 Task: Forward email with the signature Alex Clark with the subject Status update from softage.1@softage.net to softage.5@softage.net with the message Could you please provide feedback on the latest version of the project report?, select last word, change the font of the message to Verdana and change the font typography to bold and italics Send the email
Action: Mouse moved to (1038, 91)
Screenshot: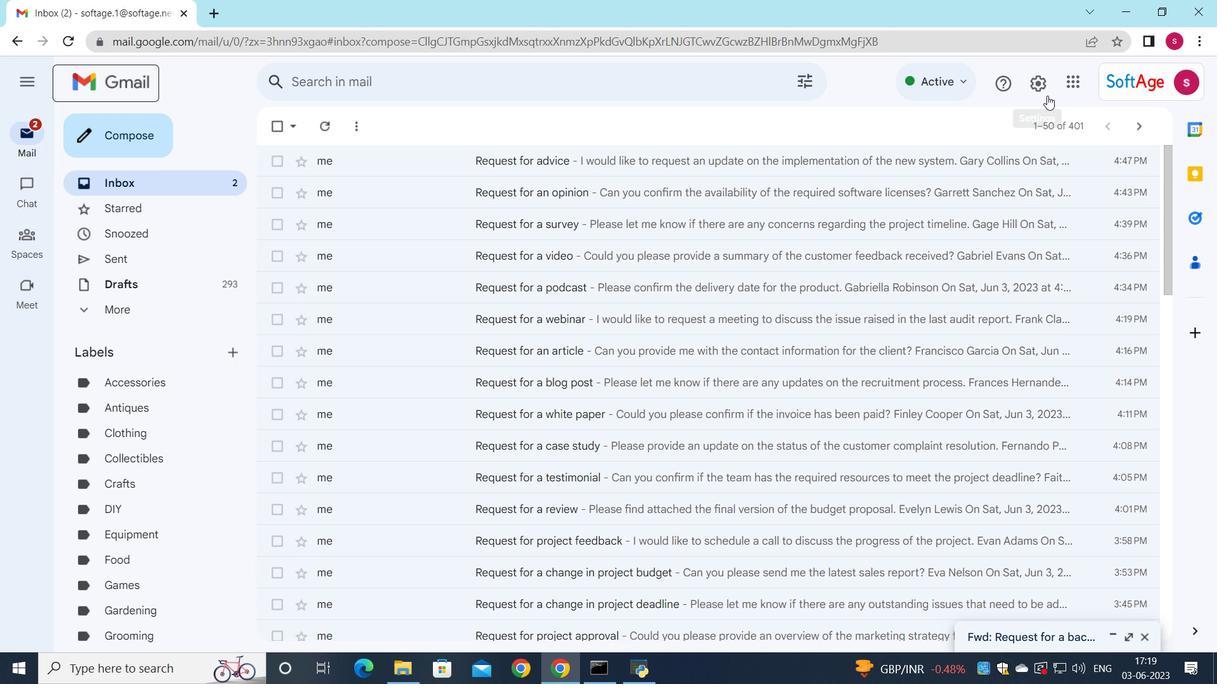 
Action: Mouse pressed left at (1038, 91)
Screenshot: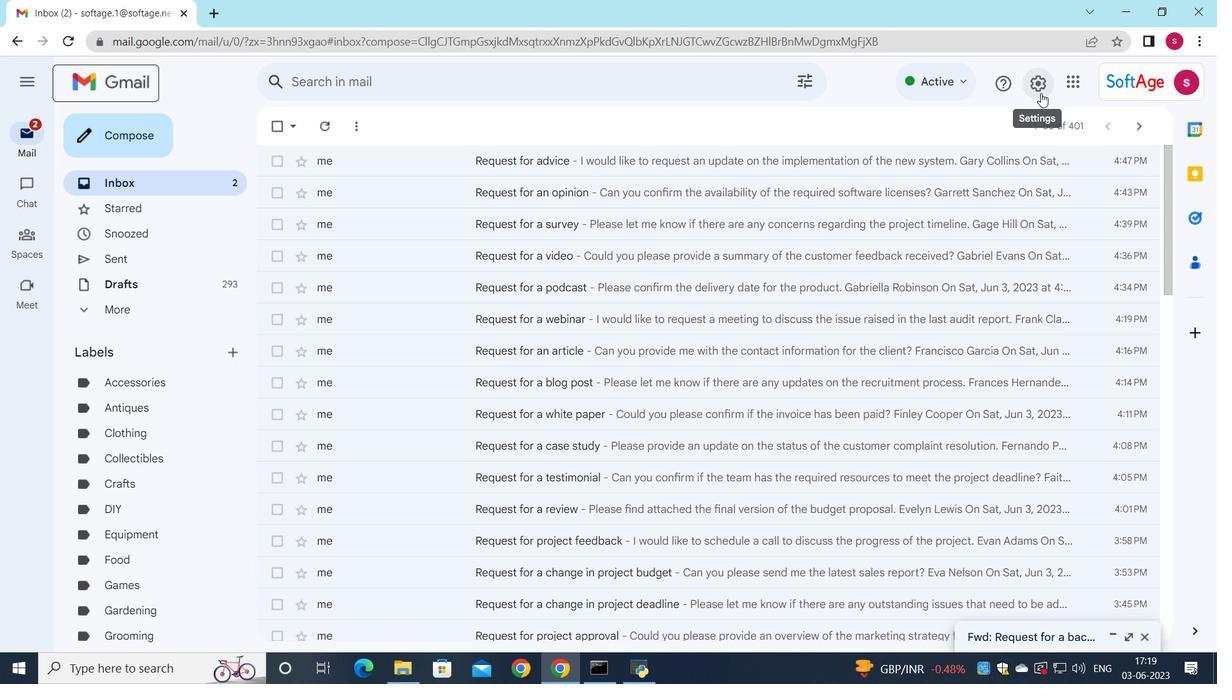 
Action: Mouse moved to (1046, 157)
Screenshot: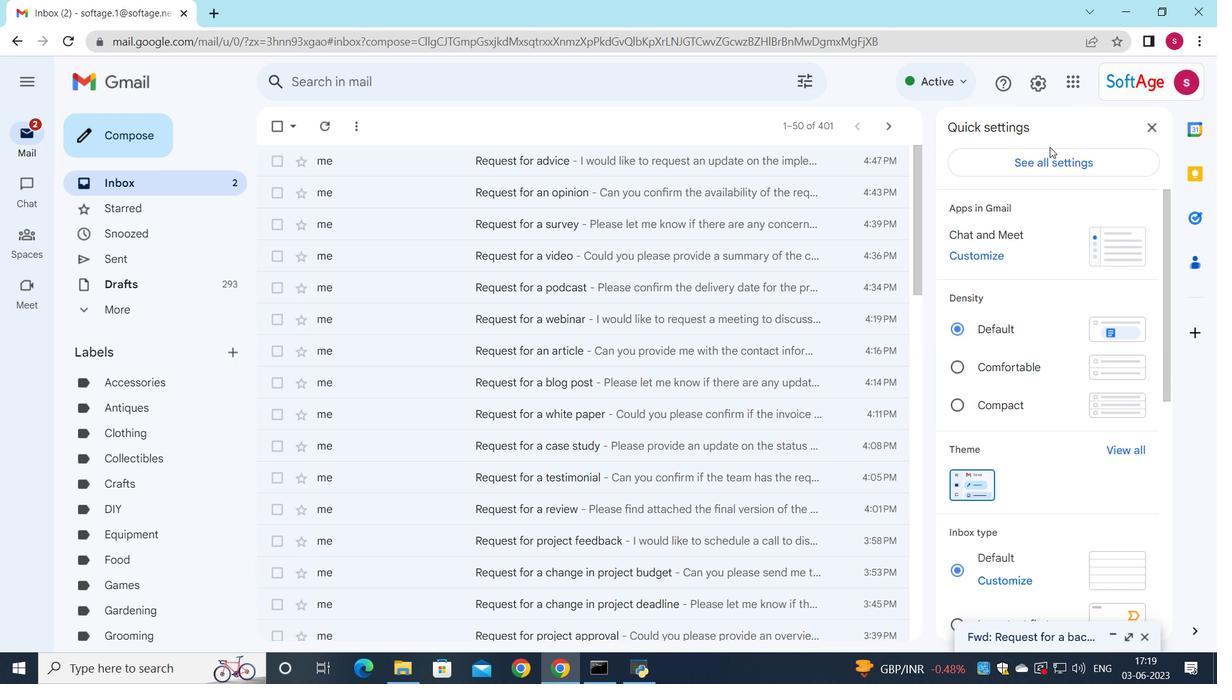 
Action: Mouse pressed left at (1046, 157)
Screenshot: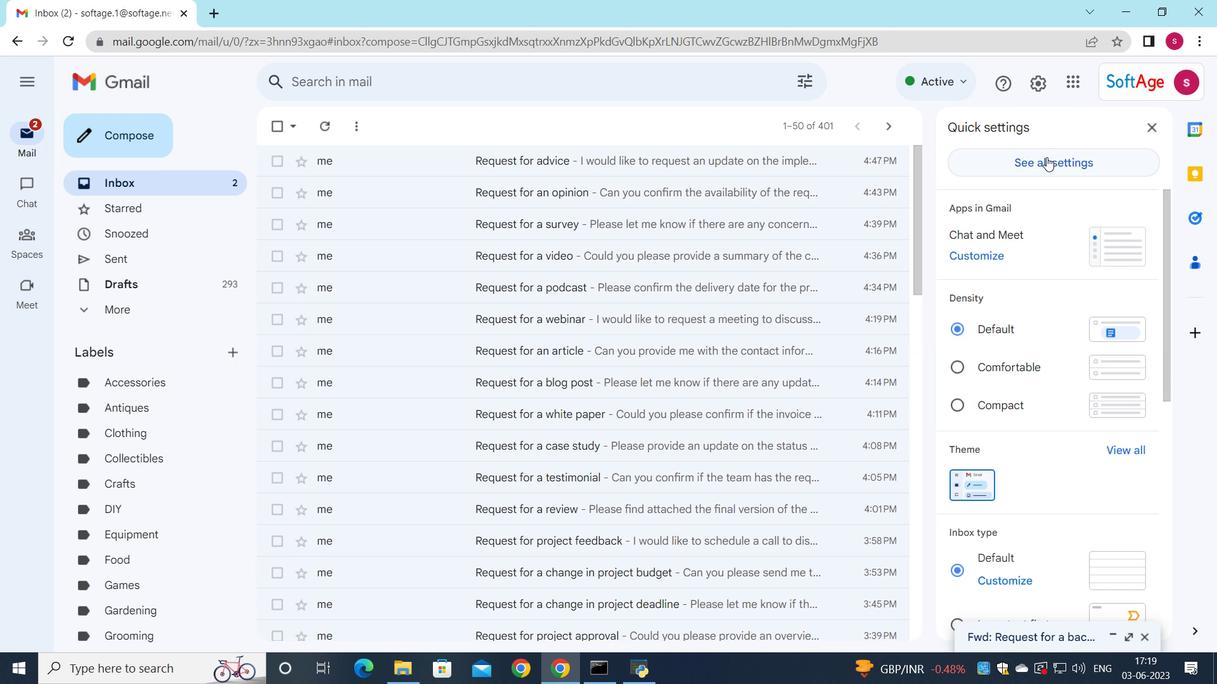 
Action: Mouse moved to (700, 329)
Screenshot: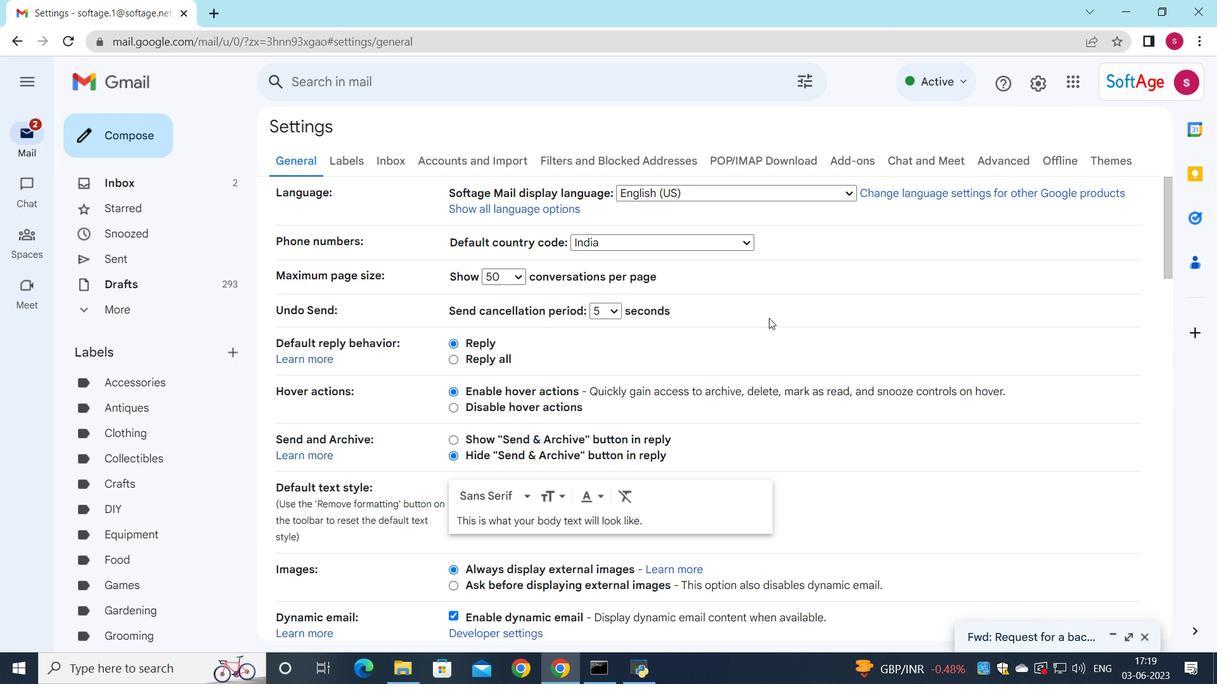 
Action: Mouse scrolled (700, 329) with delta (0, 0)
Screenshot: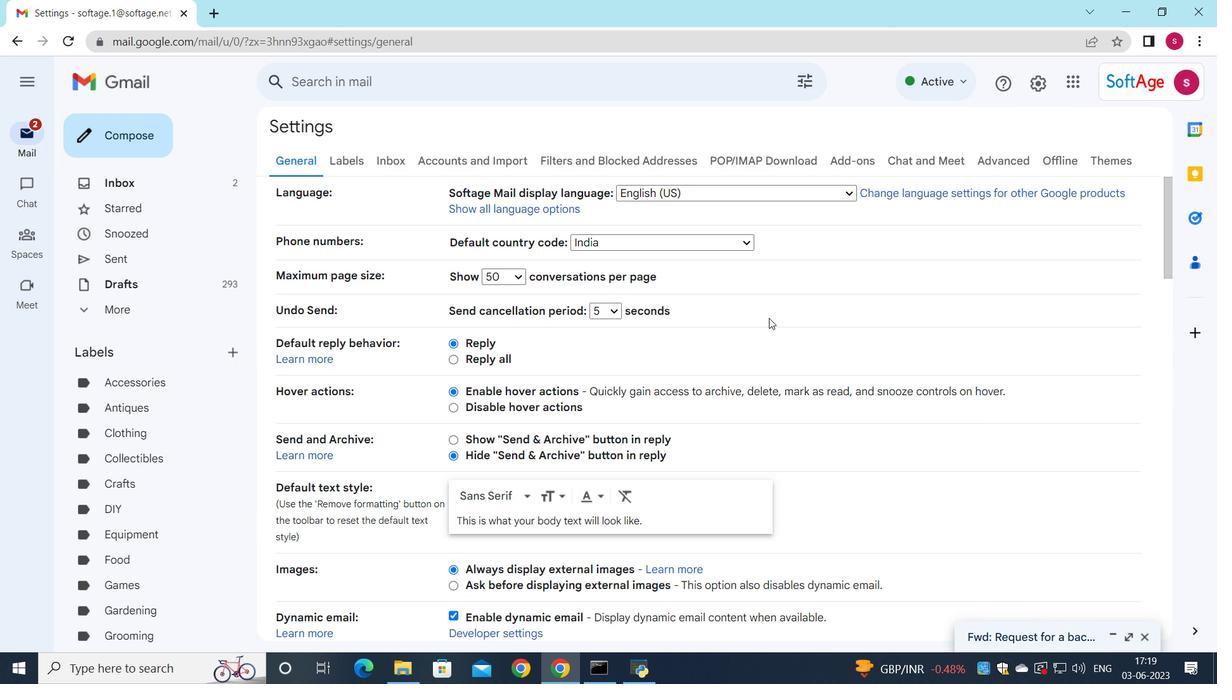 
Action: Mouse moved to (700, 329)
Screenshot: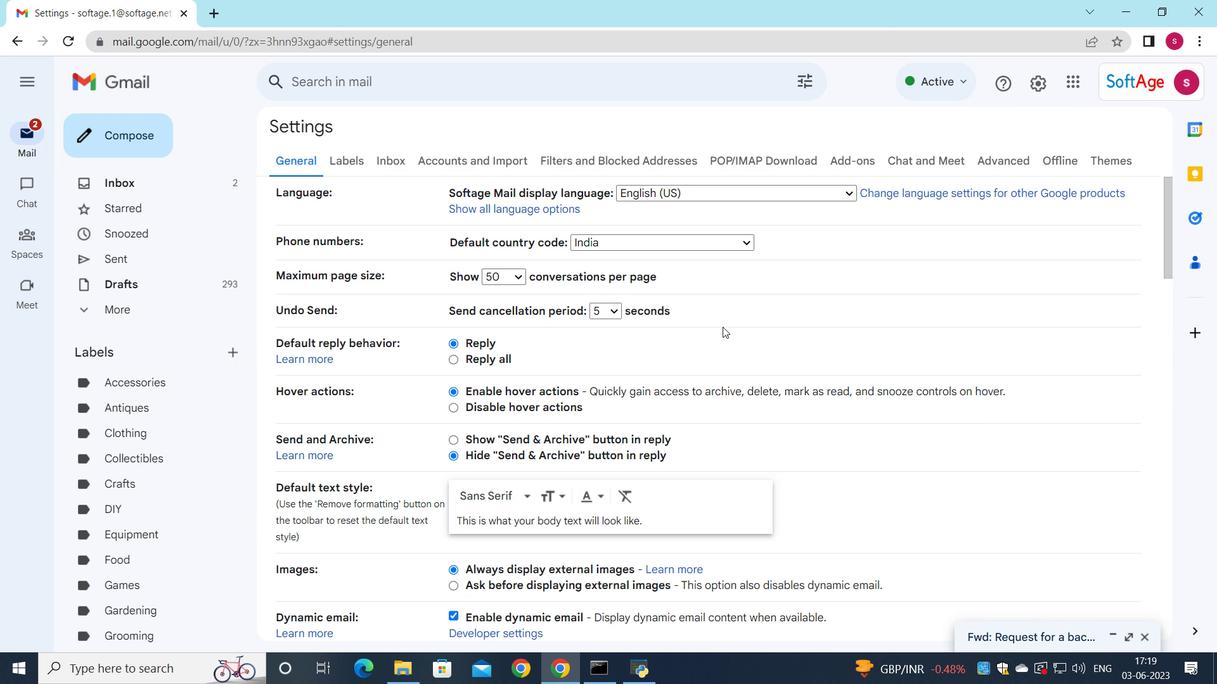 
Action: Mouse scrolled (700, 329) with delta (0, 0)
Screenshot: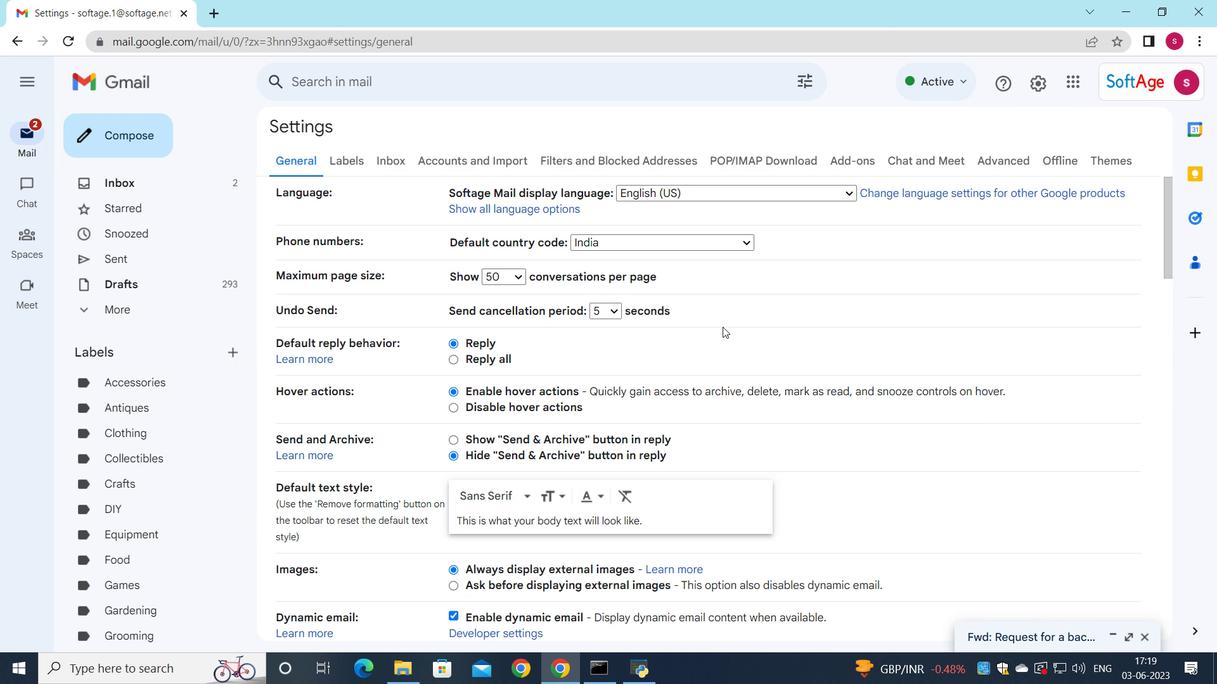 
Action: Mouse scrolled (700, 329) with delta (0, 0)
Screenshot: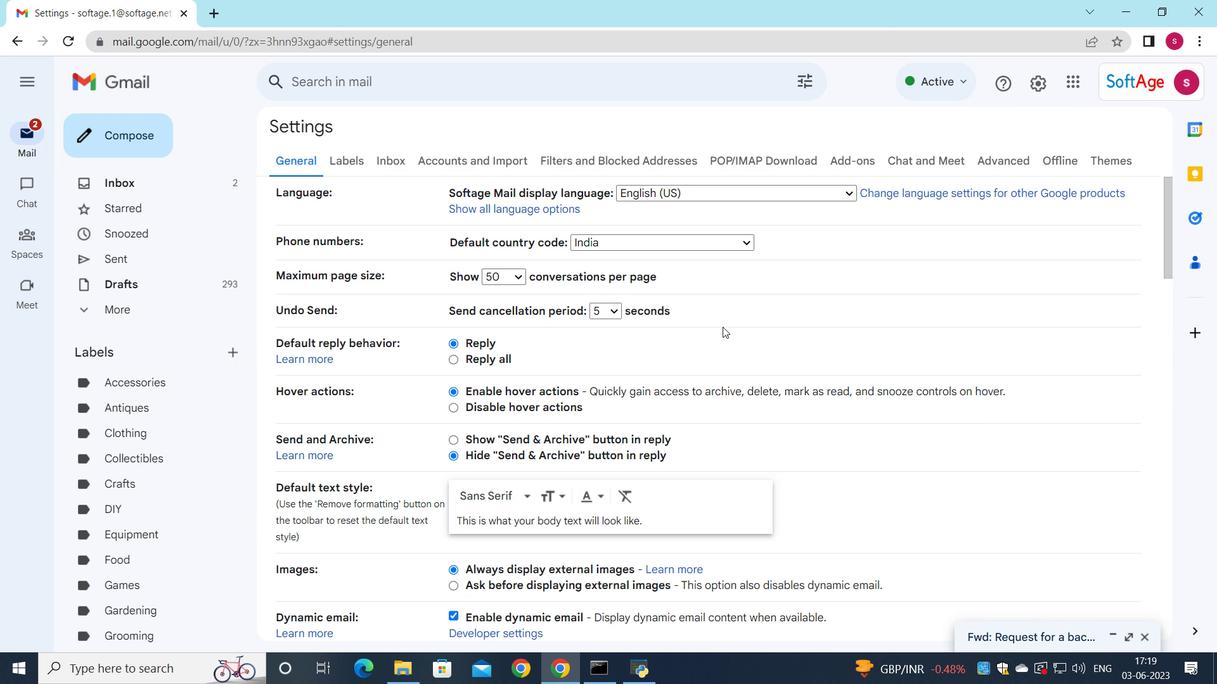 
Action: Mouse moved to (695, 330)
Screenshot: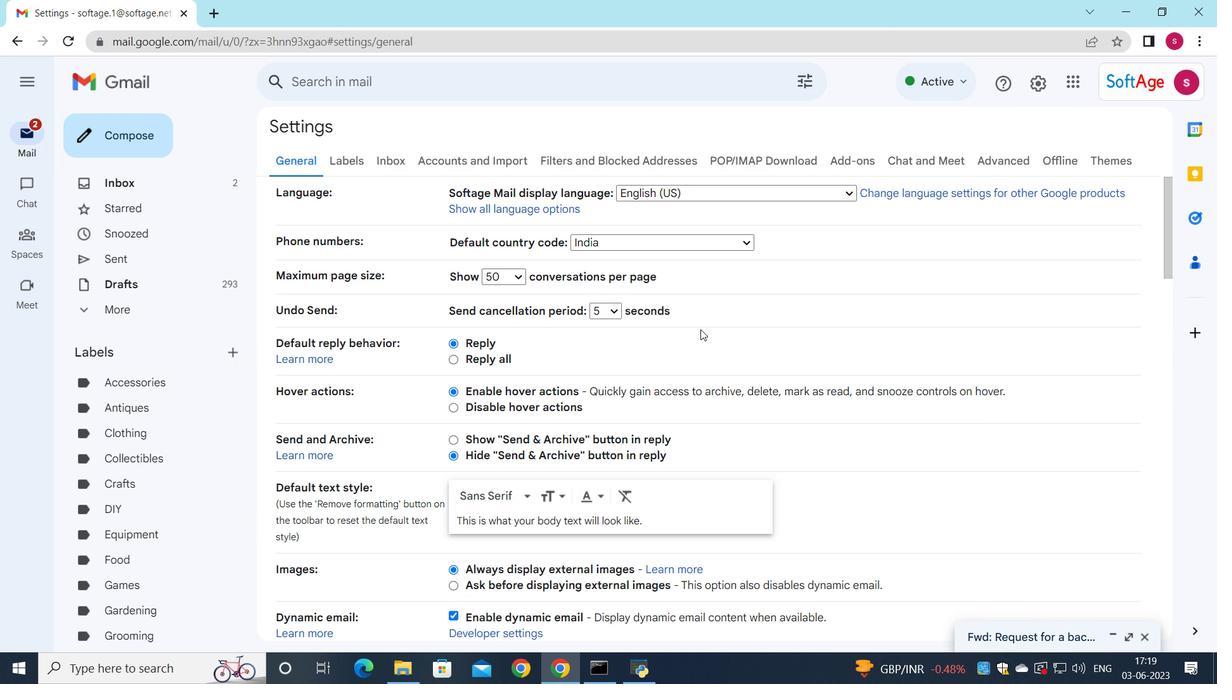 
Action: Mouse scrolled (695, 329) with delta (0, 0)
Screenshot: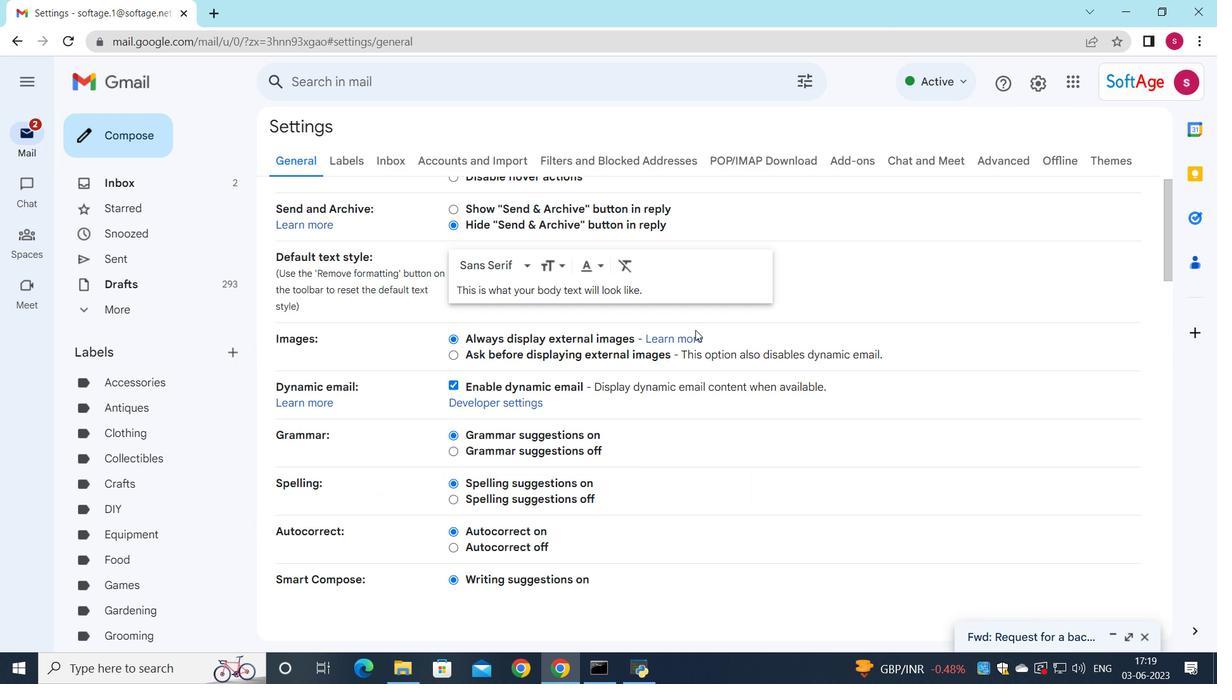 
Action: Mouse moved to (694, 330)
Screenshot: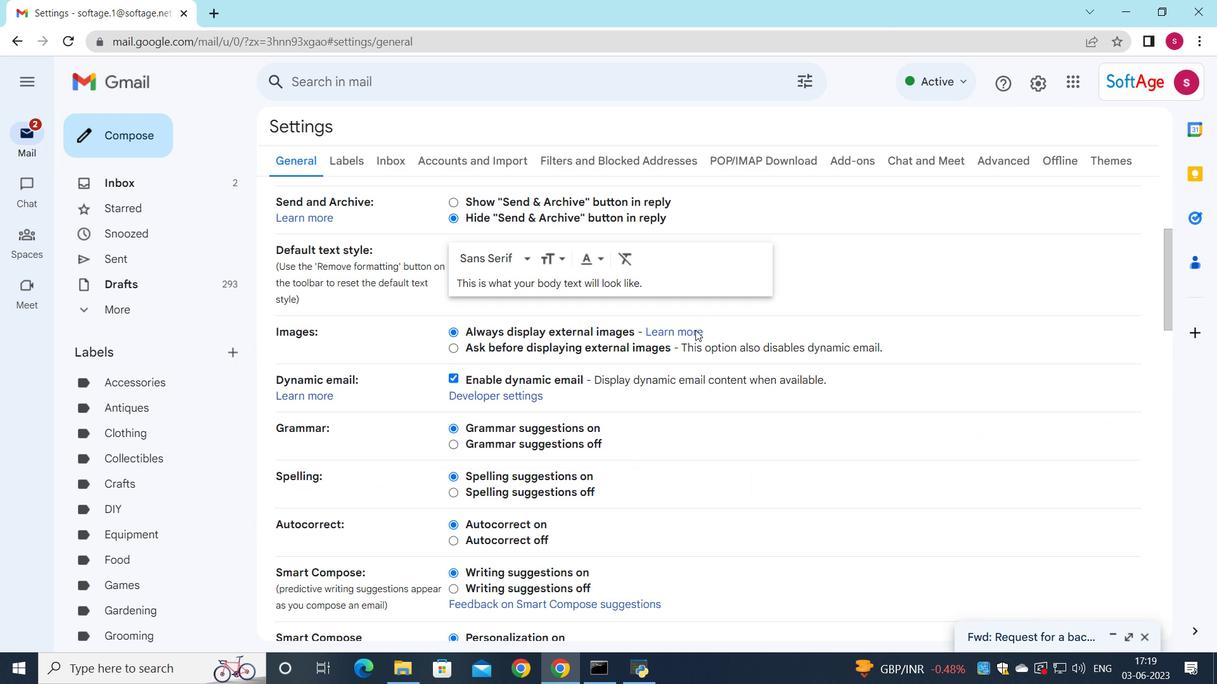 
Action: Mouse scrolled (694, 329) with delta (0, 0)
Screenshot: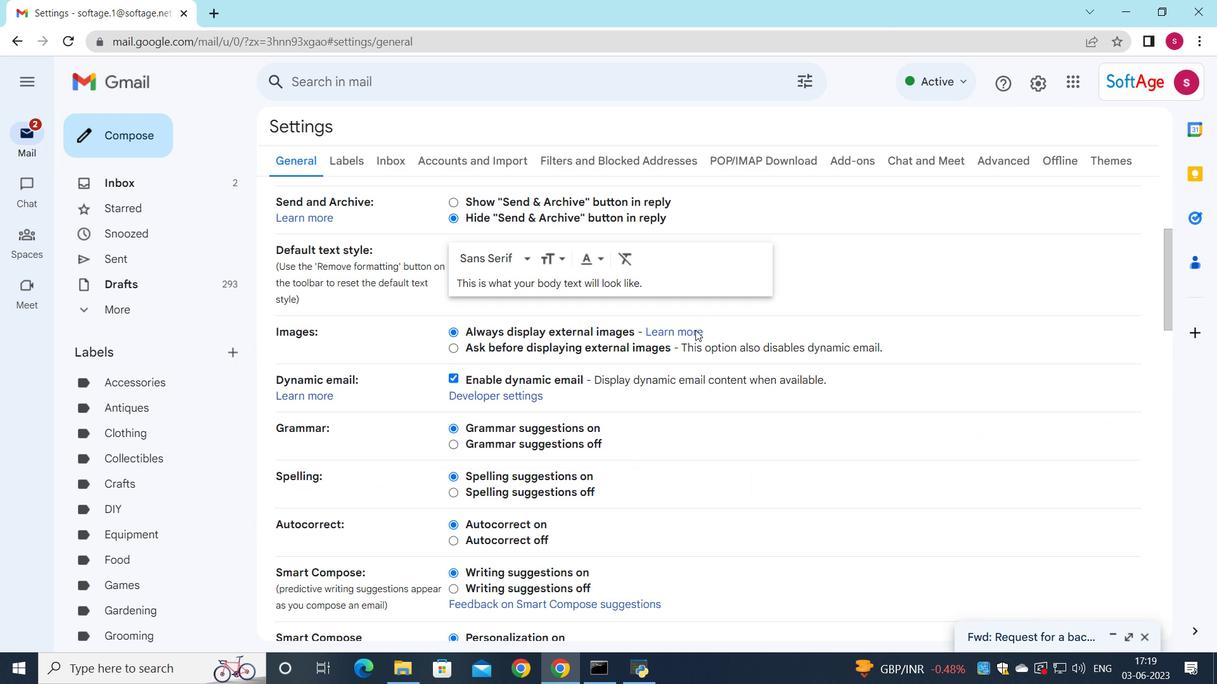 
Action: Mouse scrolled (694, 329) with delta (0, 0)
Screenshot: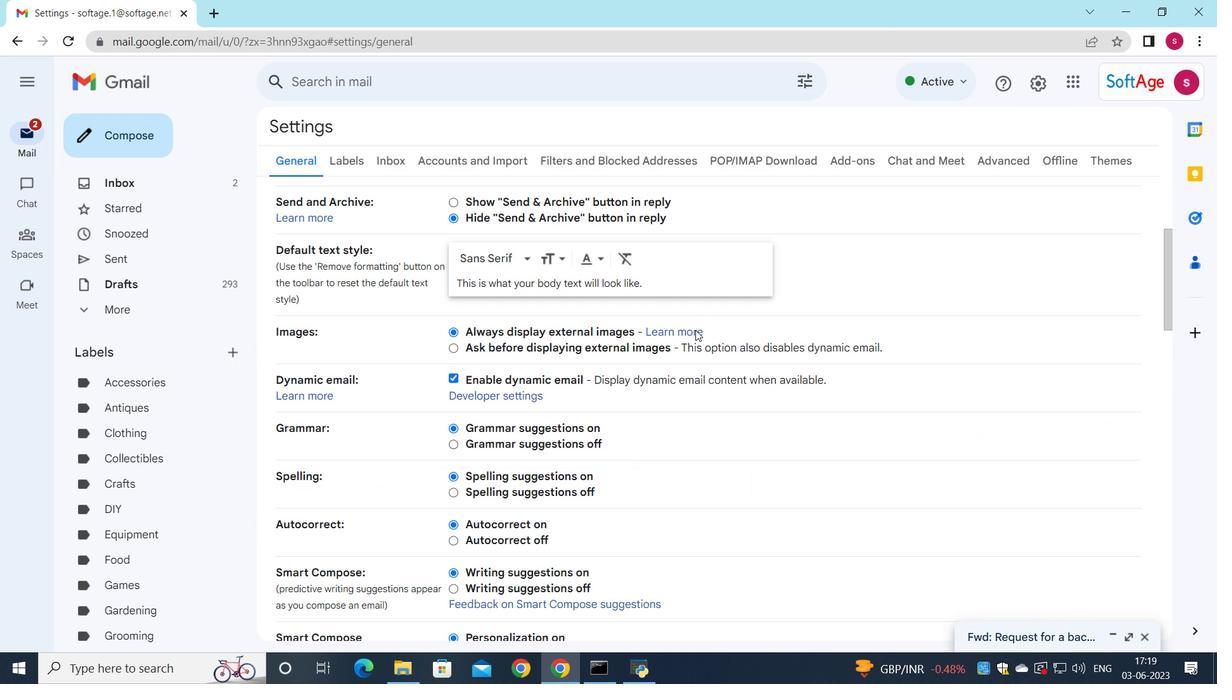 
Action: Mouse scrolled (694, 329) with delta (0, 0)
Screenshot: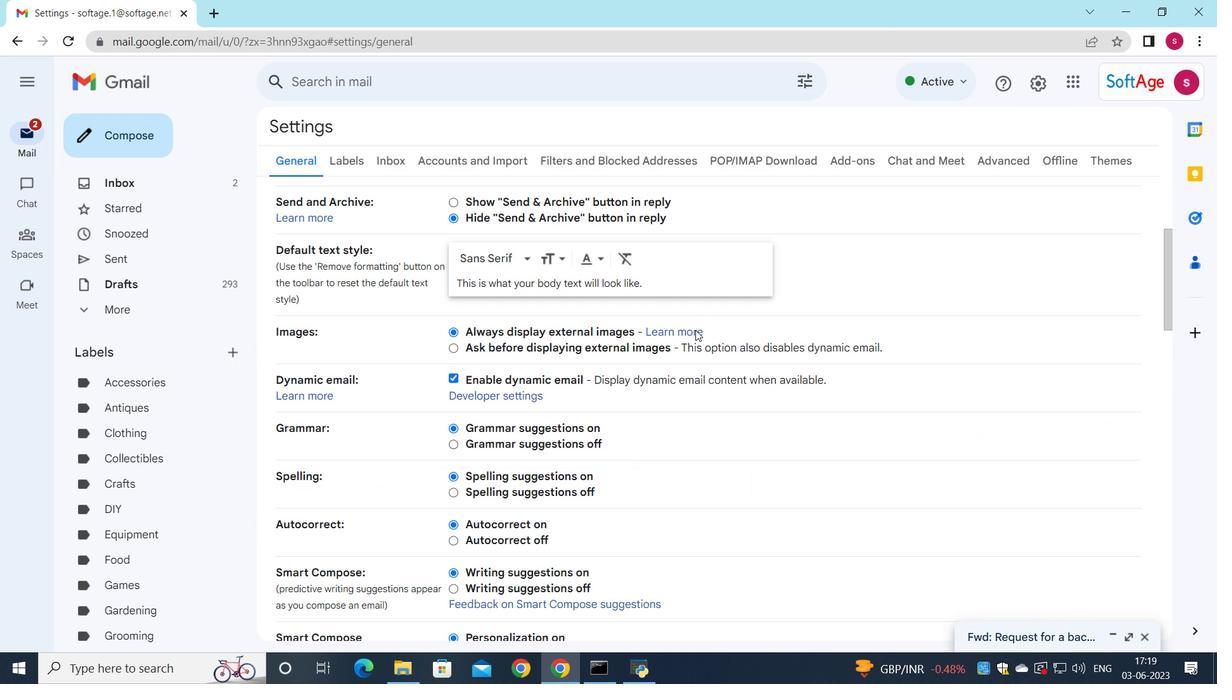 
Action: Mouse moved to (640, 389)
Screenshot: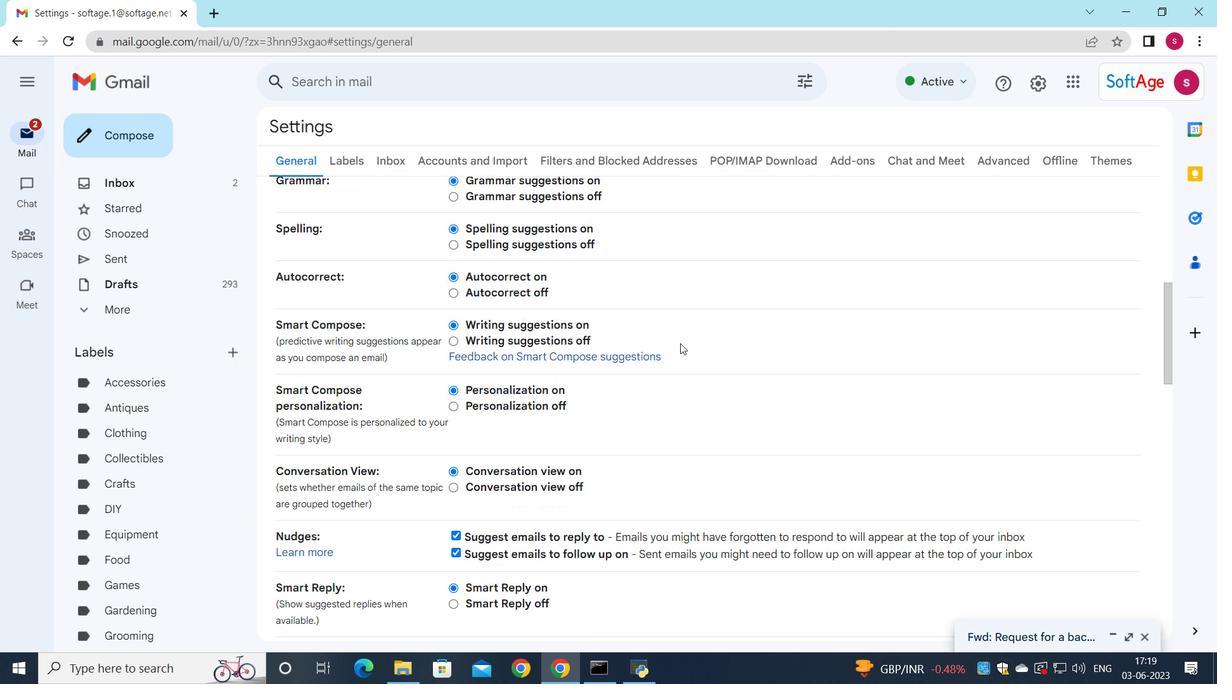 
Action: Mouse scrolled (640, 388) with delta (0, 0)
Screenshot: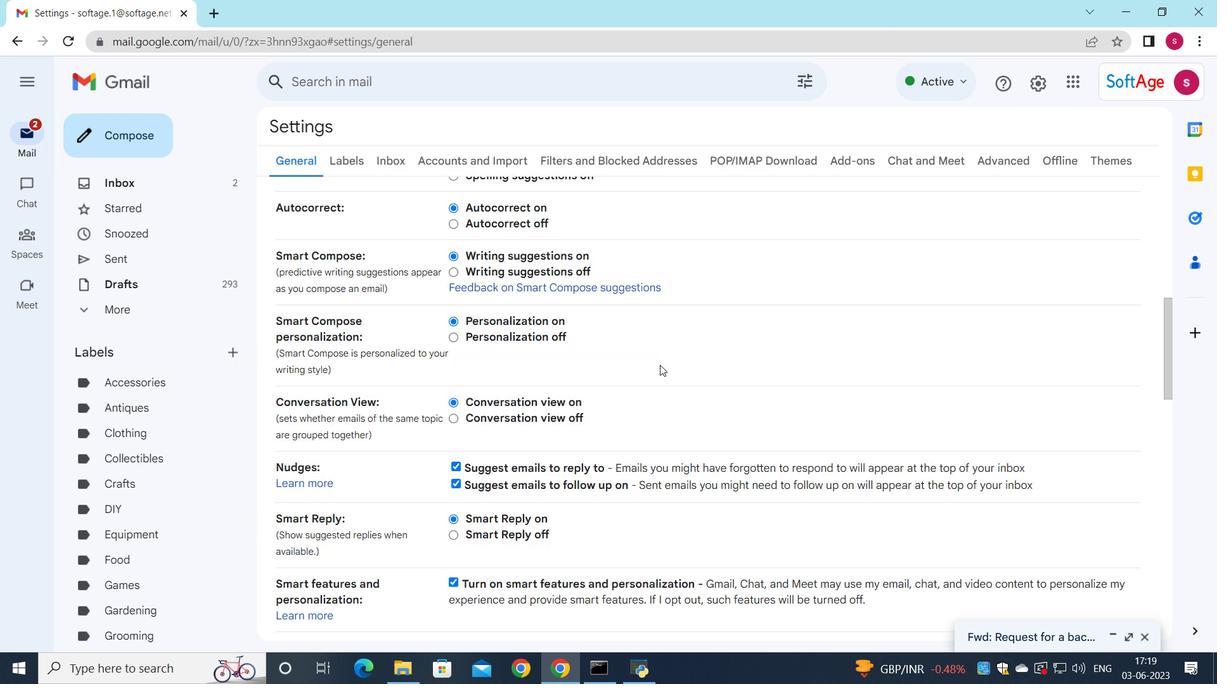 
Action: Mouse moved to (640, 389)
Screenshot: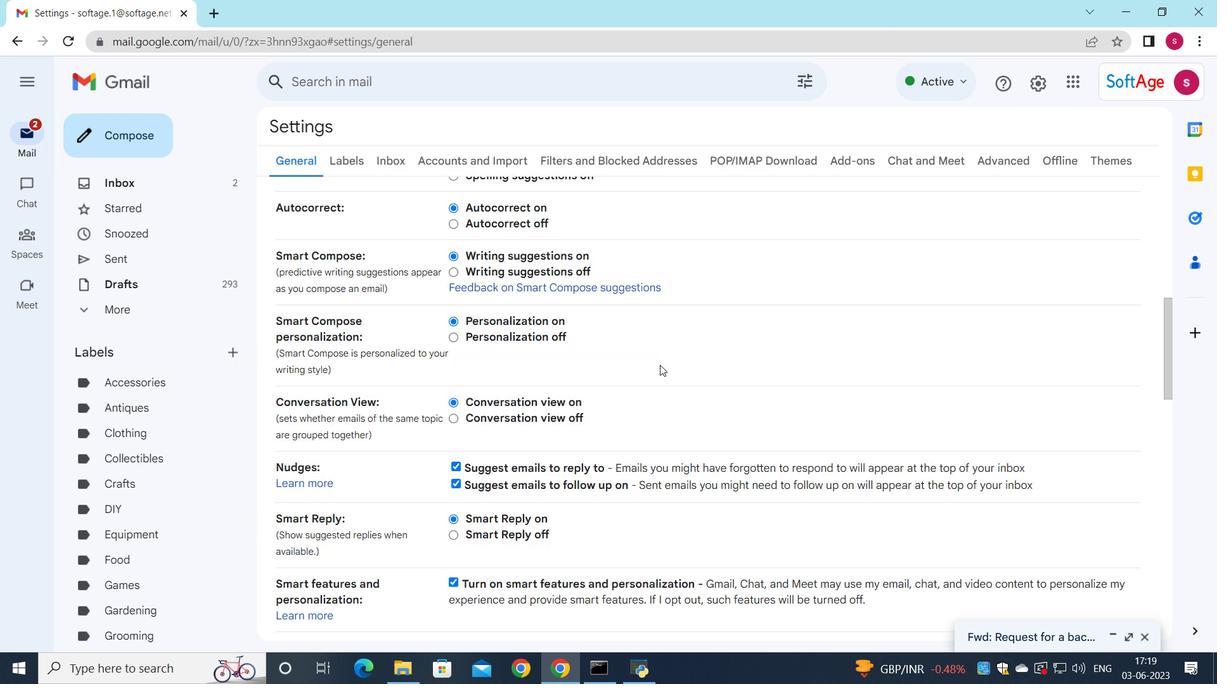 
Action: Mouse scrolled (640, 388) with delta (0, 0)
Screenshot: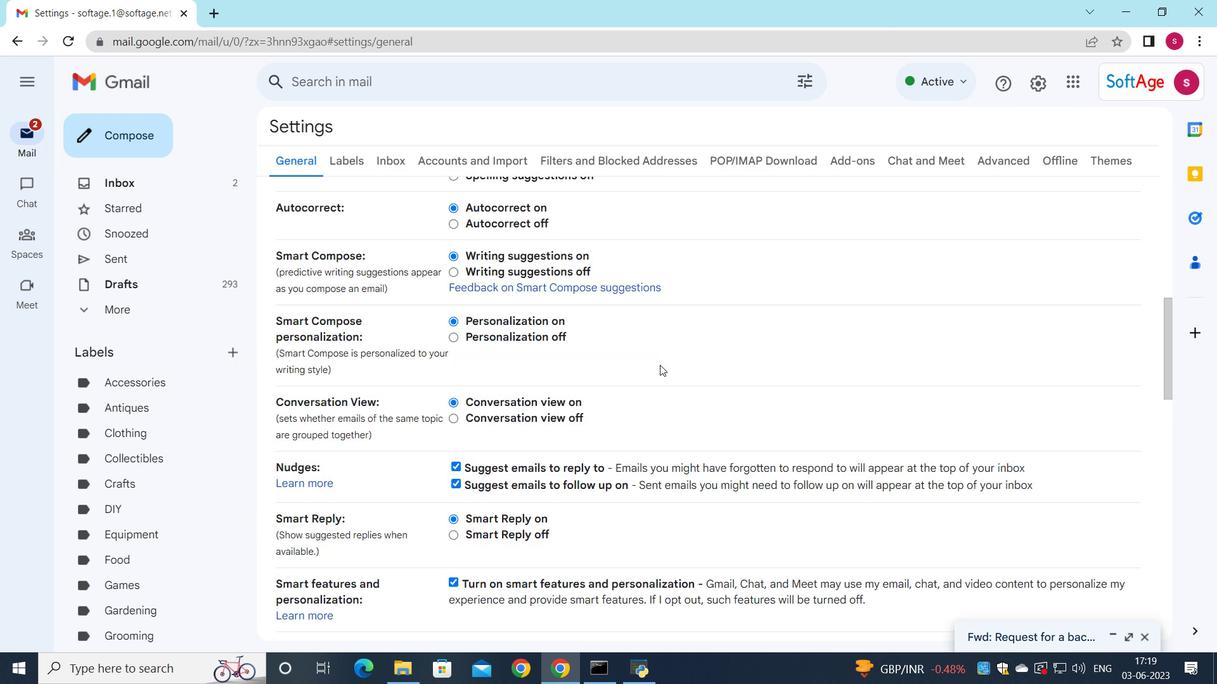 
Action: Mouse scrolled (640, 388) with delta (0, 0)
Screenshot: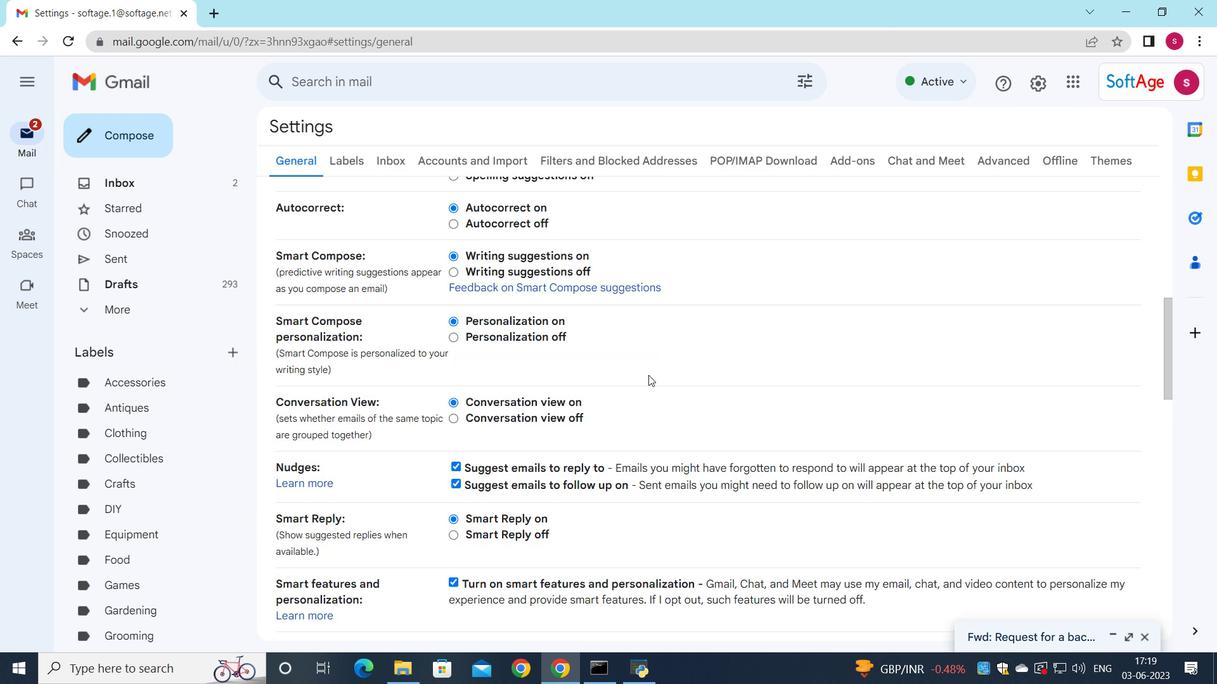 
Action: Mouse scrolled (640, 388) with delta (0, 0)
Screenshot: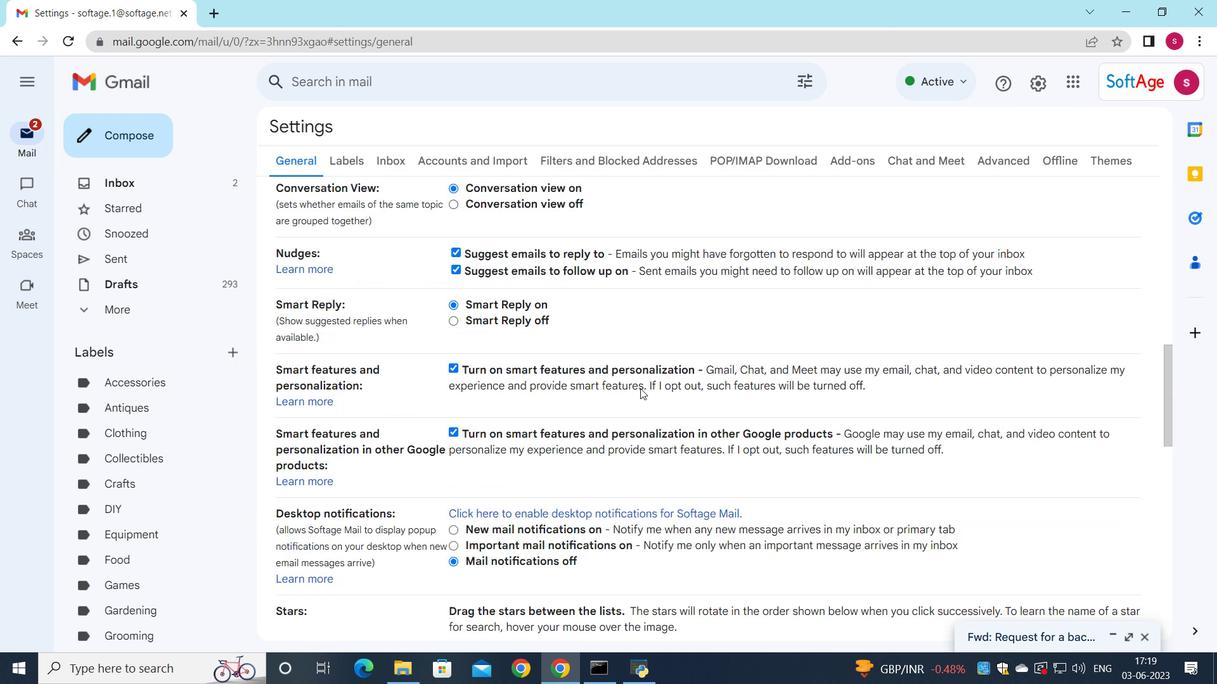 
Action: Mouse scrolled (640, 388) with delta (0, 0)
Screenshot: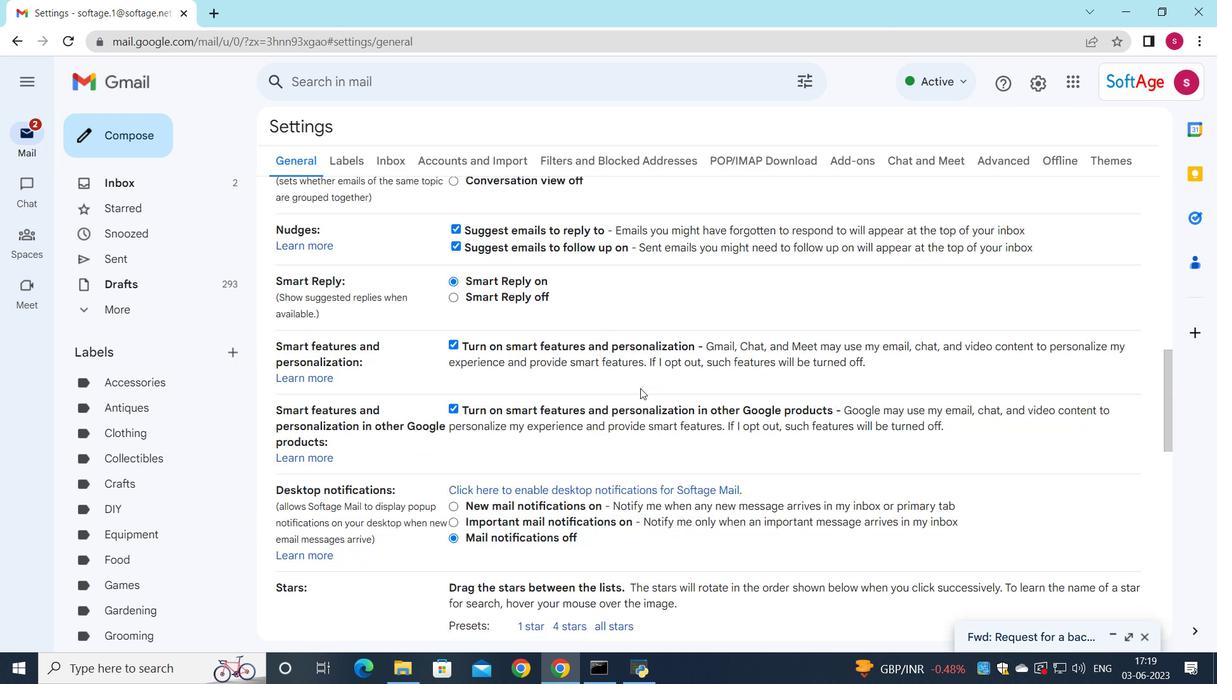 
Action: Mouse scrolled (640, 388) with delta (0, 0)
Screenshot: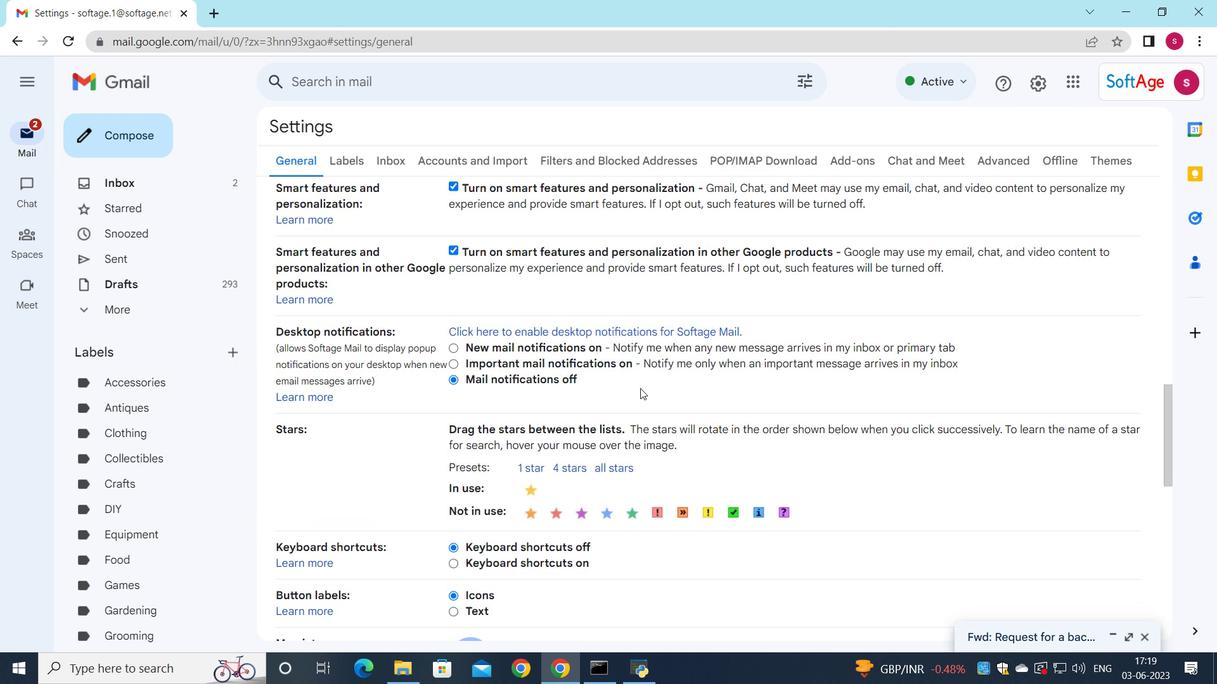 
Action: Mouse scrolled (640, 388) with delta (0, 0)
Screenshot: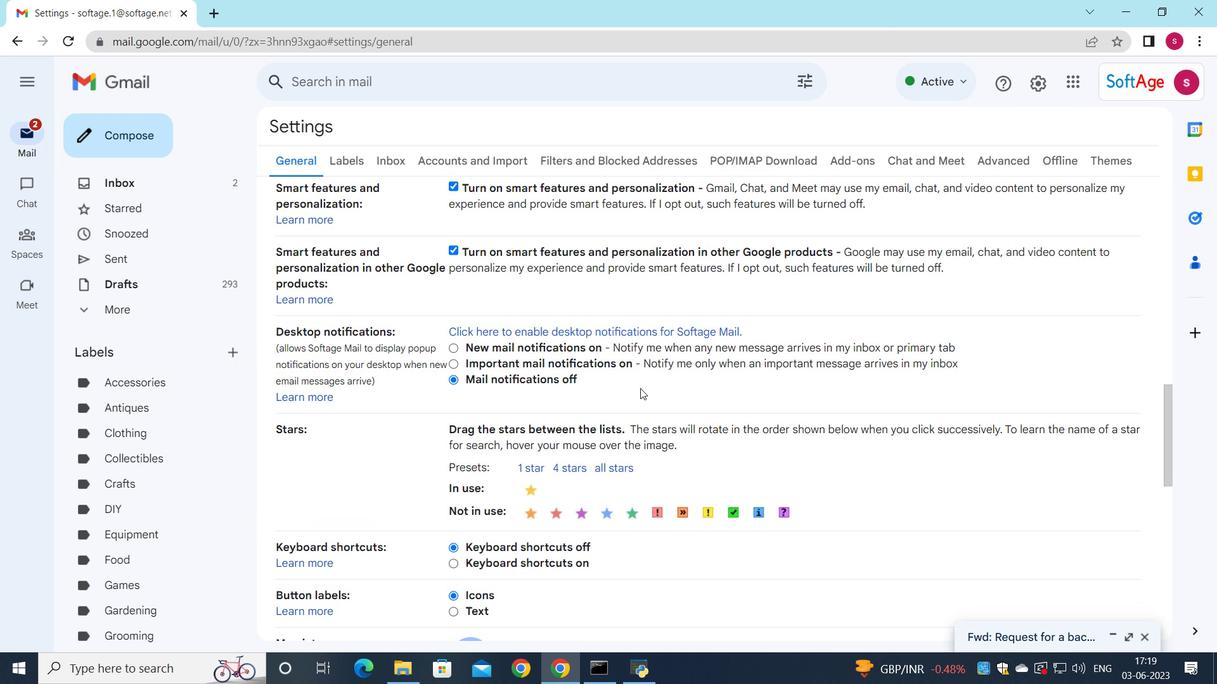 
Action: Mouse scrolled (640, 388) with delta (0, 0)
Screenshot: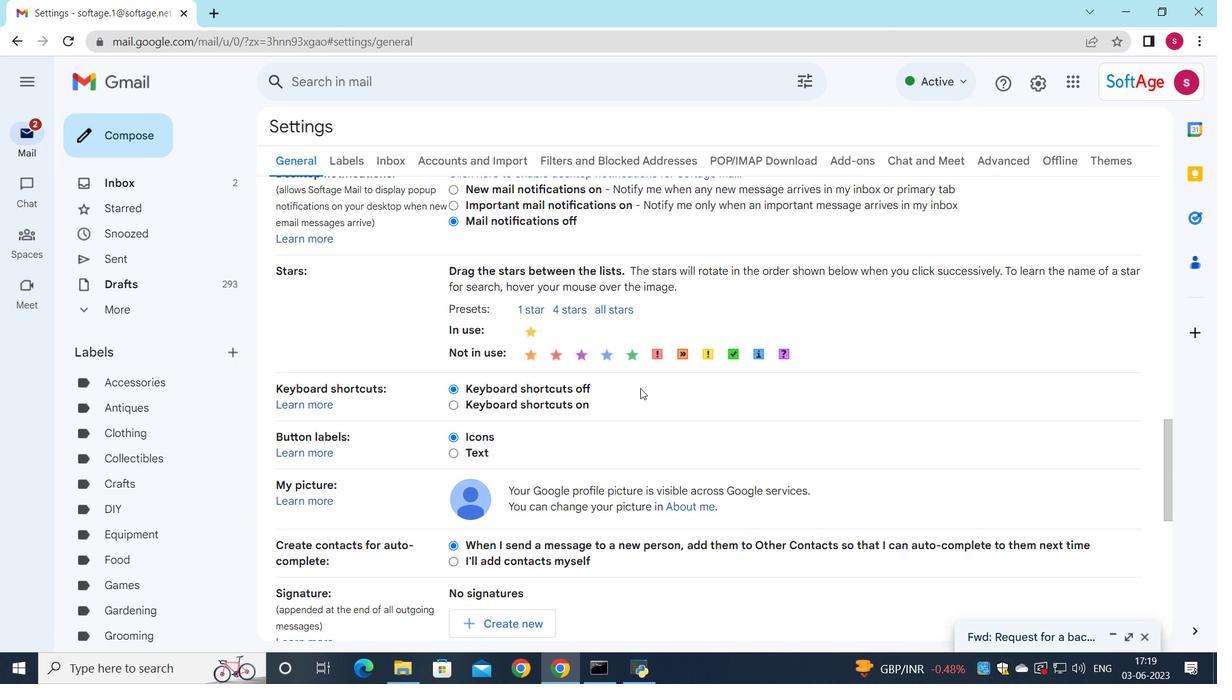 
Action: Mouse scrolled (640, 388) with delta (0, 0)
Screenshot: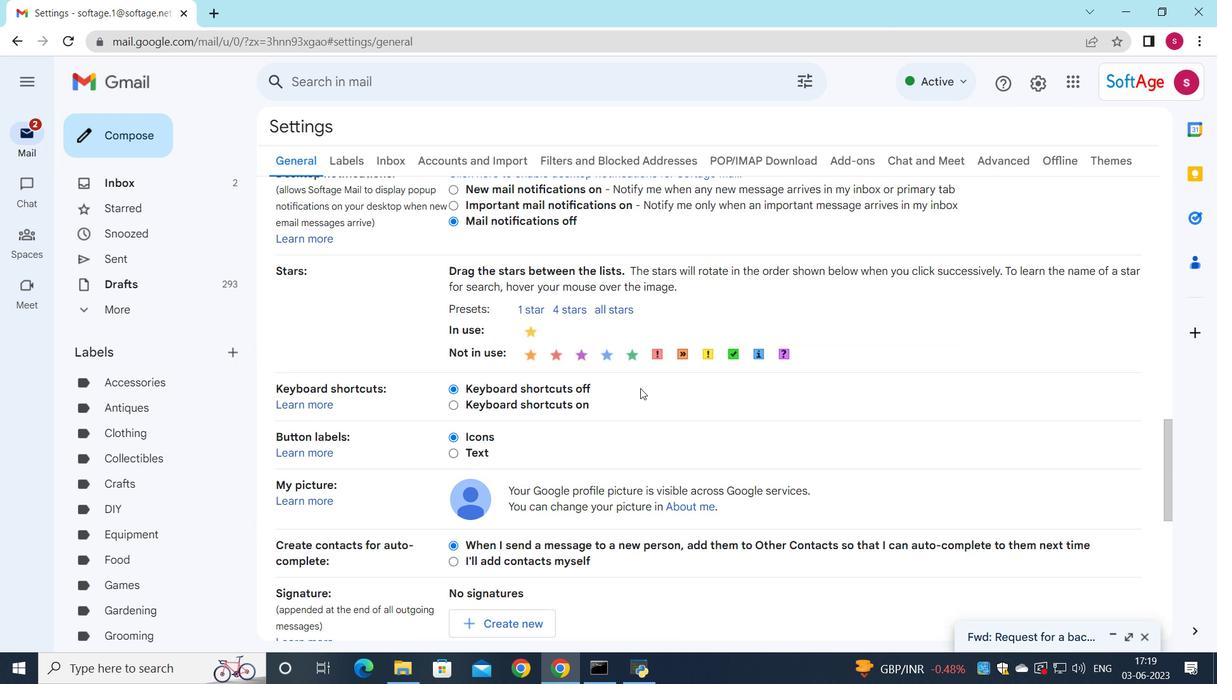 
Action: Mouse scrolled (640, 388) with delta (0, 0)
Screenshot: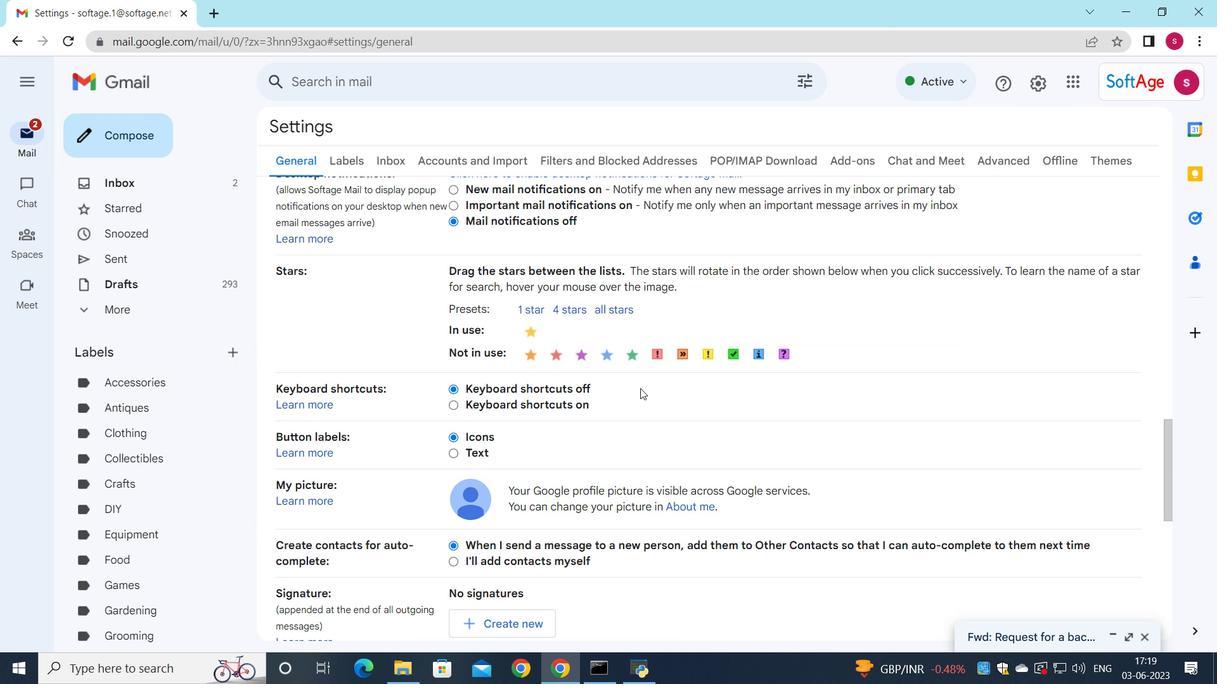 
Action: Mouse scrolled (640, 388) with delta (0, 0)
Screenshot: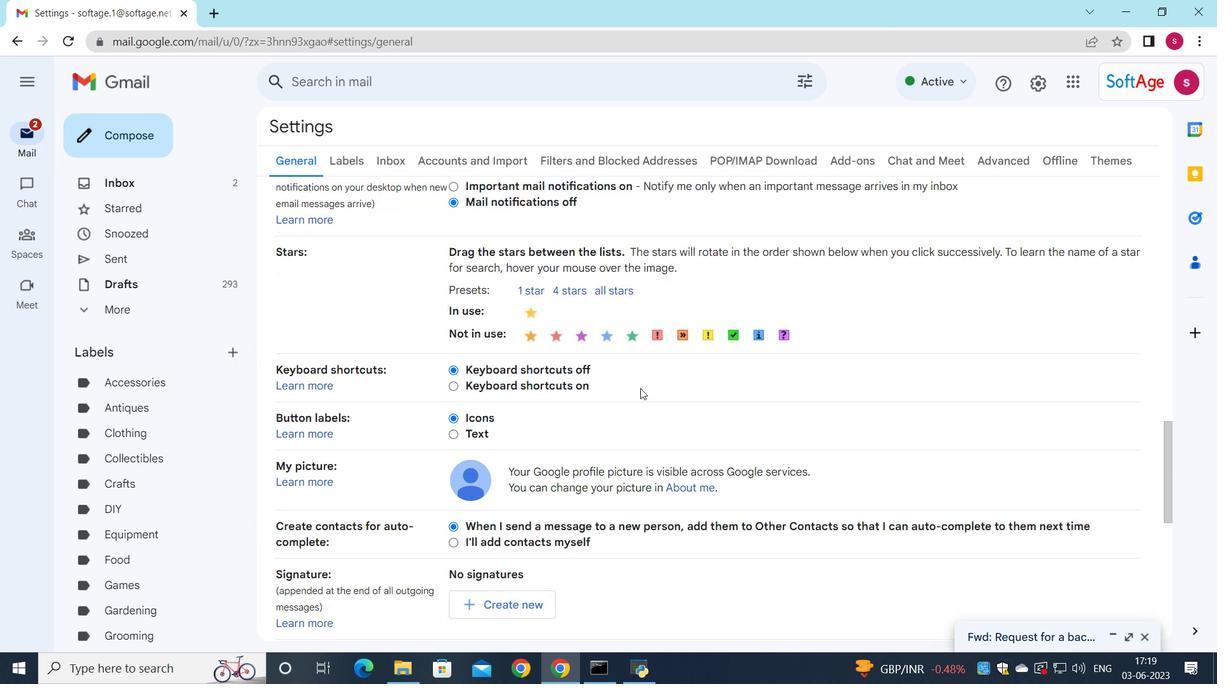 
Action: Mouse moved to (490, 301)
Screenshot: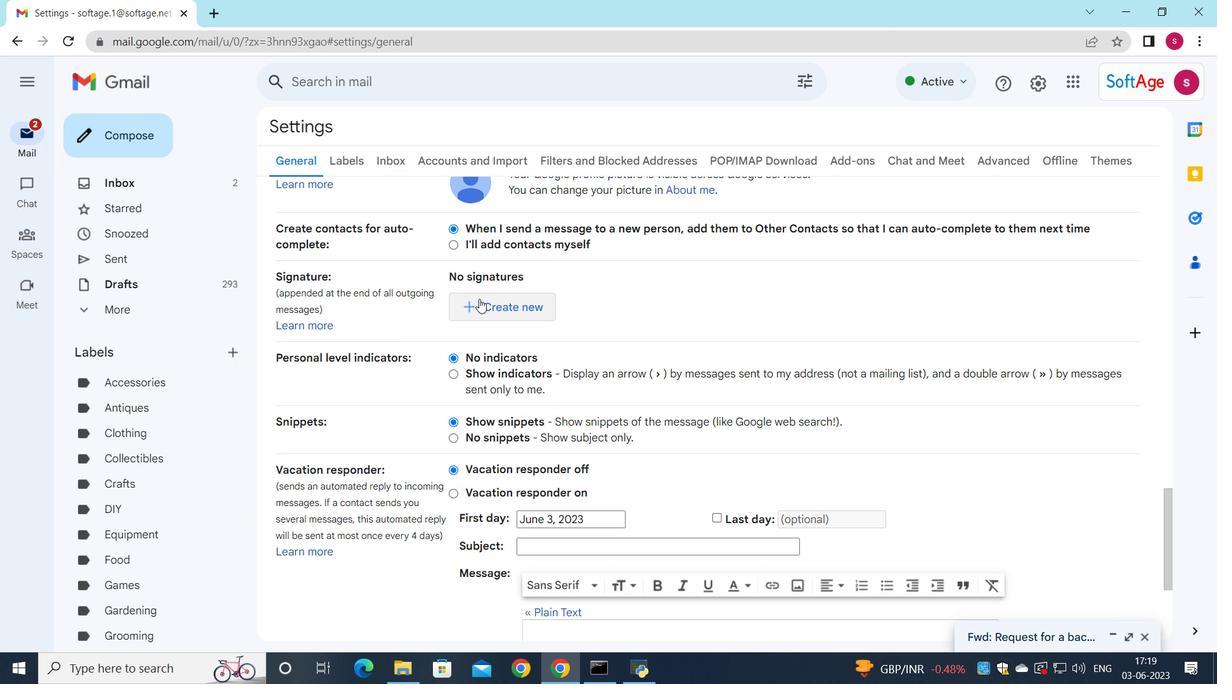 
Action: Mouse pressed left at (490, 301)
Screenshot: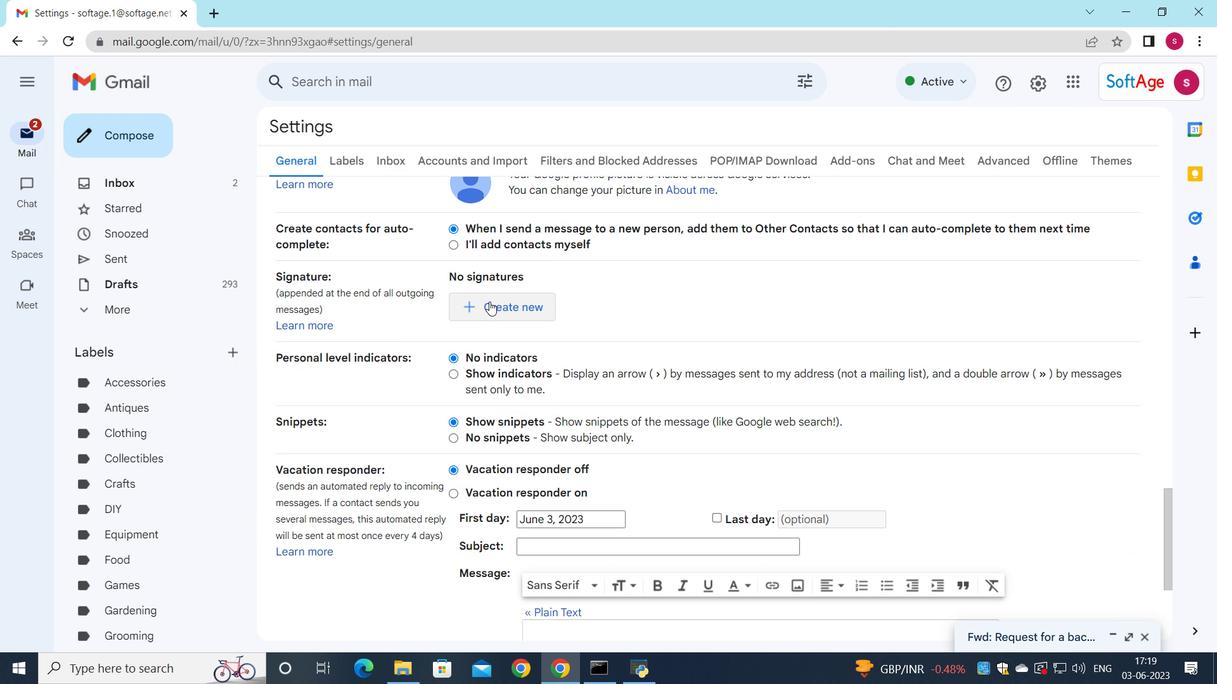 
Action: Mouse moved to (655, 350)
Screenshot: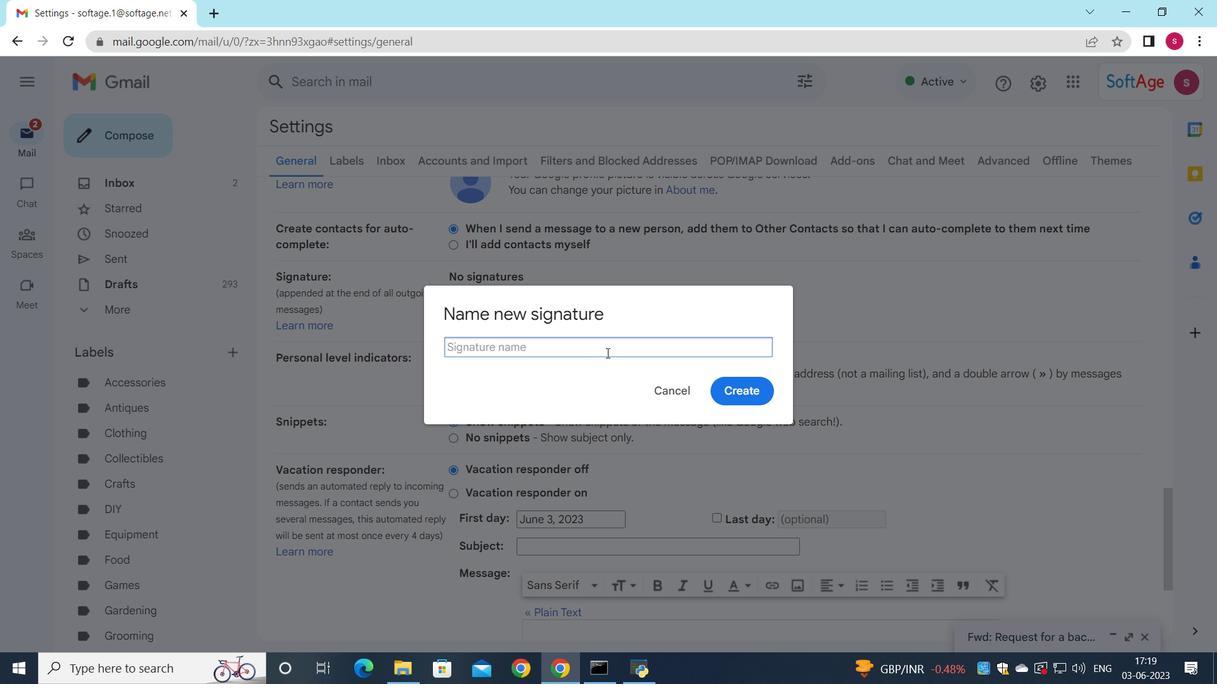 
Action: Key pressed <Key.shift>Alex<Key.space><Key.shift>Clark
Screenshot: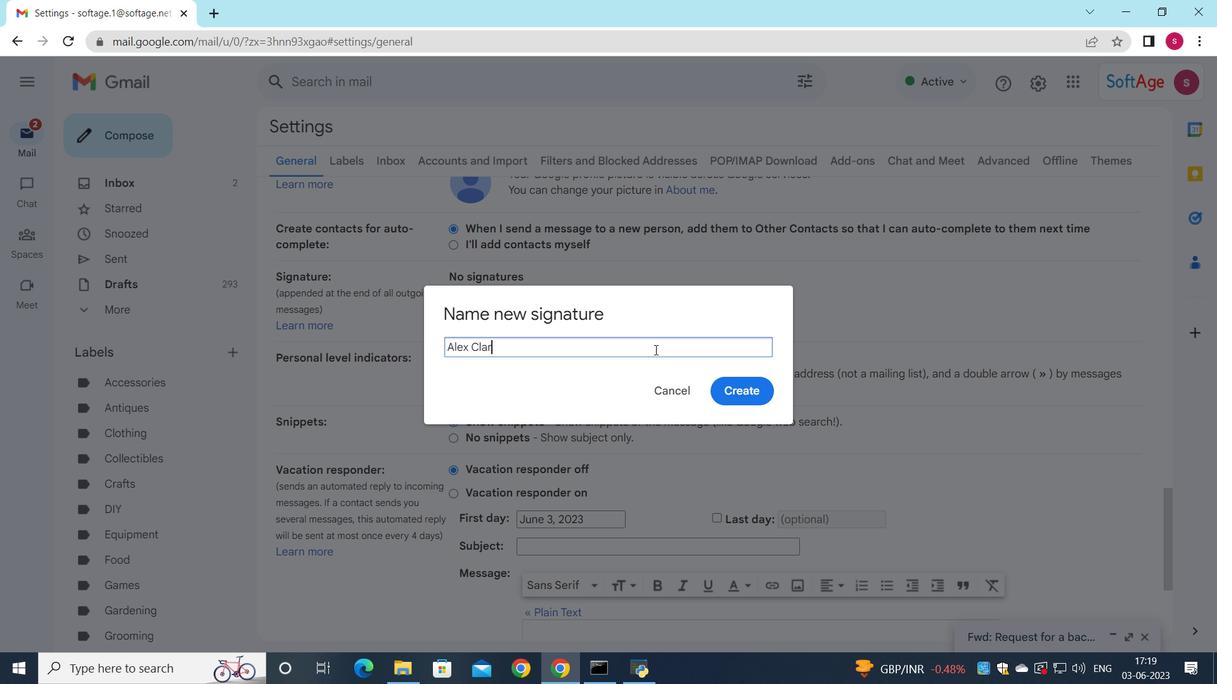
Action: Mouse moved to (731, 383)
Screenshot: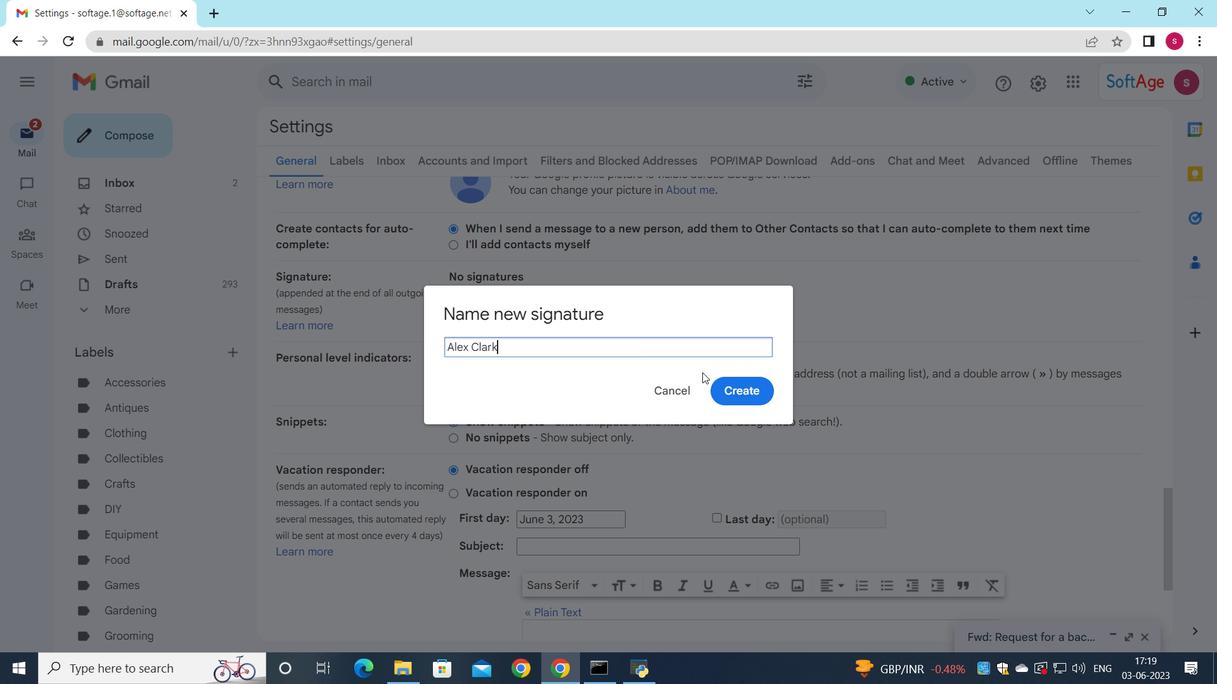
Action: Mouse pressed left at (731, 383)
Screenshot: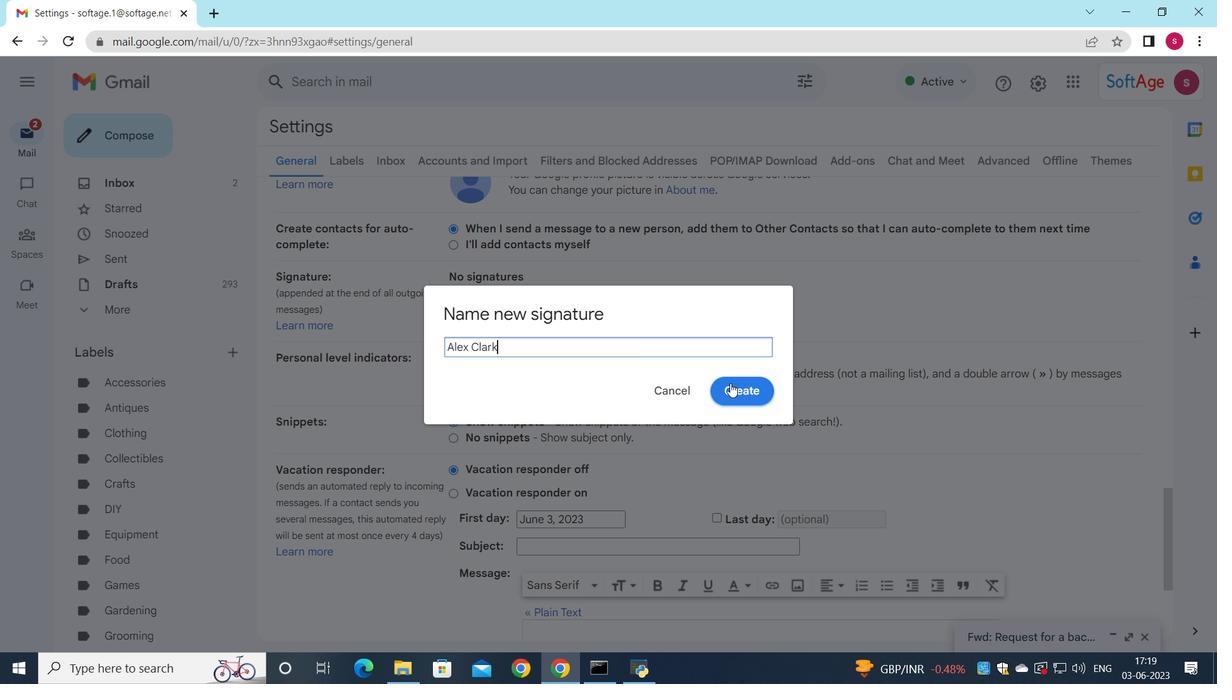 
Action: Mouse moved to (686, 332)
Screenshot: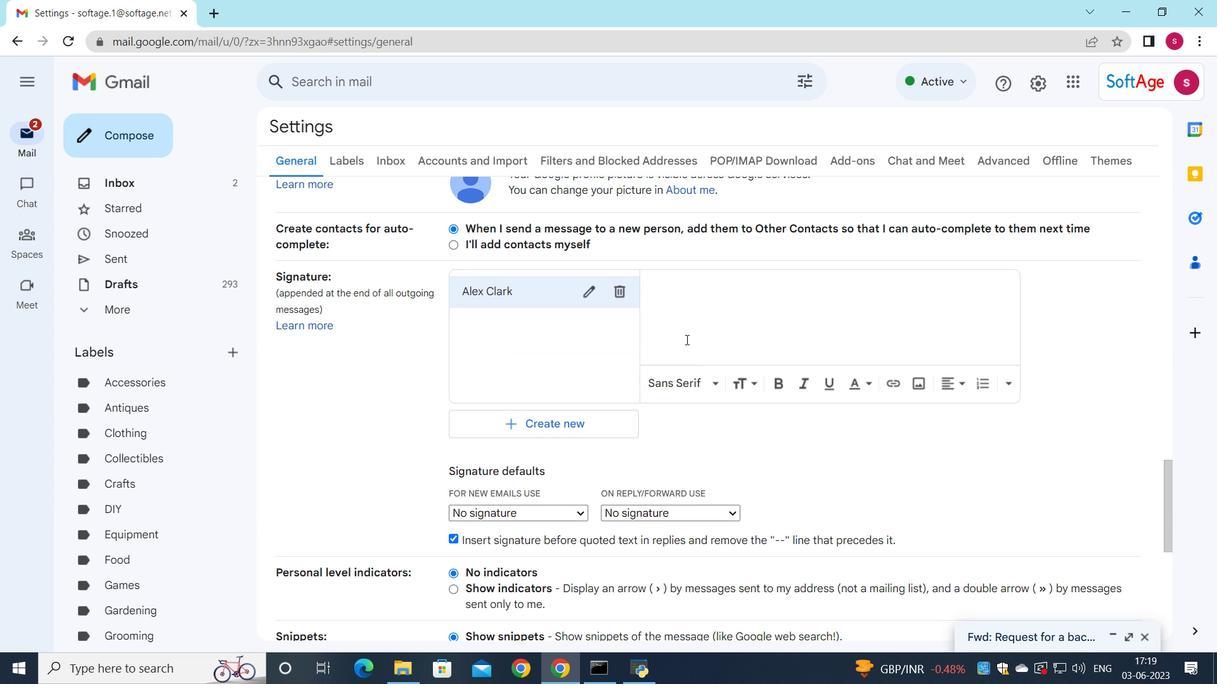 
Action: Mouse pressed left at (686, 332)
Screenshot: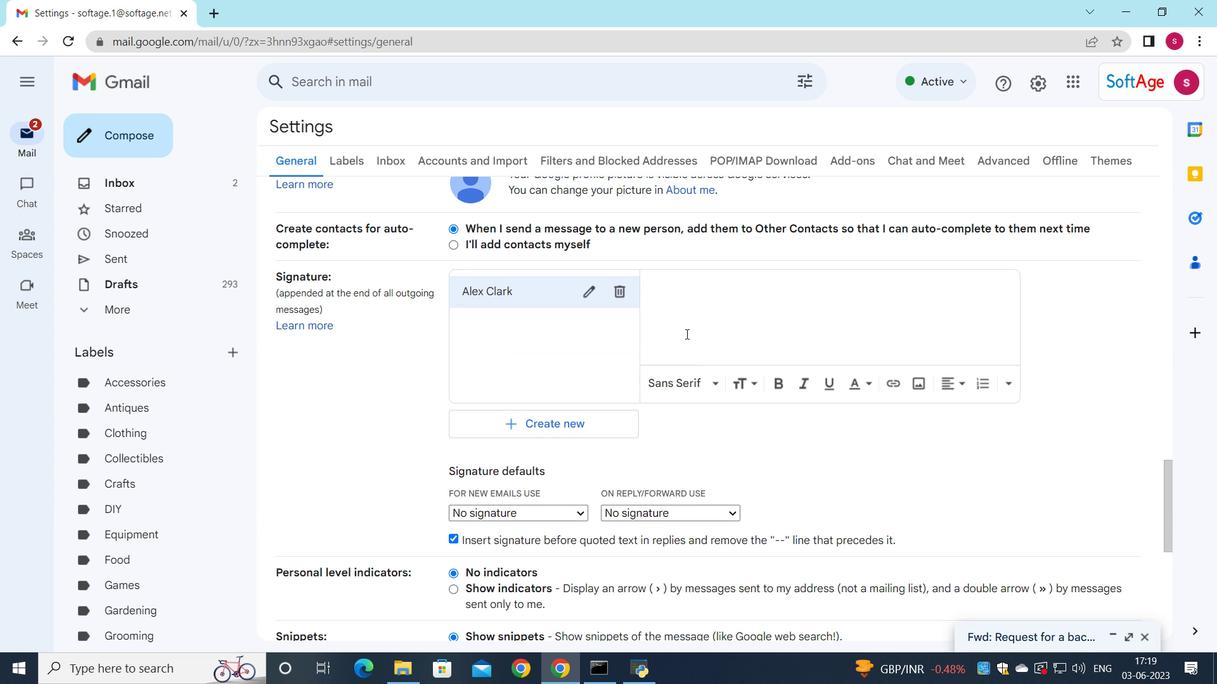
Action: Key pressed <Key.shift>Alex<Key.space><Key.shift>Clark
Screenshot: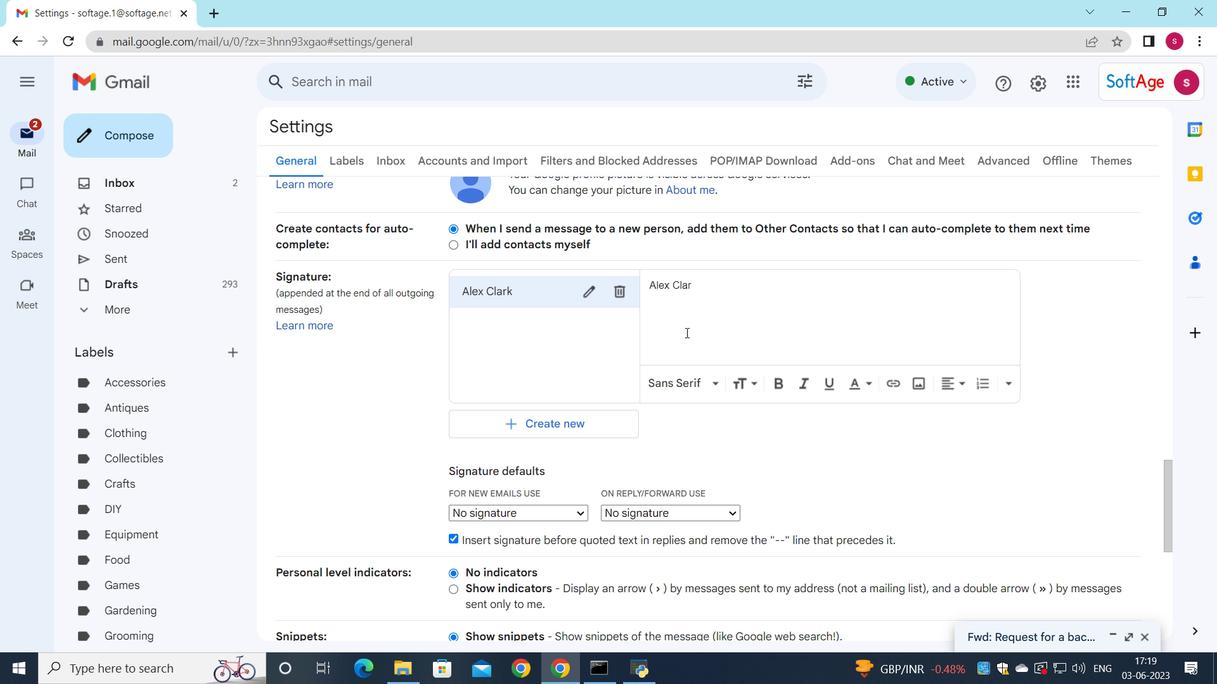 
Action: Mouse moved to (705, 344)
Screenshot: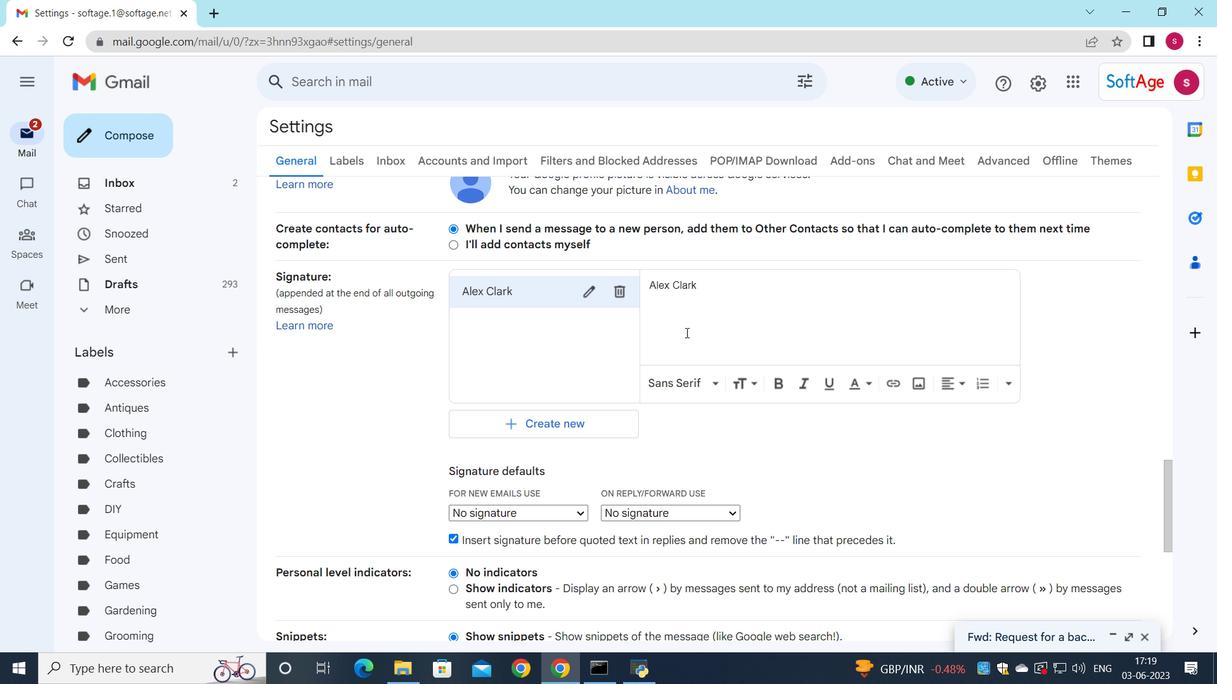 
Action: Mouse scrolled (705, 343) with delta (0, 0)
Screenshot: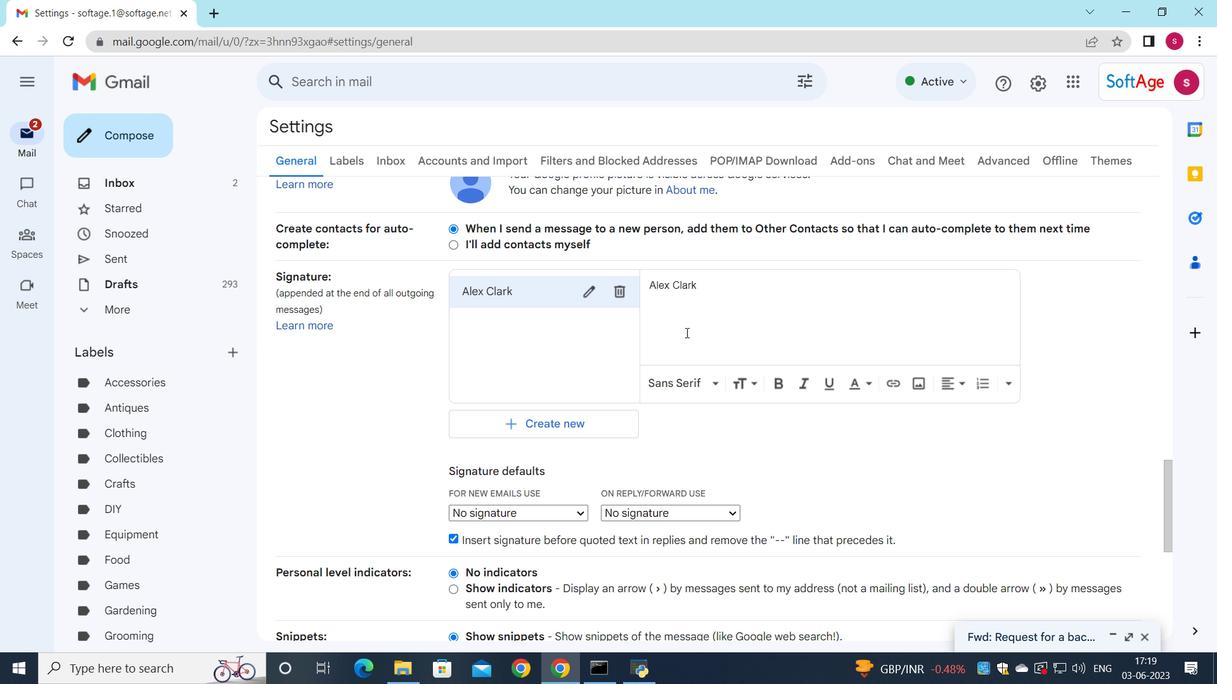 
Action: Mouse moved to (680, 358)
Screenshot: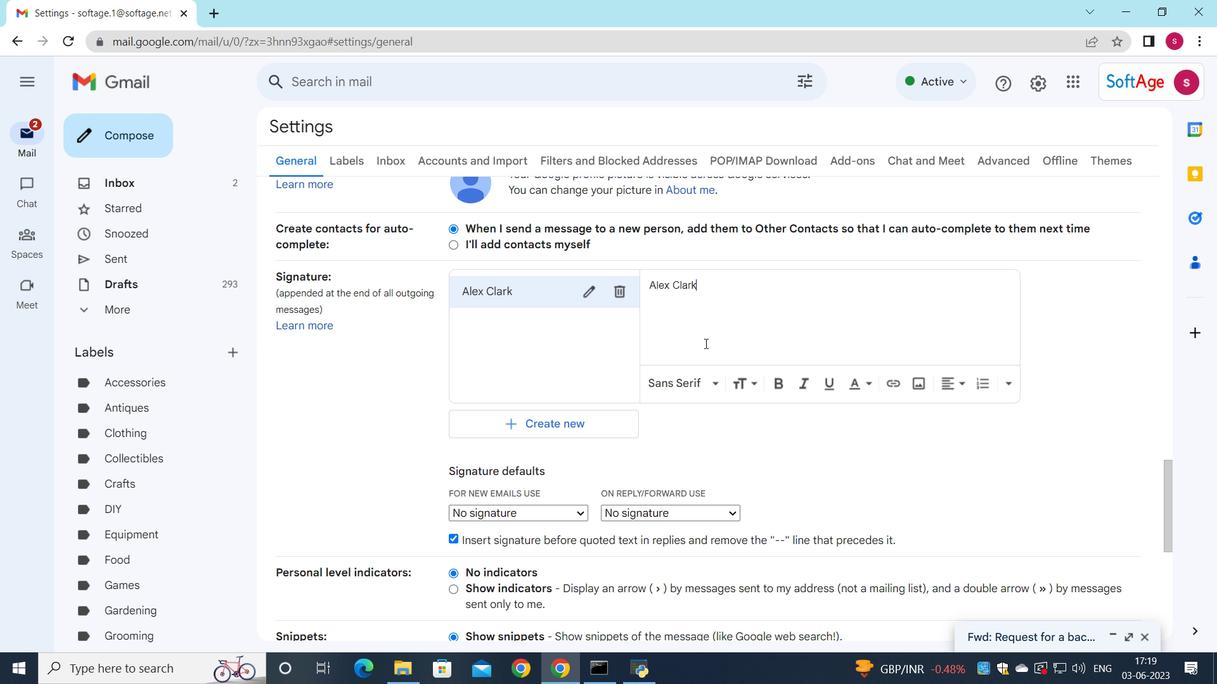 
Action: Mouse scrolled (690, 353) with delta (0, 0)
Screenshot: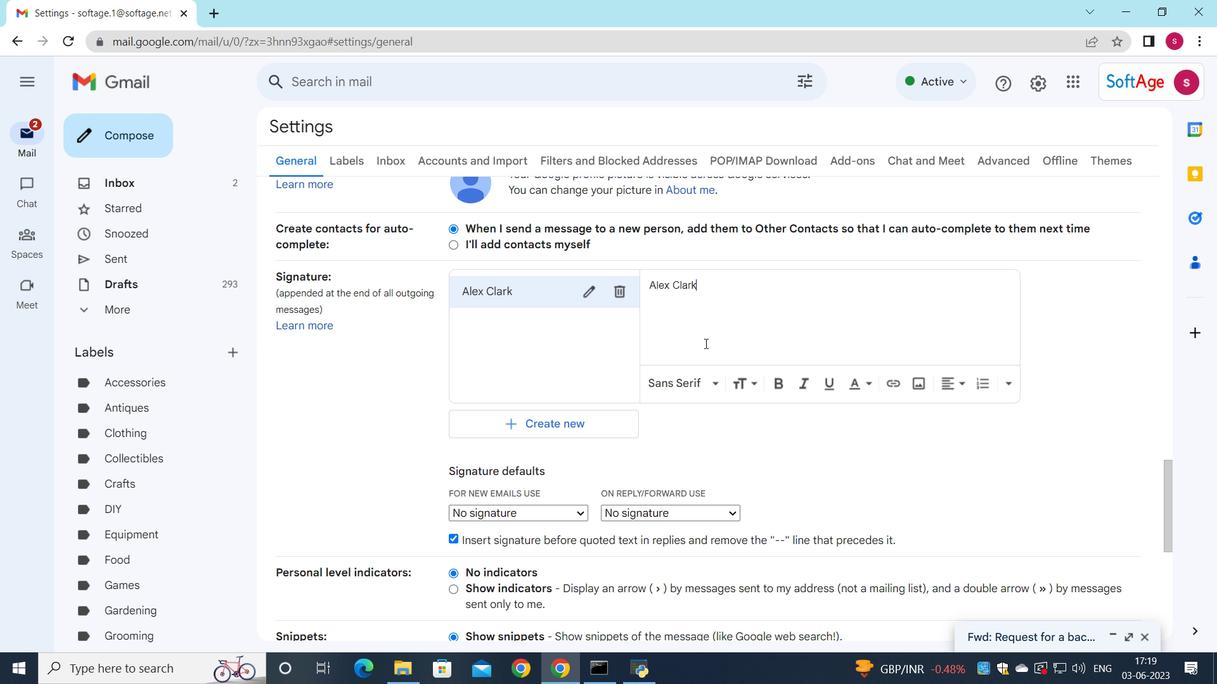 
Action: Mouse moved to (575, 359)
Screenshot: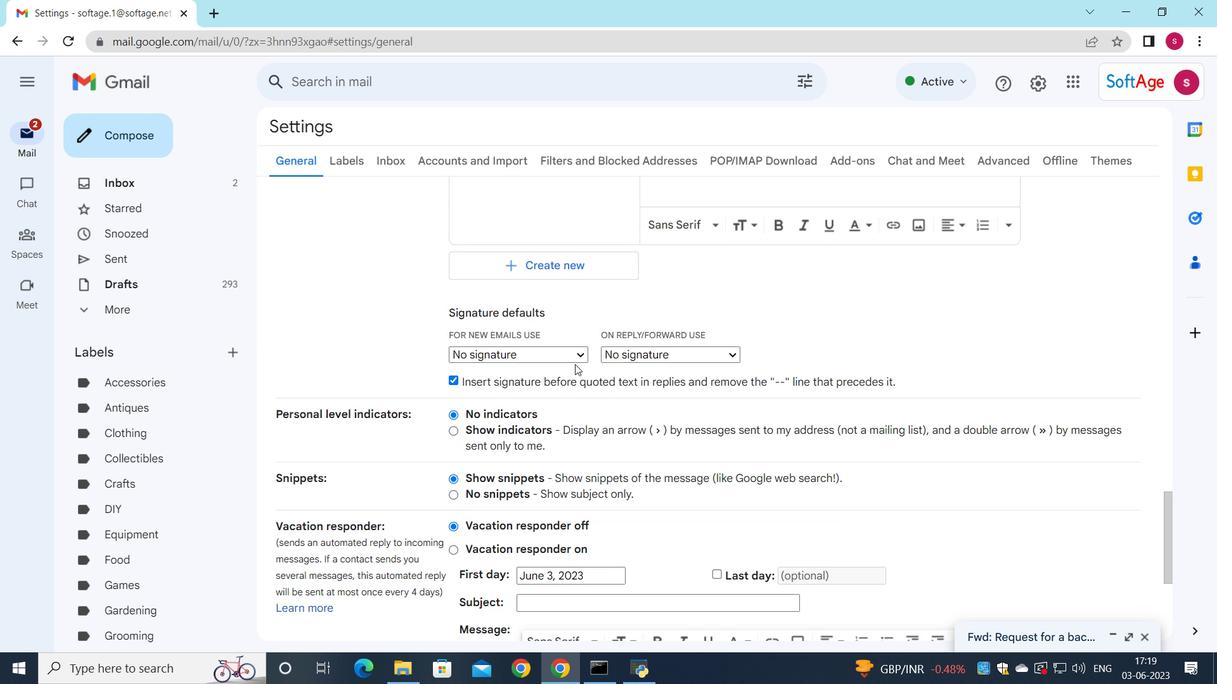 
Action: Mouse pressed left at (575, 359)
Screenshot: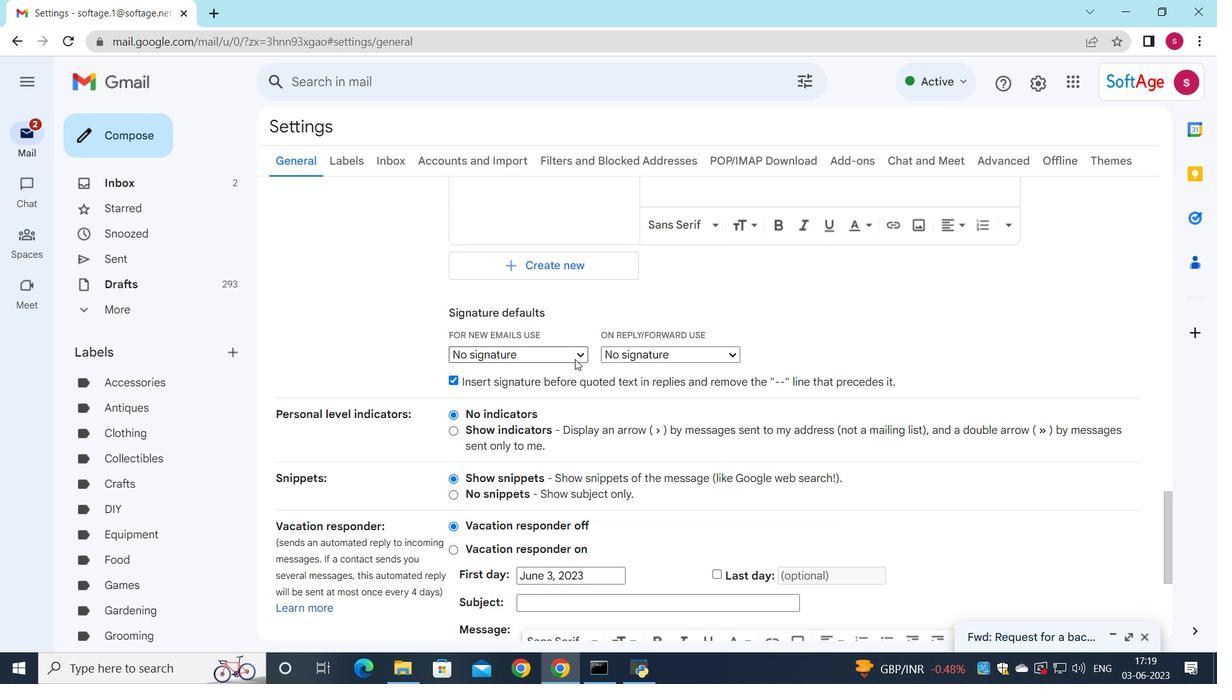 
Action: Mouse moved to (573, 381)
Screenshot: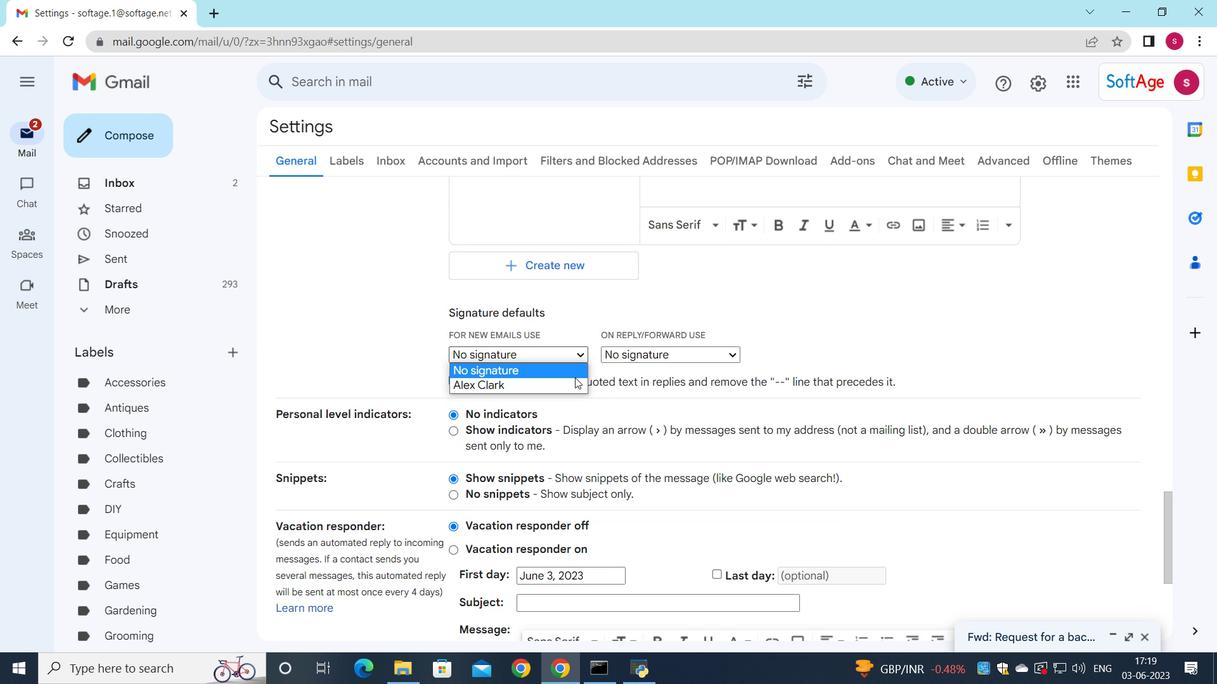 
Action: Mouse pressed left at (573, 381)
Screenshot: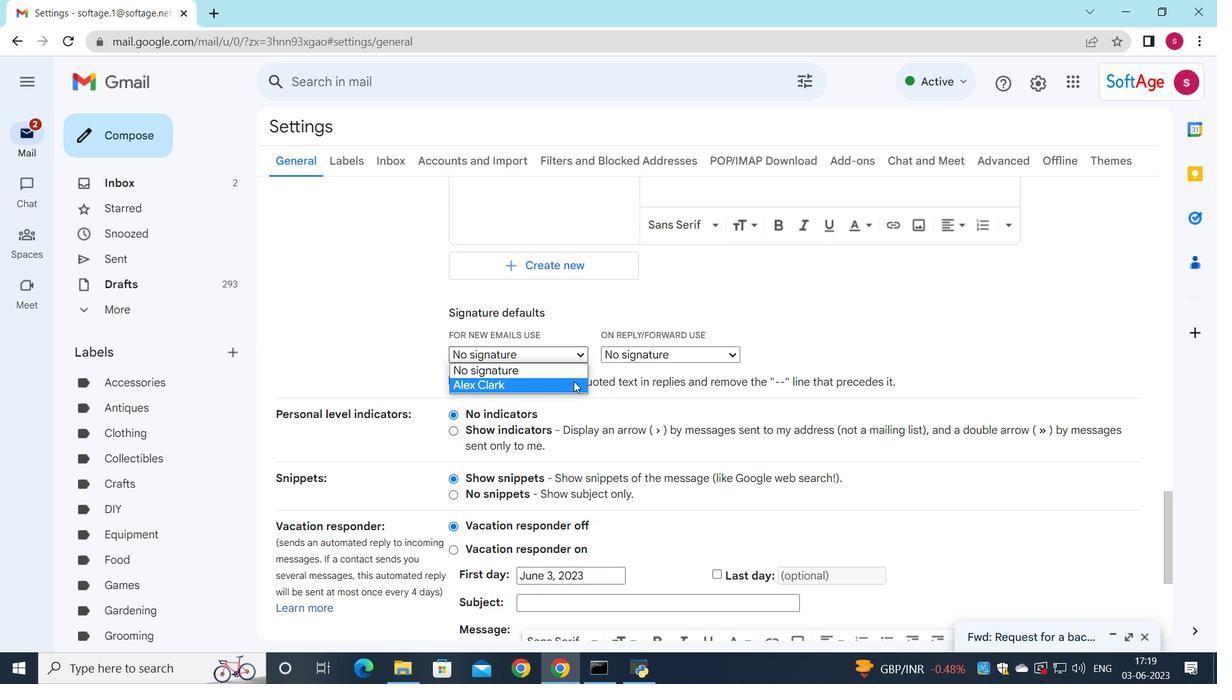 
Action: Mouse moved to (611, 351)
Screenshot: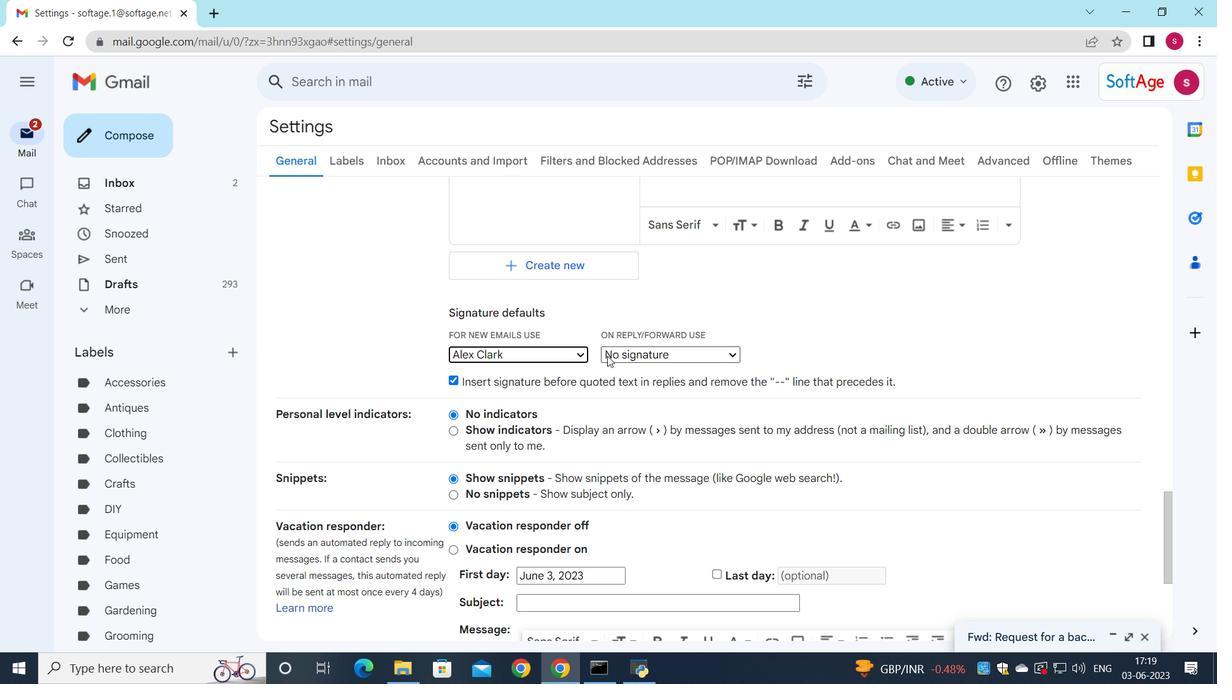 
Action: Mouse pressed left at (611, 351)
Screenshot: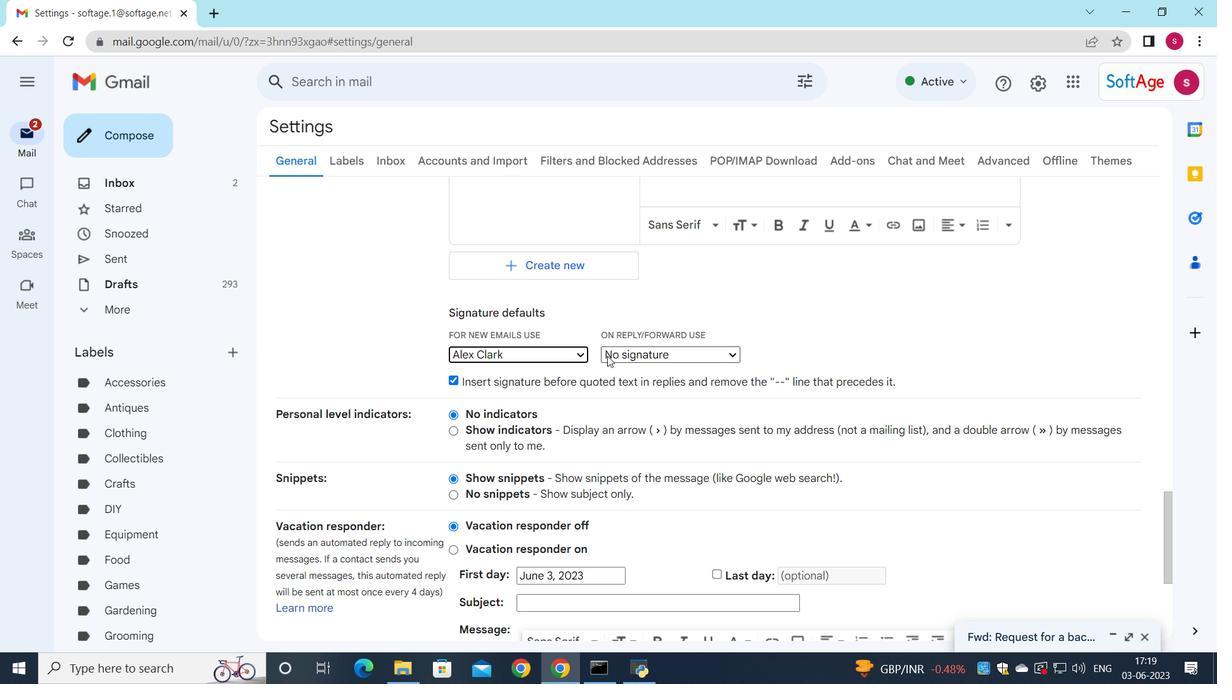 
Action: Mouse moved to (627, 381)
Screenshot: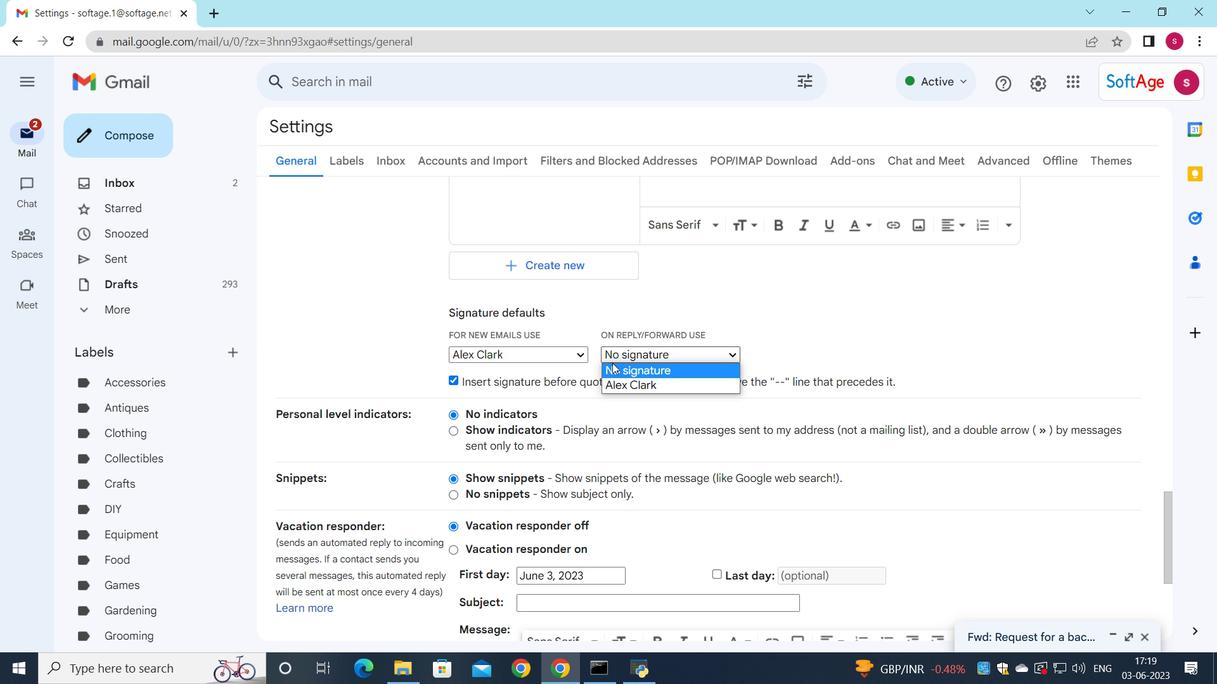 
Action: Mouse pressed left at (627, 381)
Screenshot: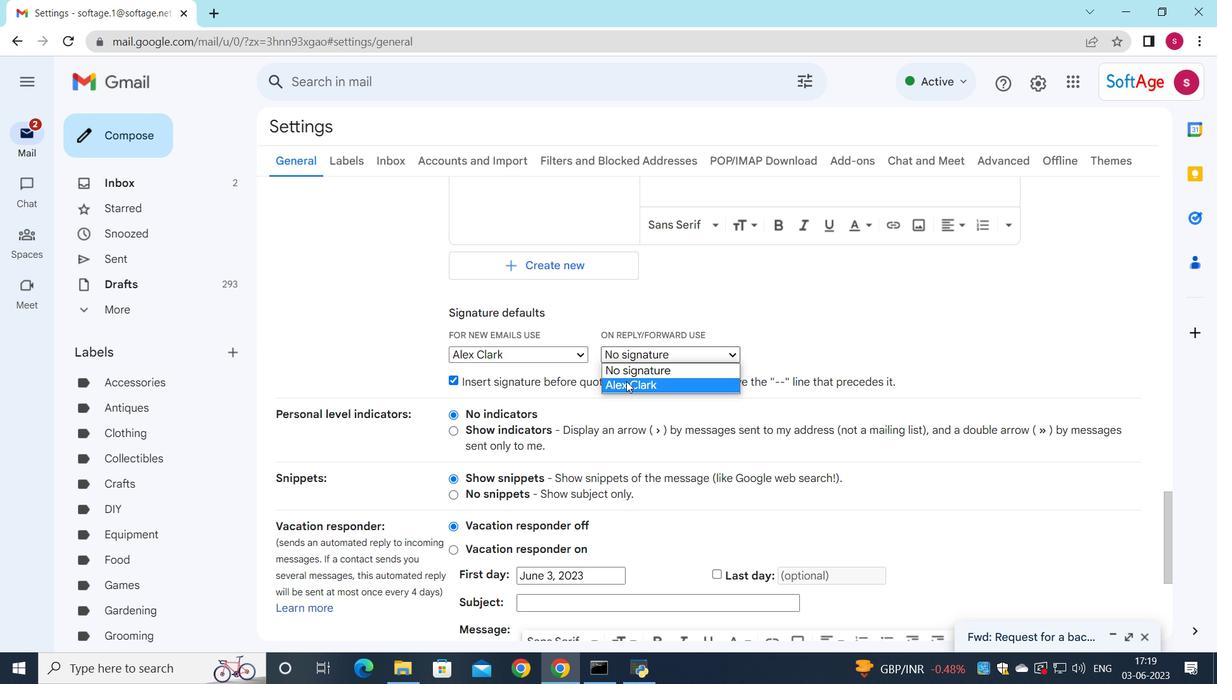 
Action: Mouse moved to (627, 381)
Screenshot: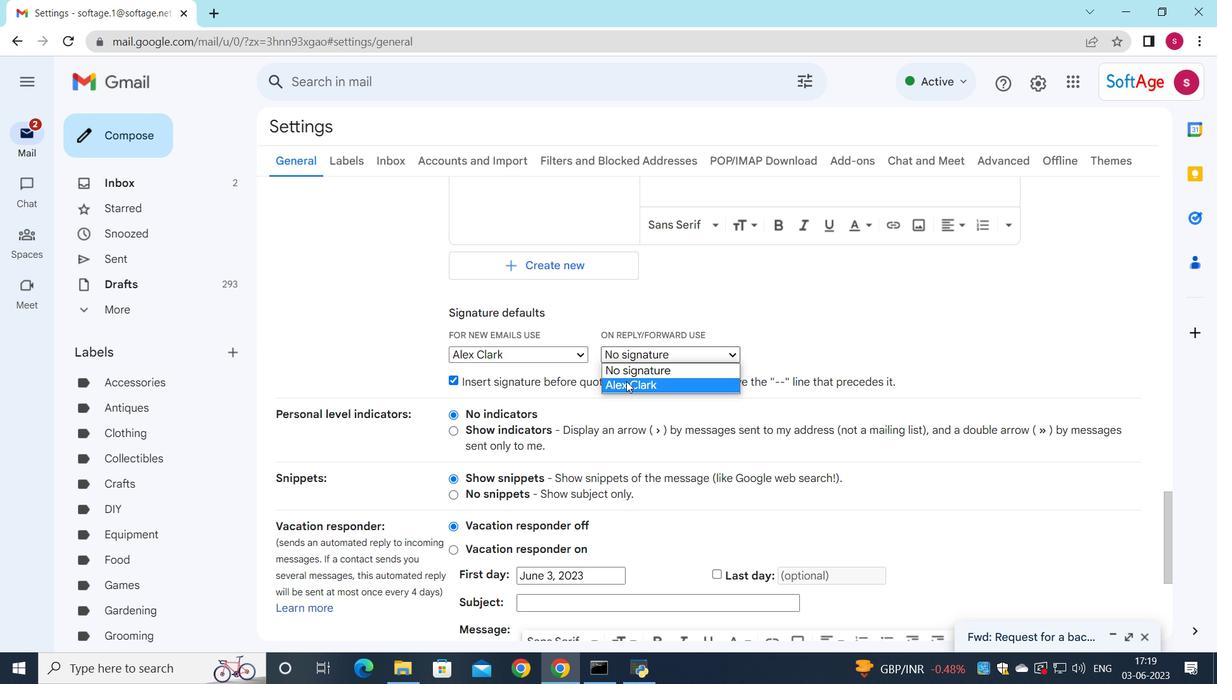 
Action: Mouse scrolled (627, 381) with delta (0, 0)
Screenshot: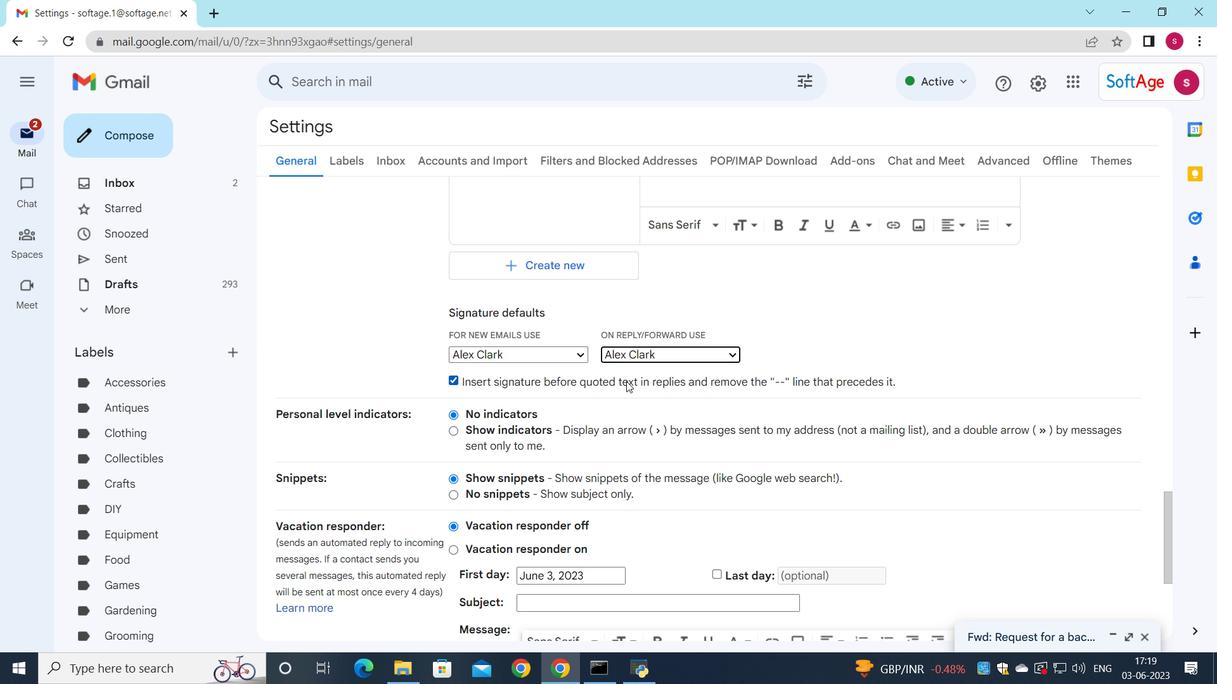
Action: Mouse scrolled (627, 381) with delta (0, 0)
Screenshot: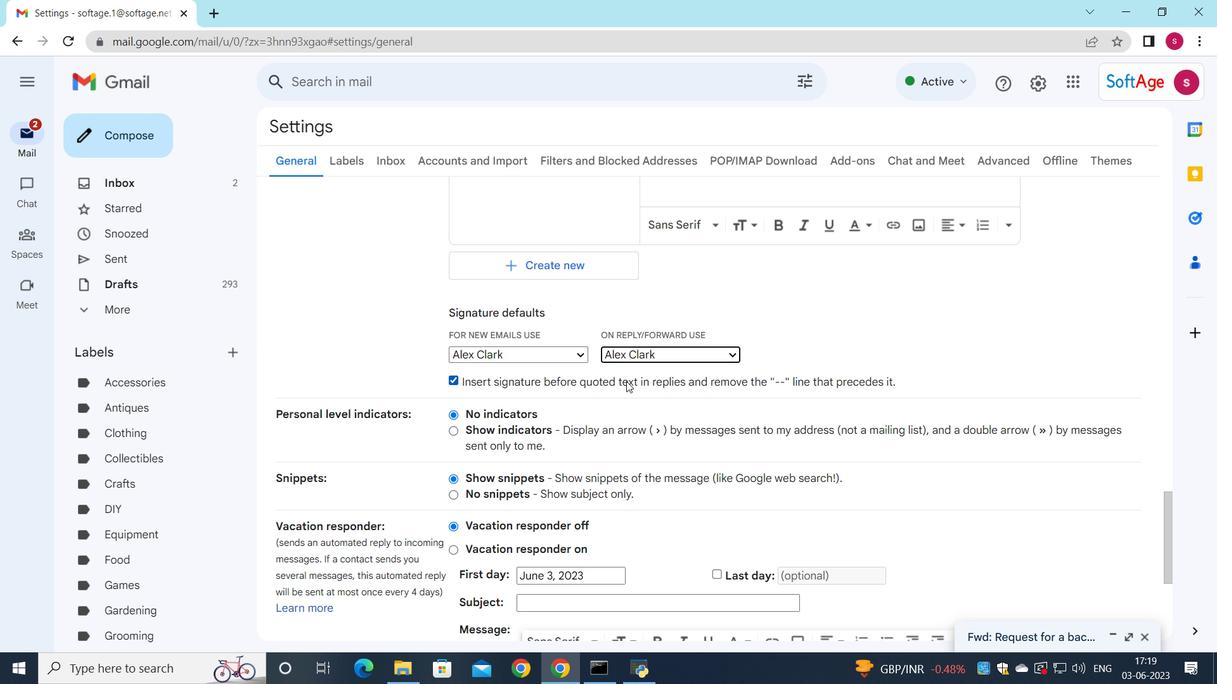 
Action: Mouse moved to (627, 381)
Screenshot: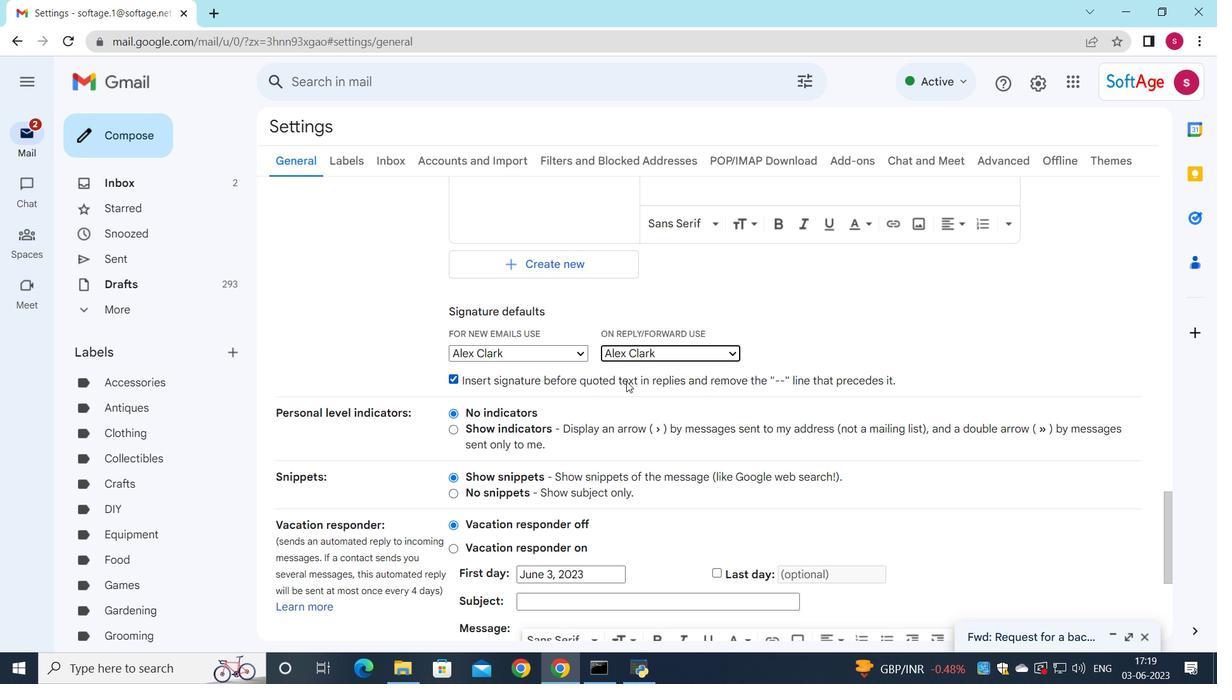 
Action: Mouse scrolled (627, 381) with delta (0, 0)
Screenshot: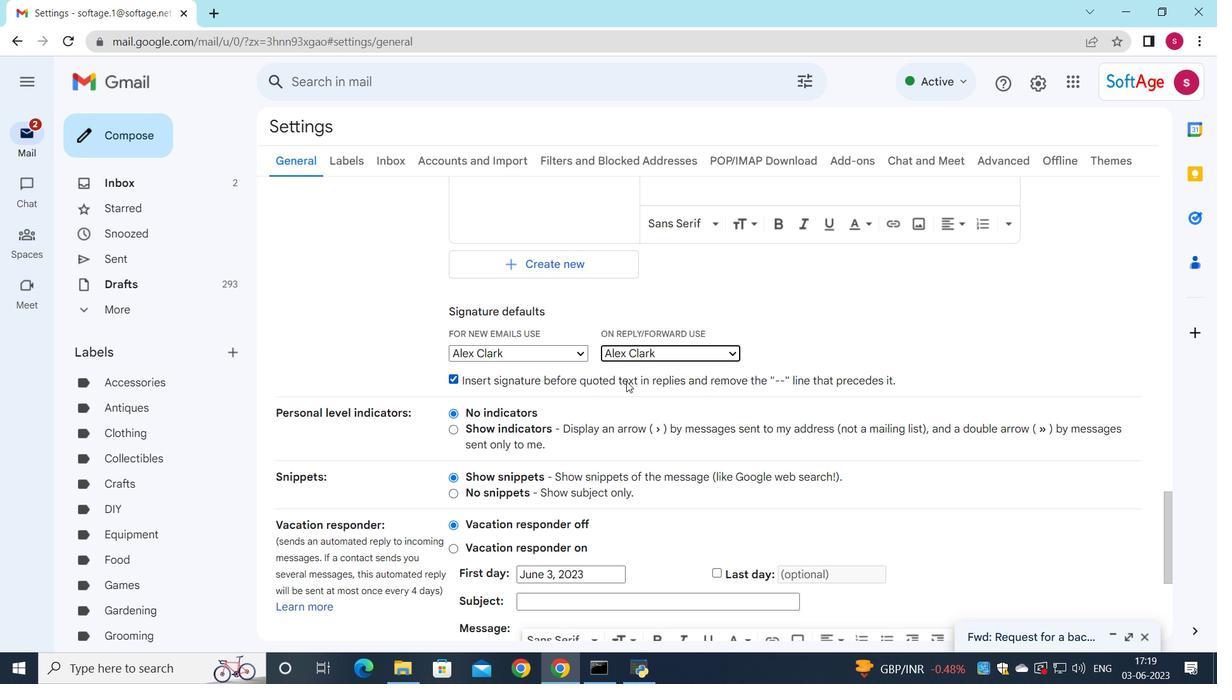 
Action: Mouse scrolled (627, 381) with delta (0, 0)
Screenshot: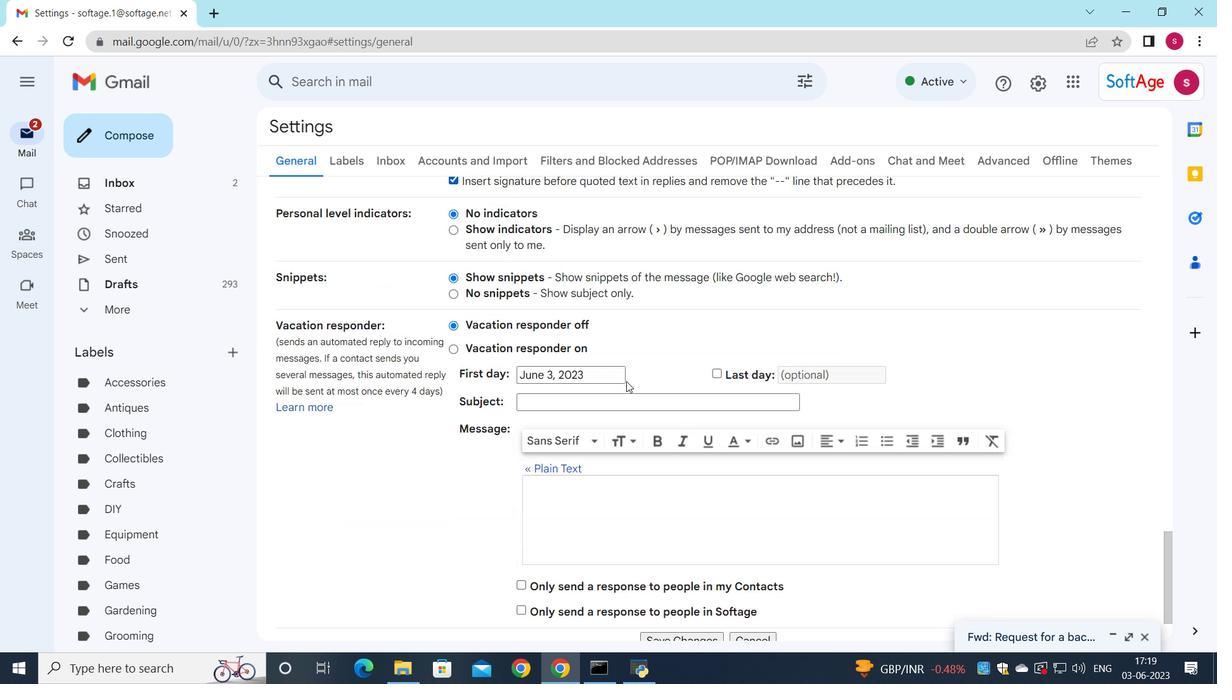 
Action: Mouse moved to (633, 388)
Screenshot: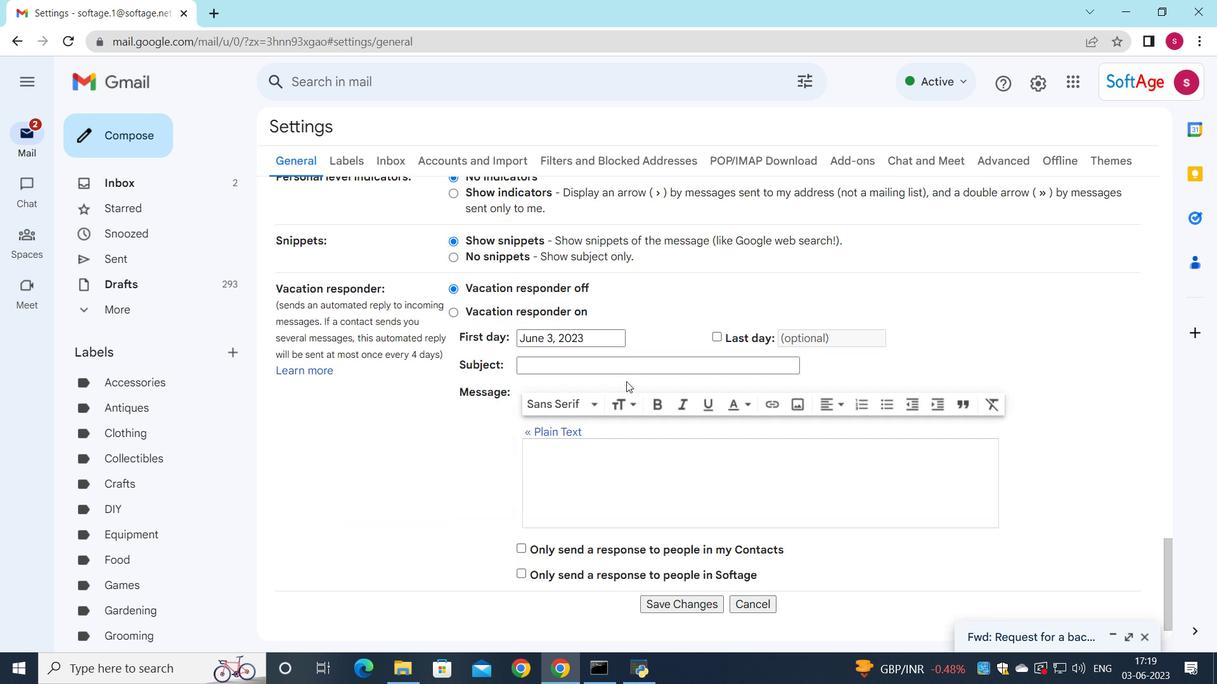 
Action: Mouse scrolled (633, 387) with delta (0, 0)
Screenshot: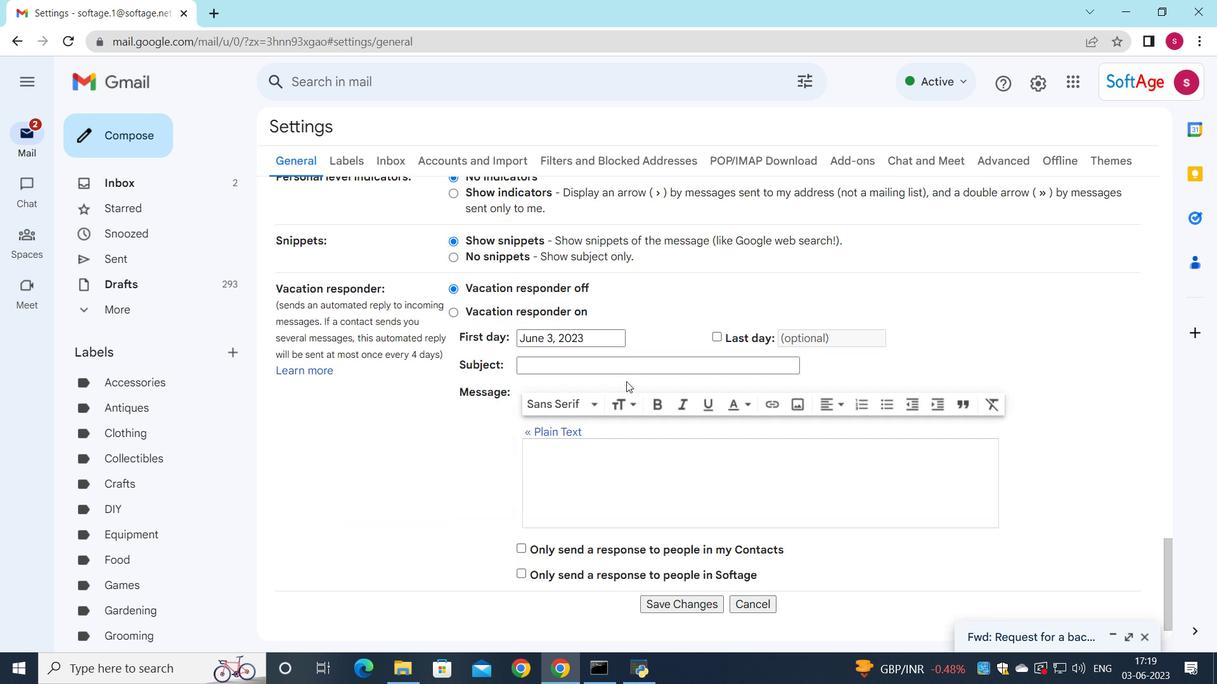 
Action: Mouse moved to (640, 433)
Screenshot: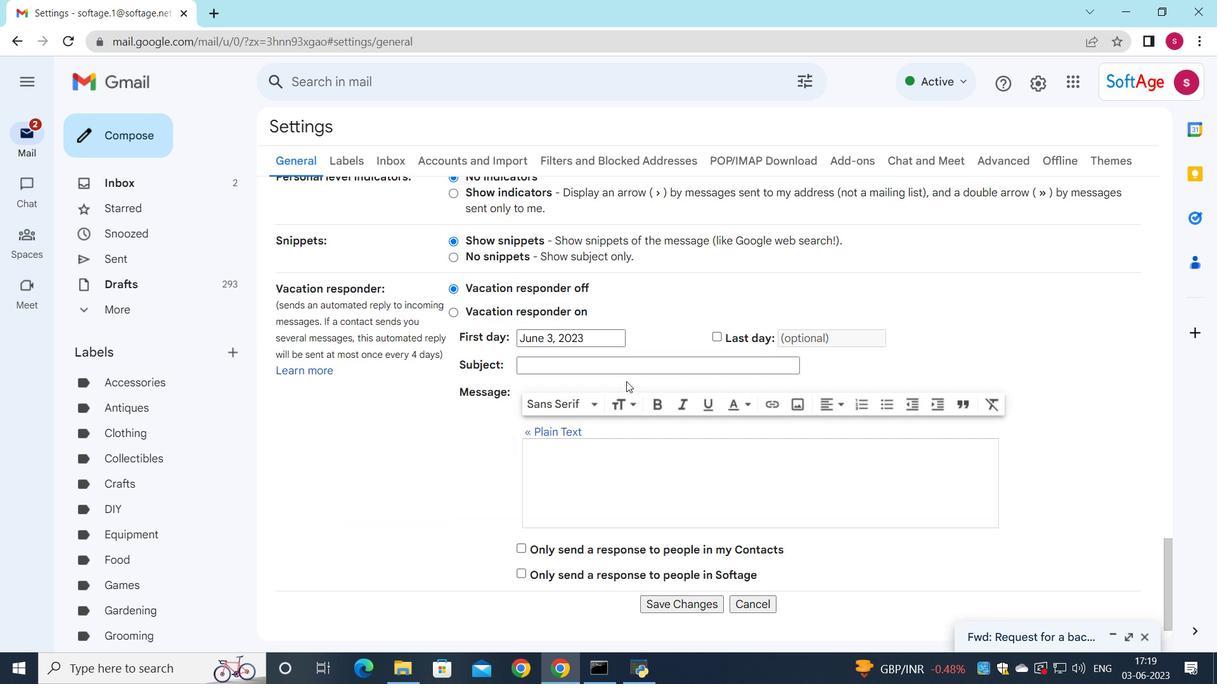 
Action: Mouse scrolled (639, 426) with delta (0, 0)
Screenshot: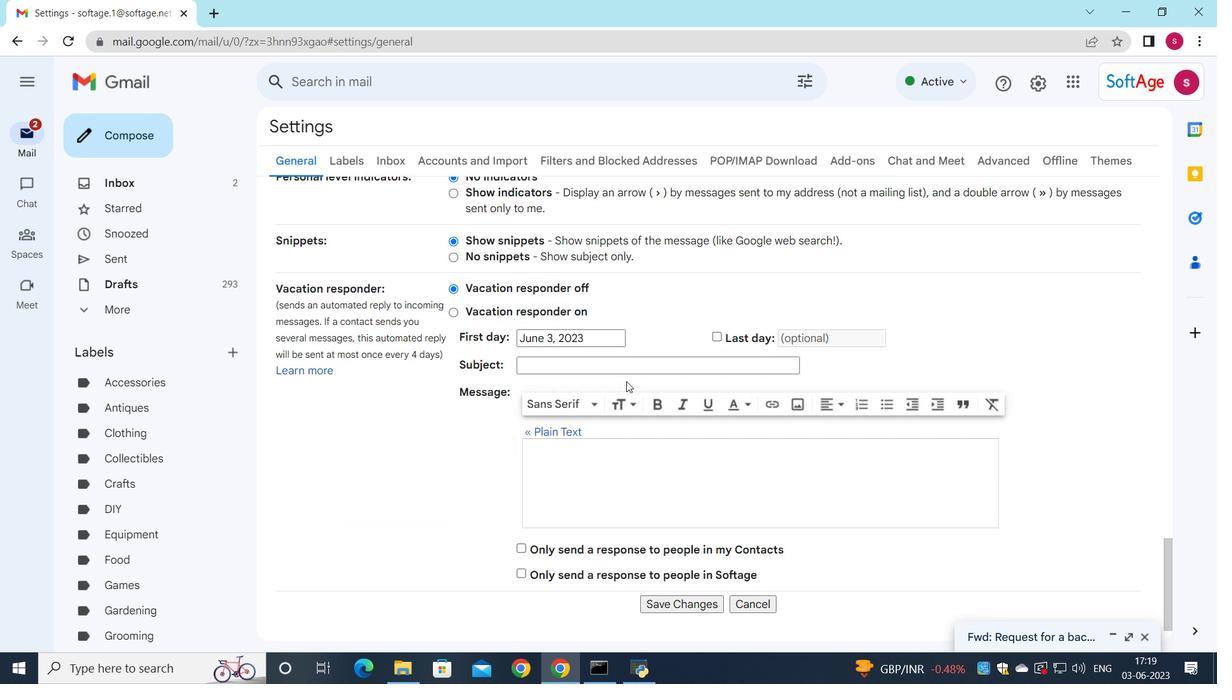 
Action: Mouse moved to (667, 559)
Screenshot: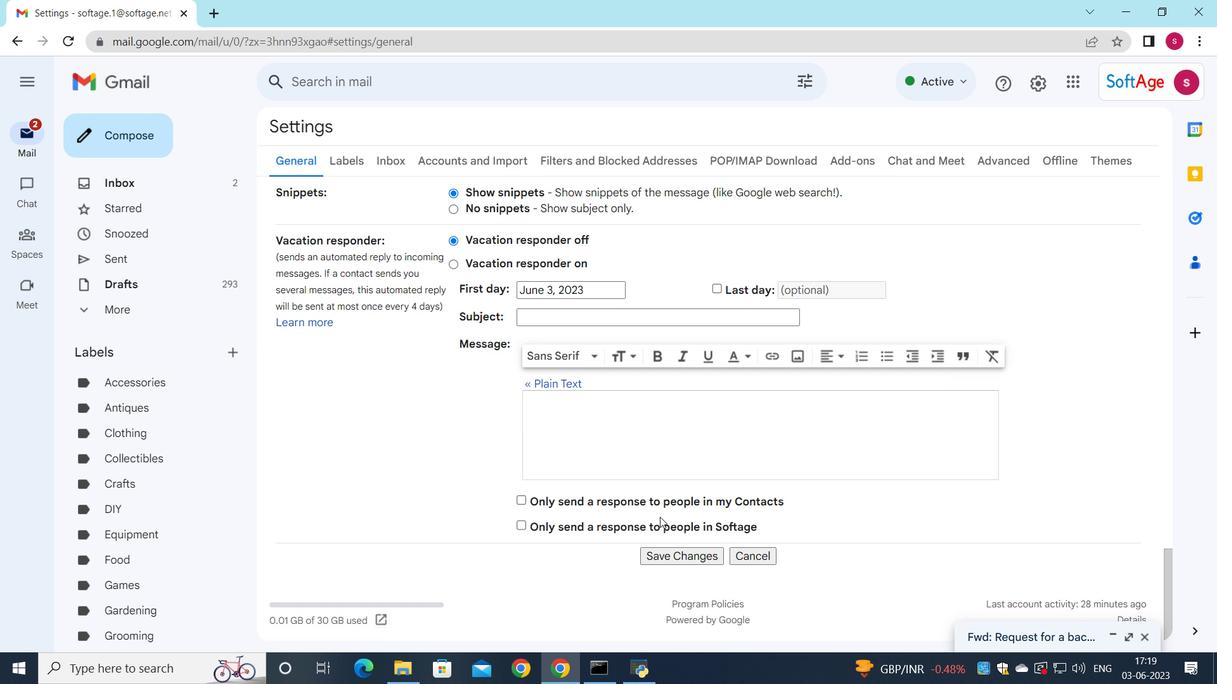 
Action: Mouse pressed left at (667, 559)
Screenshot: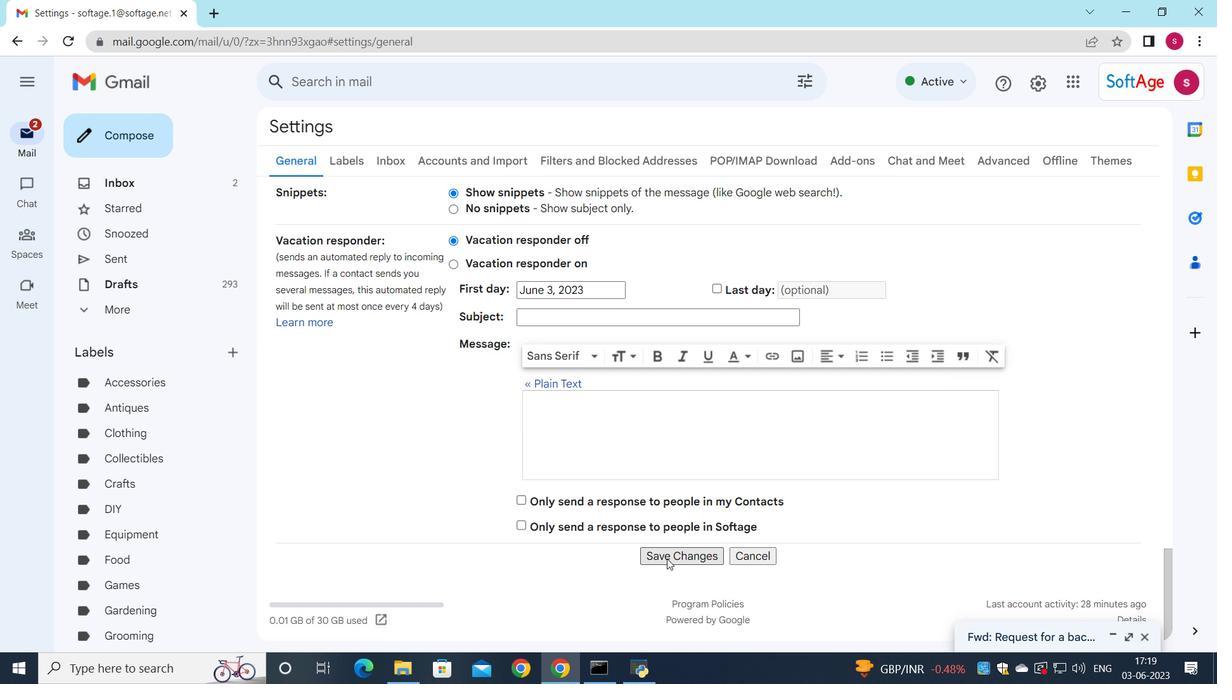 
Action: Mouse moved to (615, 155)
Screenshot: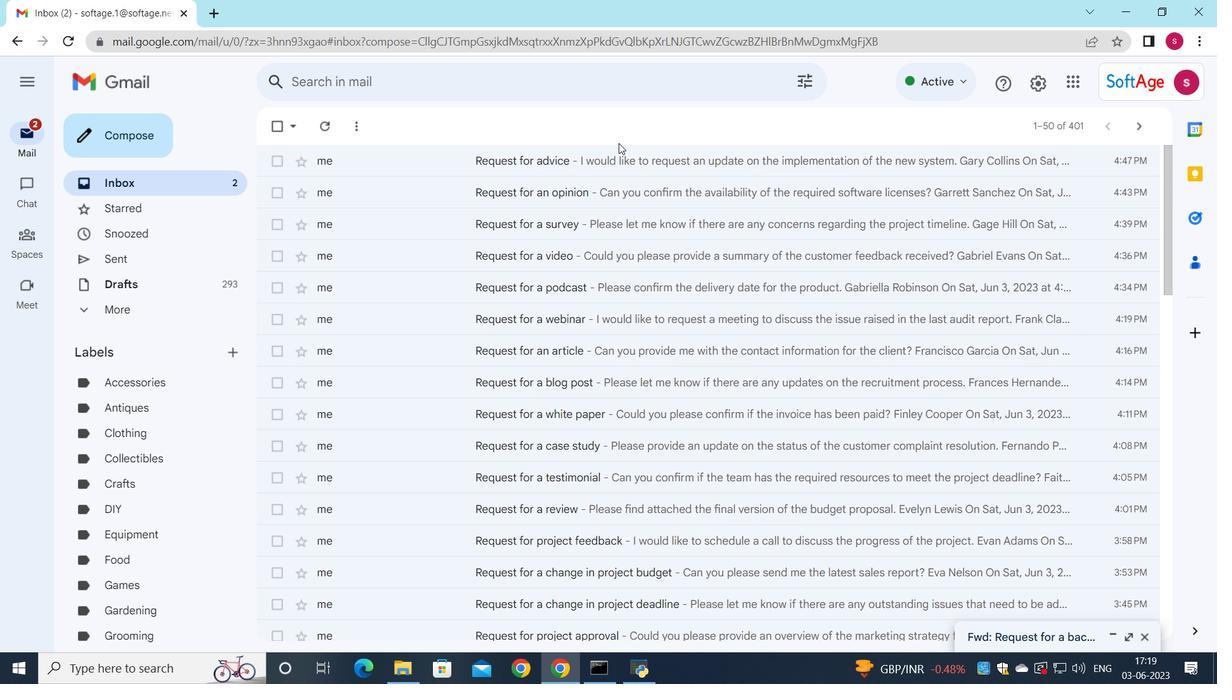 
Action: Mouse pressed left at (615, 155)
Screenshot: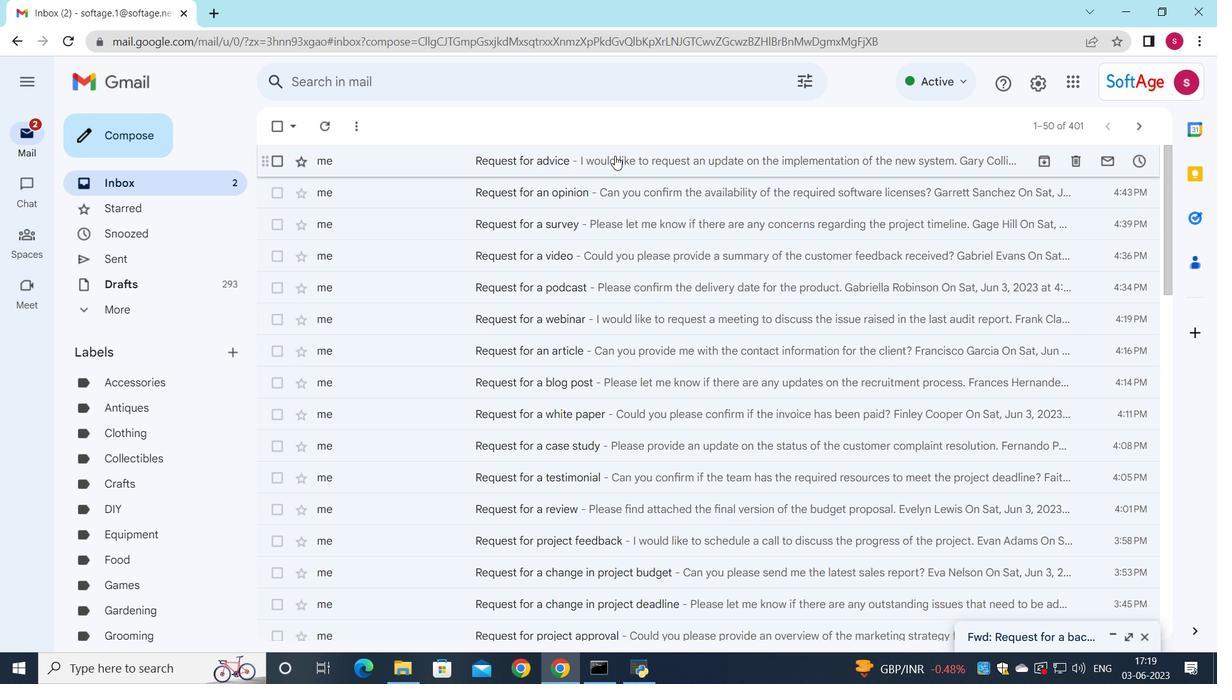 
Action: Mouse moved to (1163, 188)
Screenshot: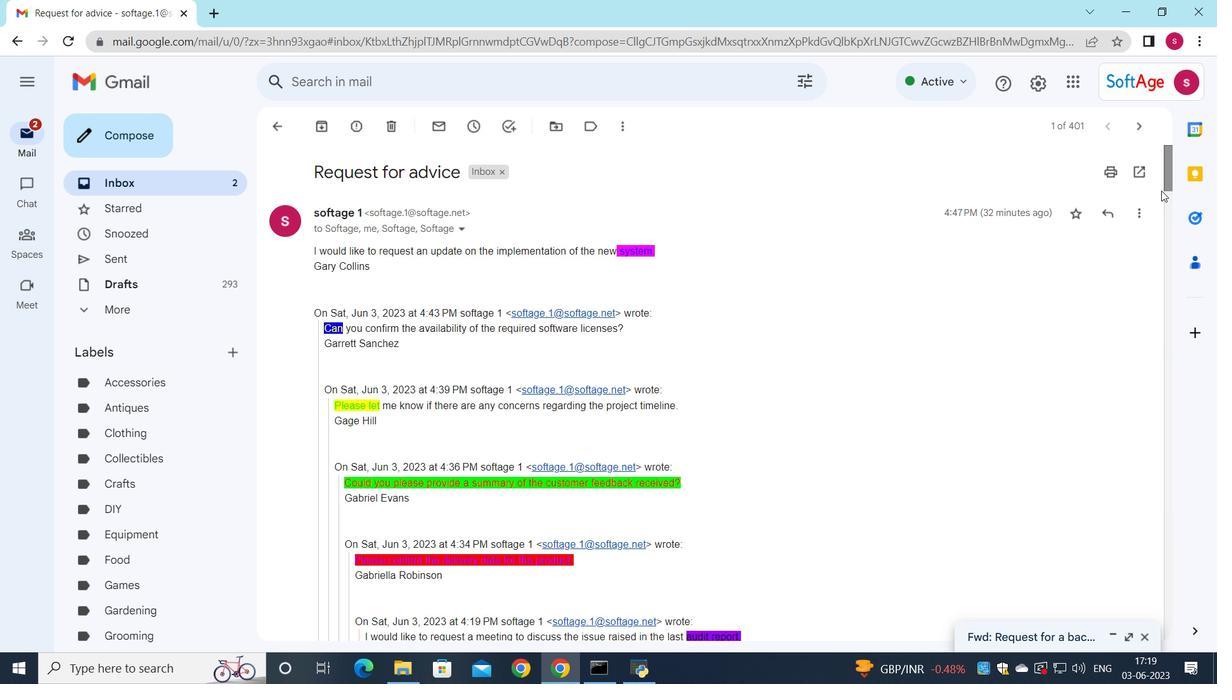 
Action: Mouse pressed left at (1163, 188)
Screenshot: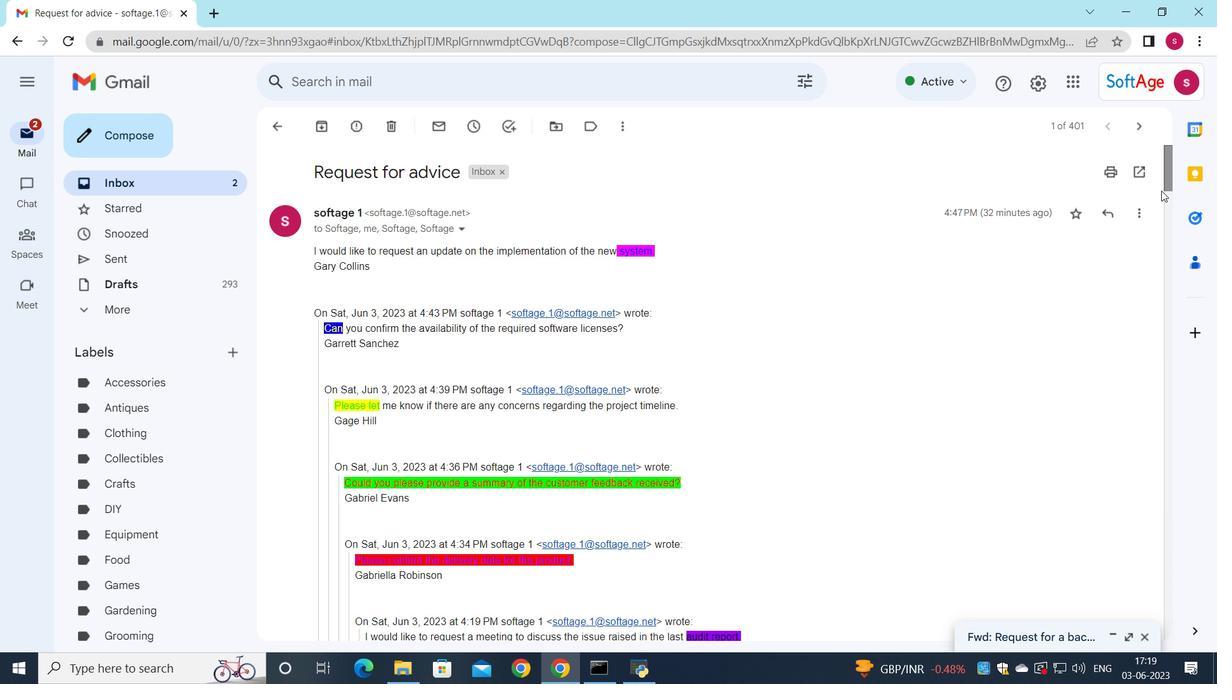 
Action: Mouse moved to (543, 559)
Screenshot: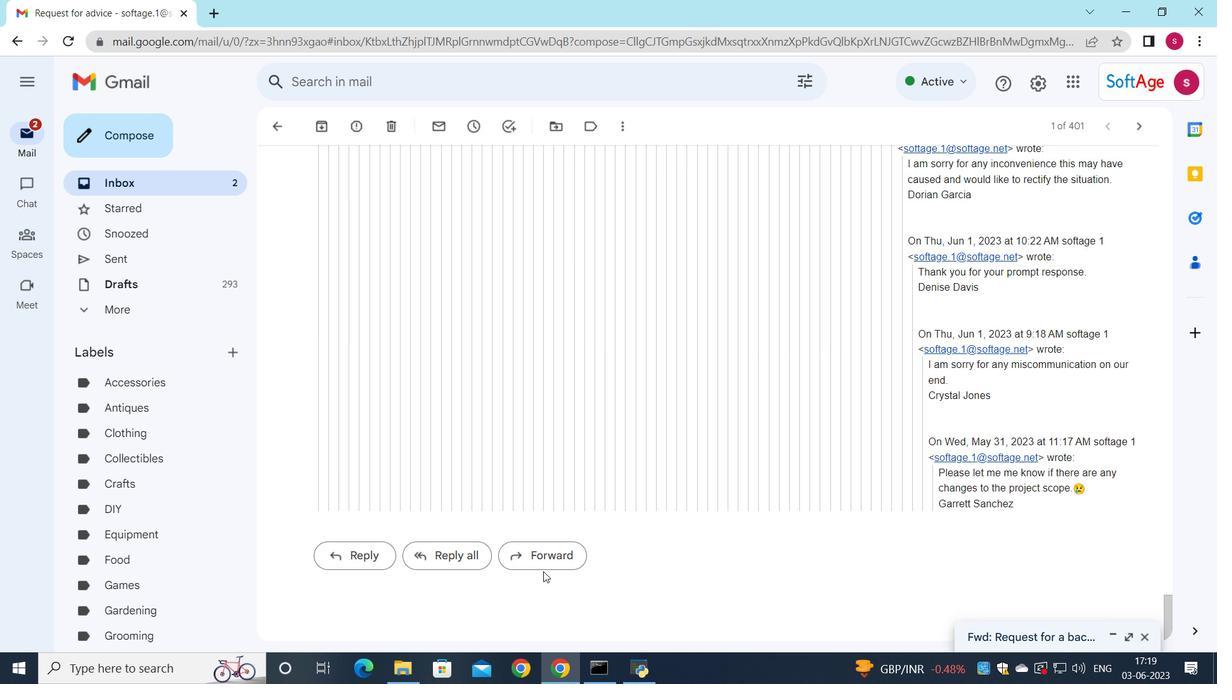 
Action: Mouse pressed left at (543, 559)
Screenshot: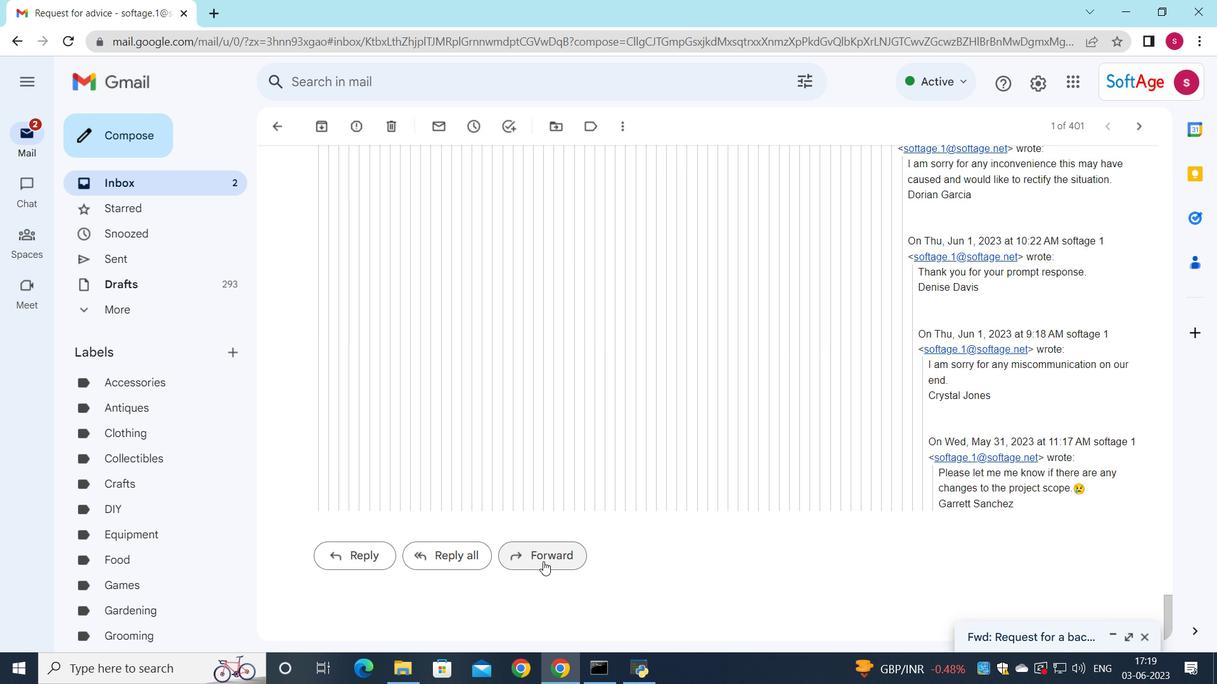 
Action: Mouse moved to (348, 476)
Screenshot: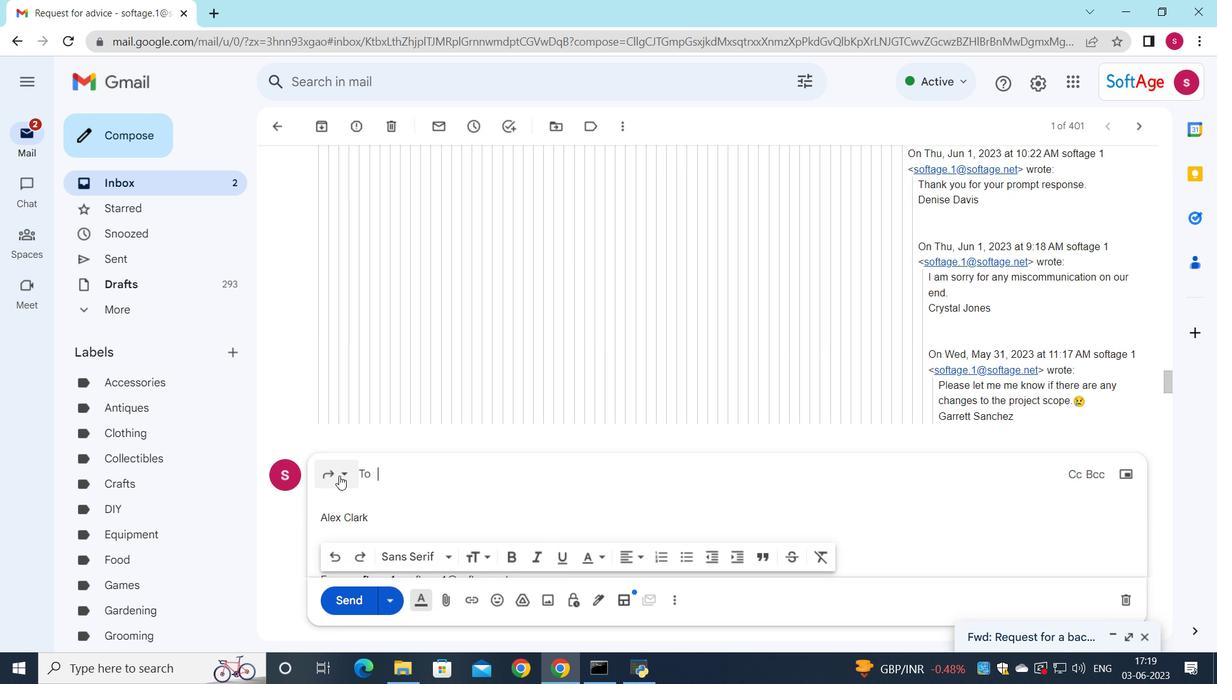 
Action: Mouse pressed left at (348, 476)
Screenshot: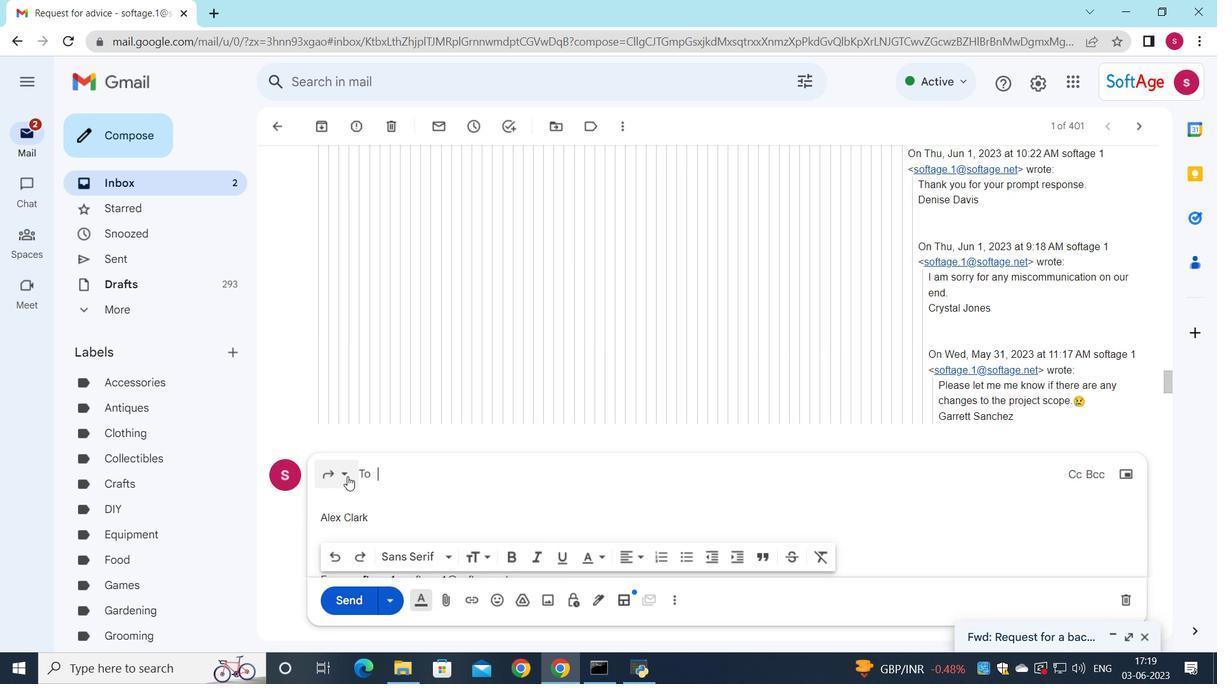 
Action: Mouse moved to (377, 558)
Screenshot: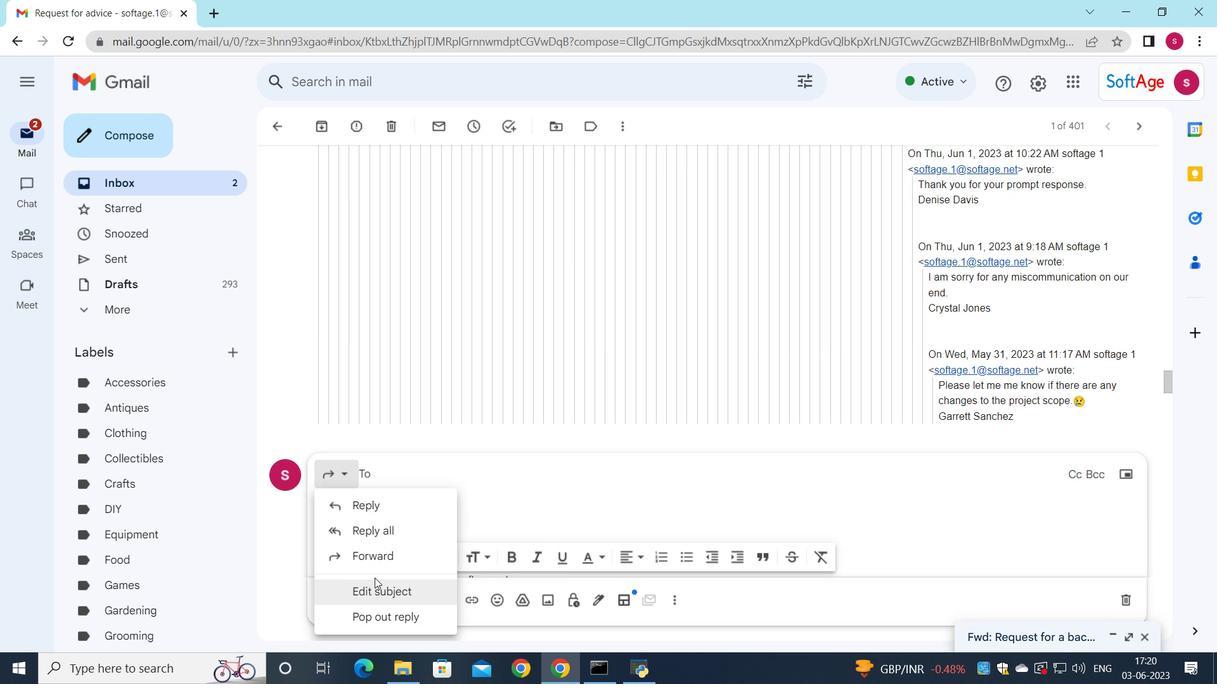 
Action: Mouse pressed left at (377, 558)
Screenshot: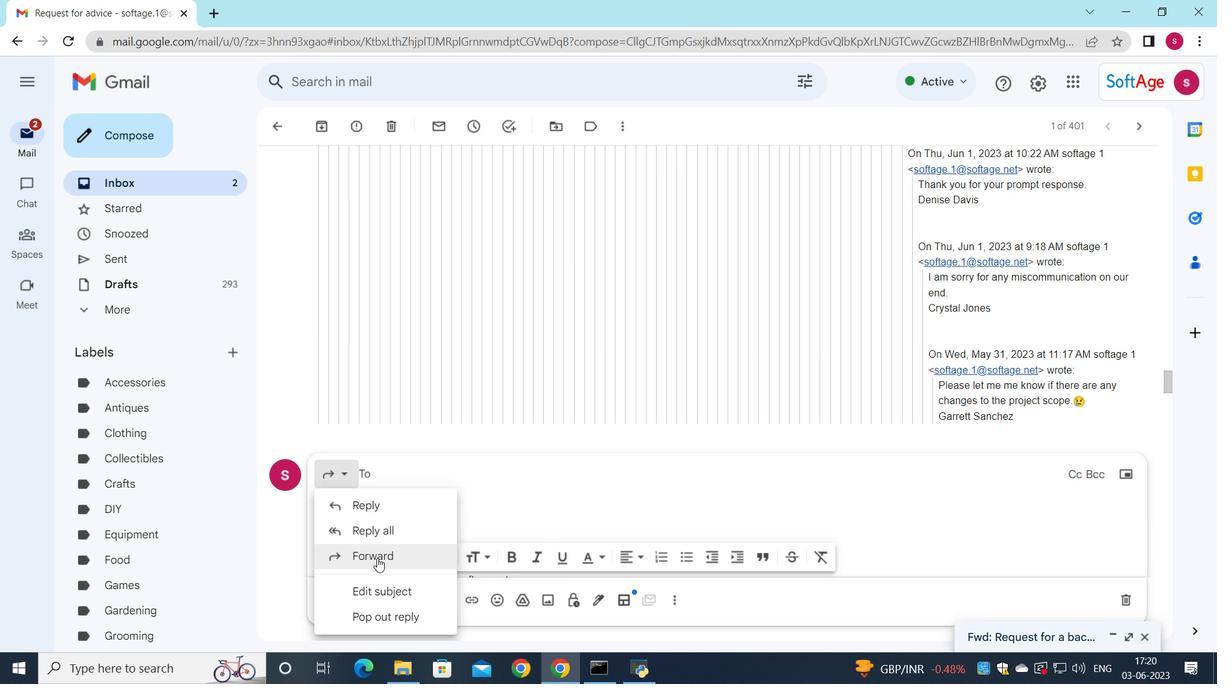 
Action: Mouse moved to (344, 476)
Screenshot: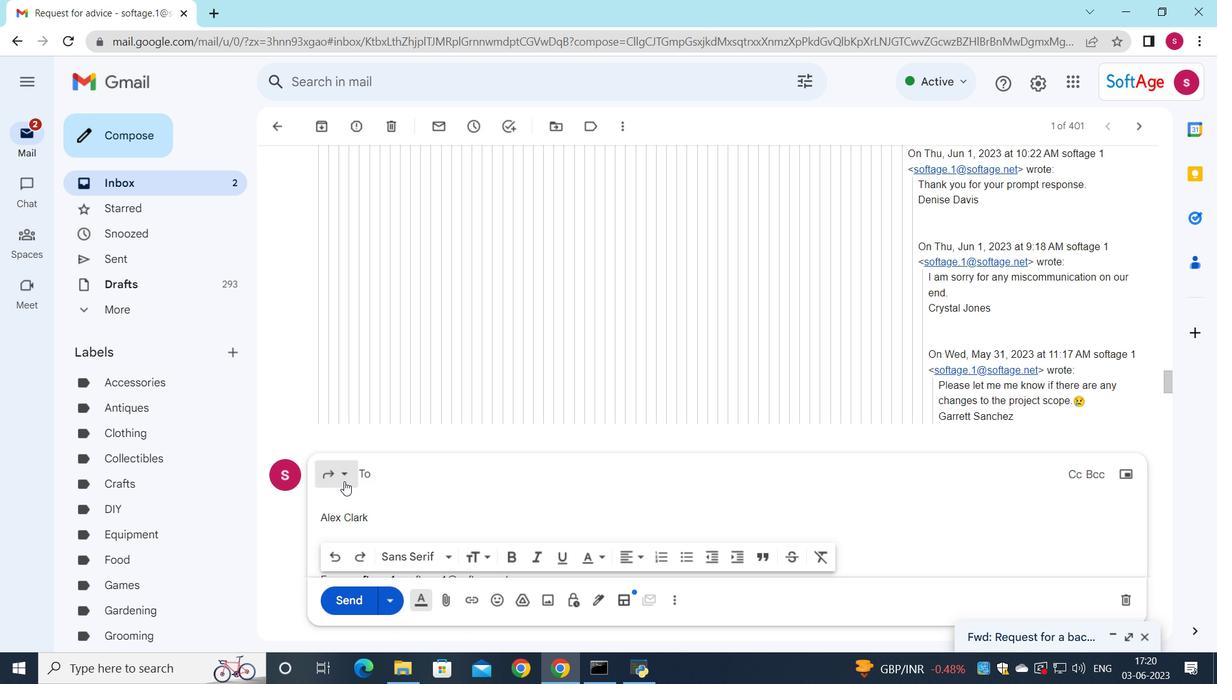 
Action: Mouse pressed left at (344, 476)
Screenshot: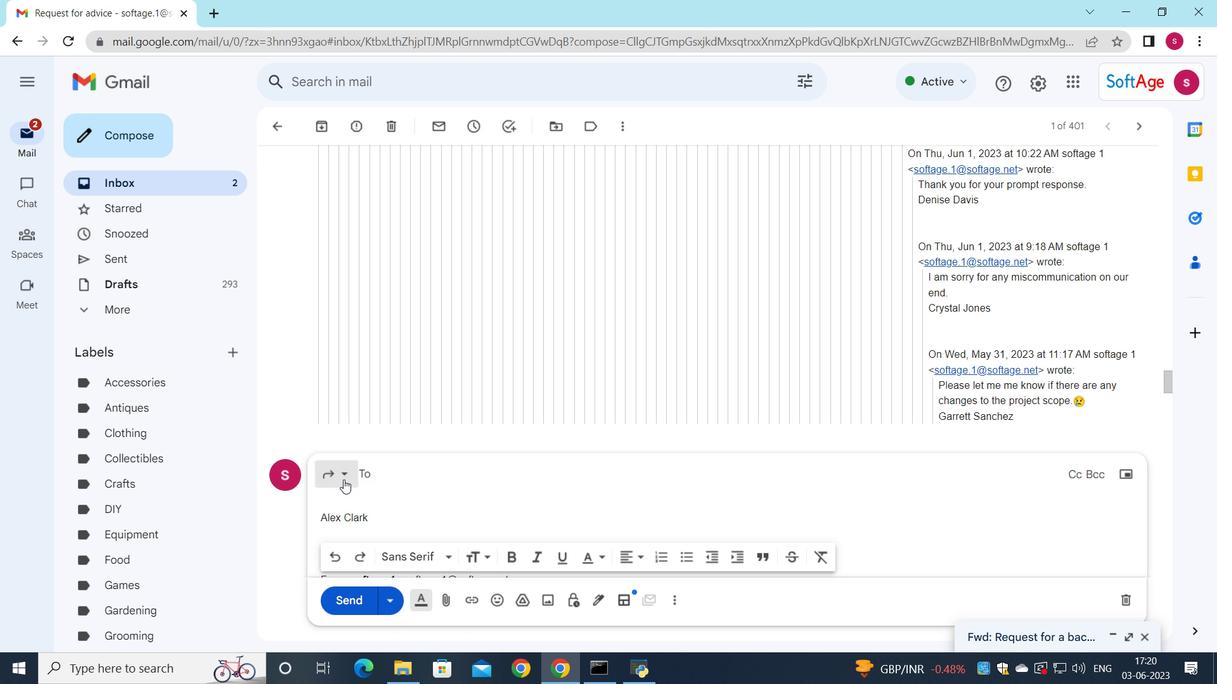 
Action: Mouse moved to (376, 587)
Screenshot: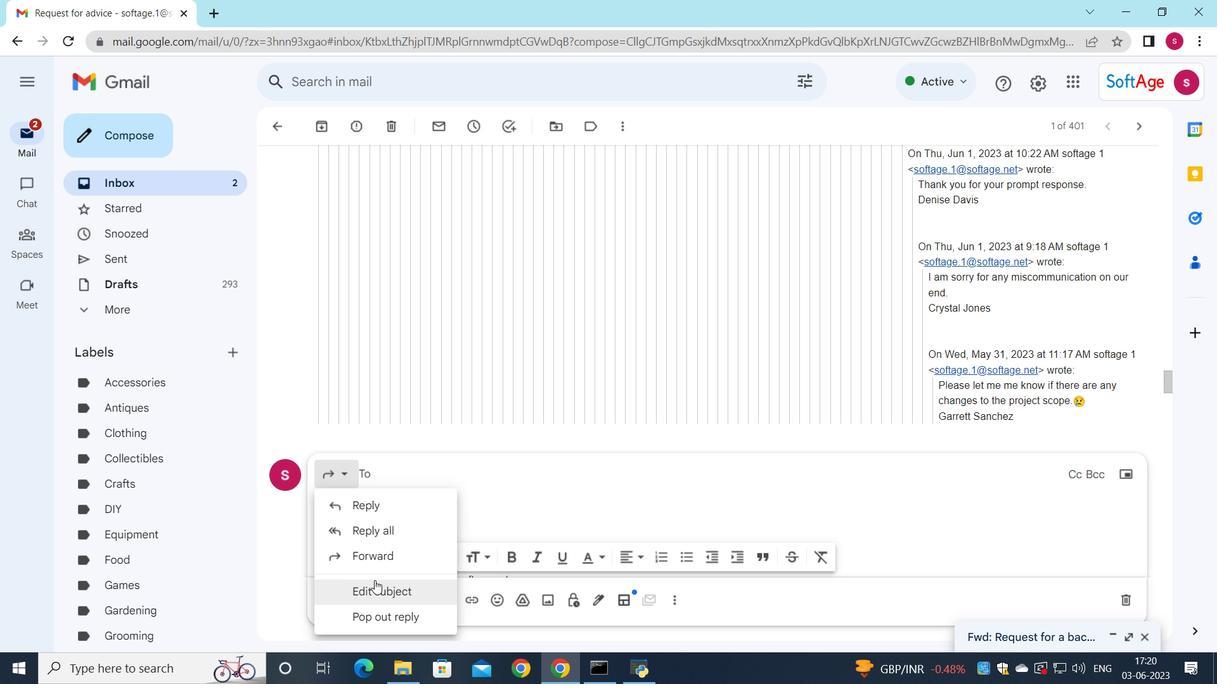 
Action: Mouse pressed left at (376, 587)
Screenshot: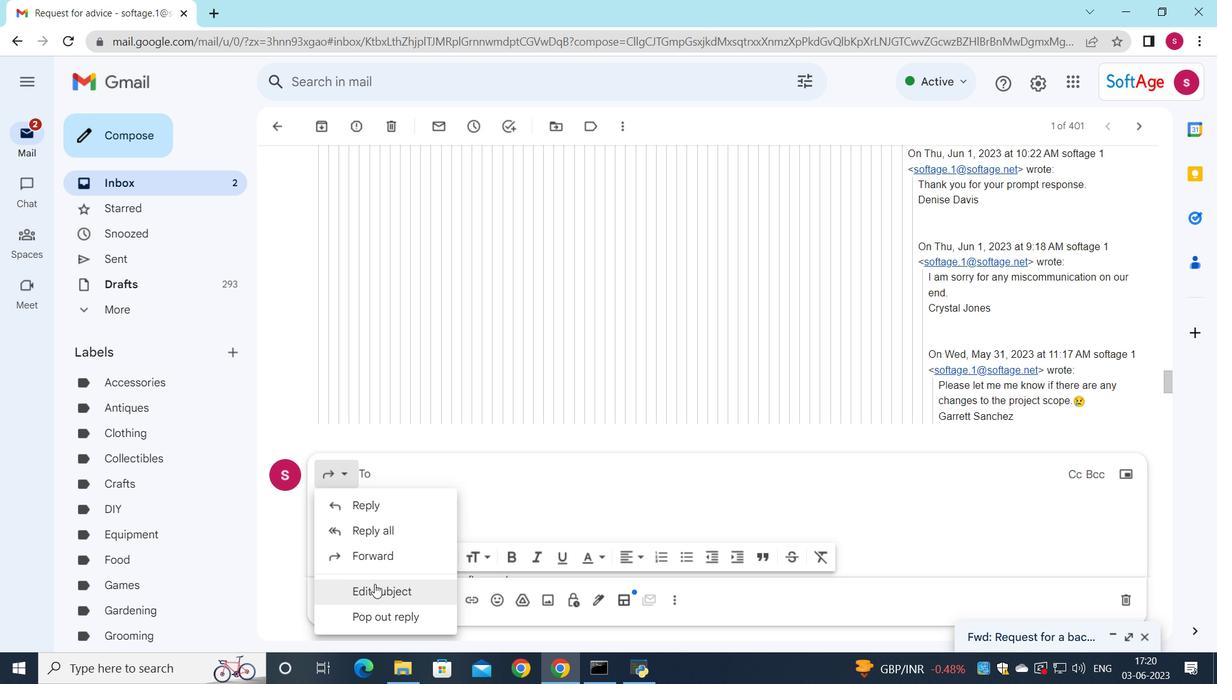 
Action: Mouse moved to (637, 284)
Screenshot: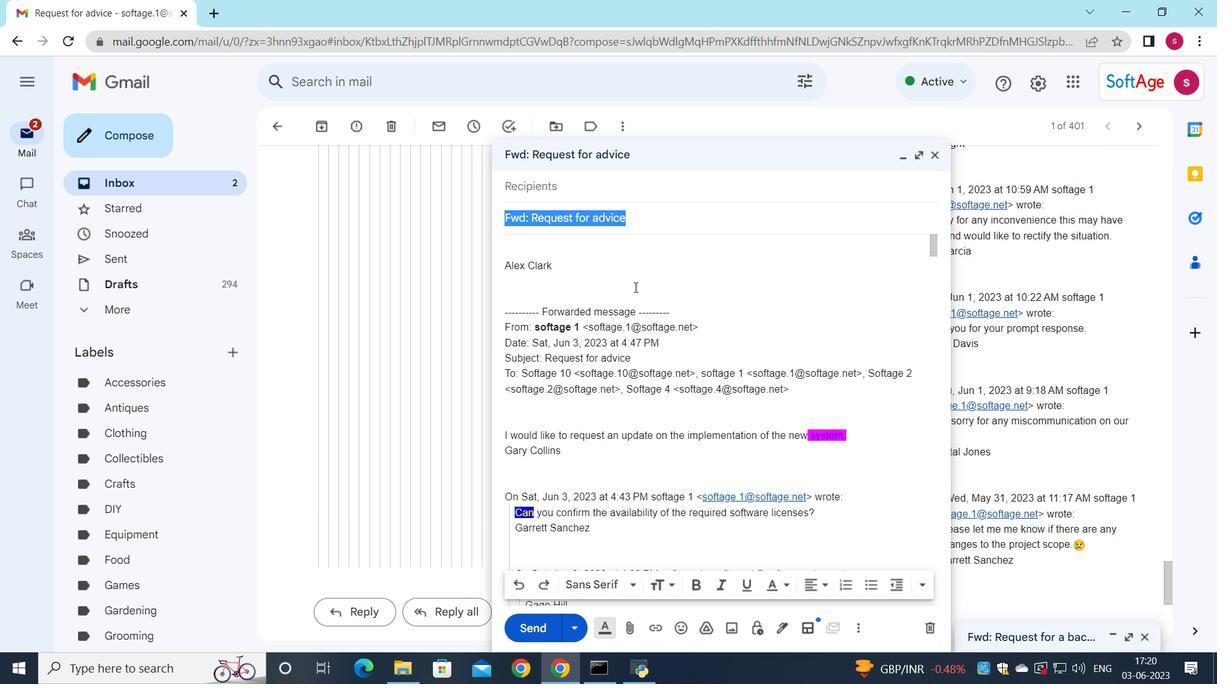 
Action: Key pressed <Key.shift>Status<Key.space>update
Screenshot: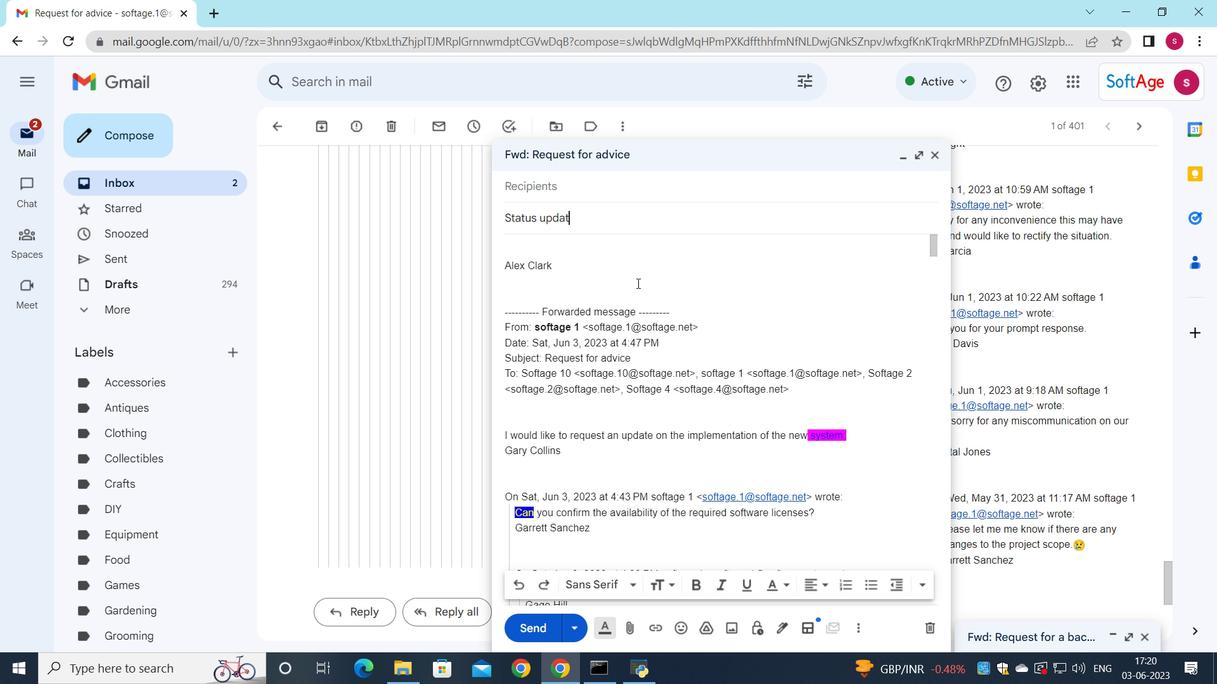 
Action: Mouse moved to (555, 194)
Screenshot: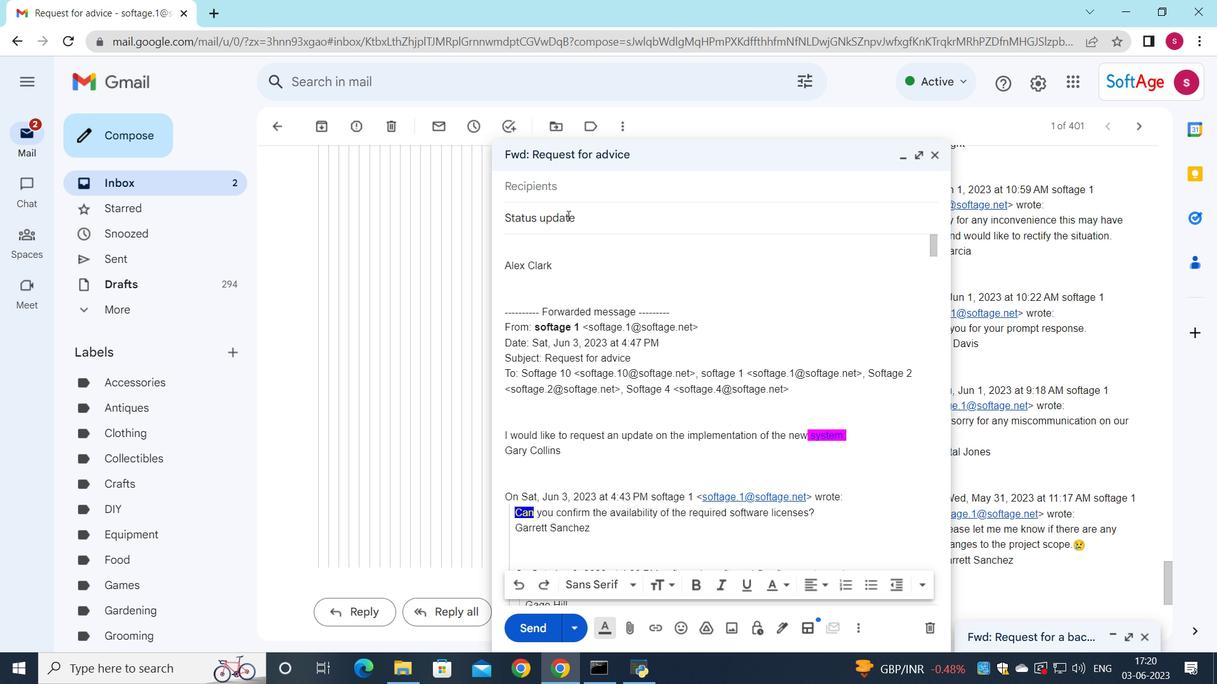 
Action: Mouse pressed left at (555, 194)
Screenshot: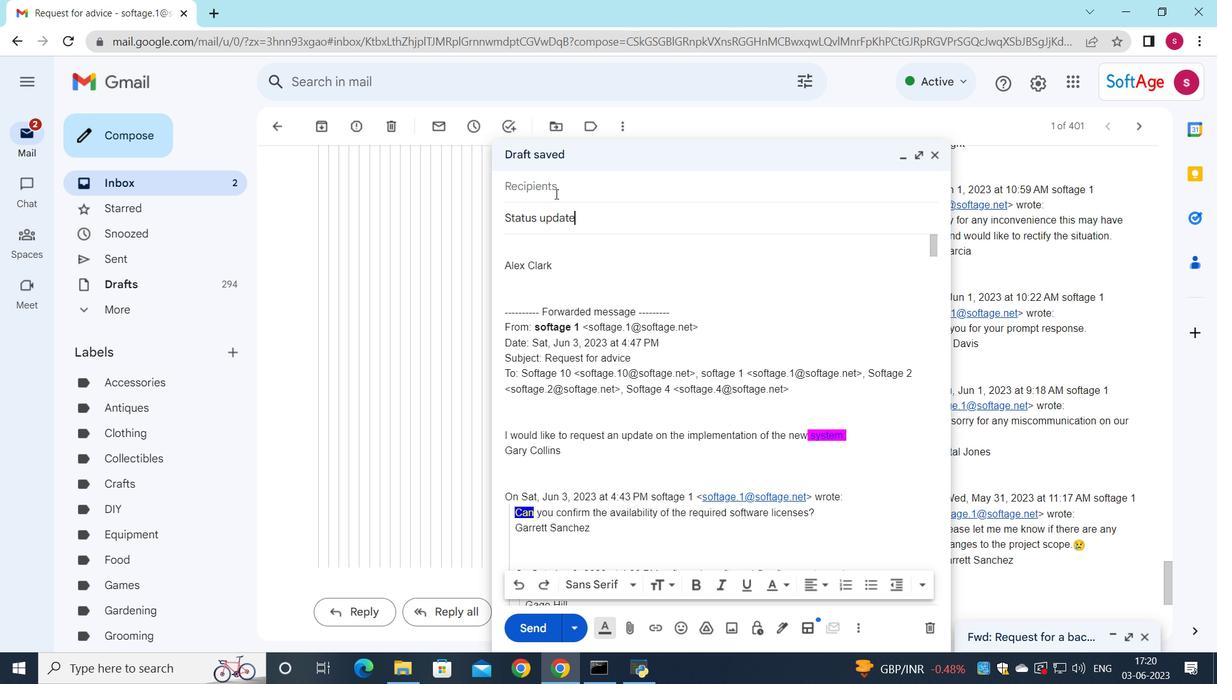 
Action: Key pressed s
Screenshot: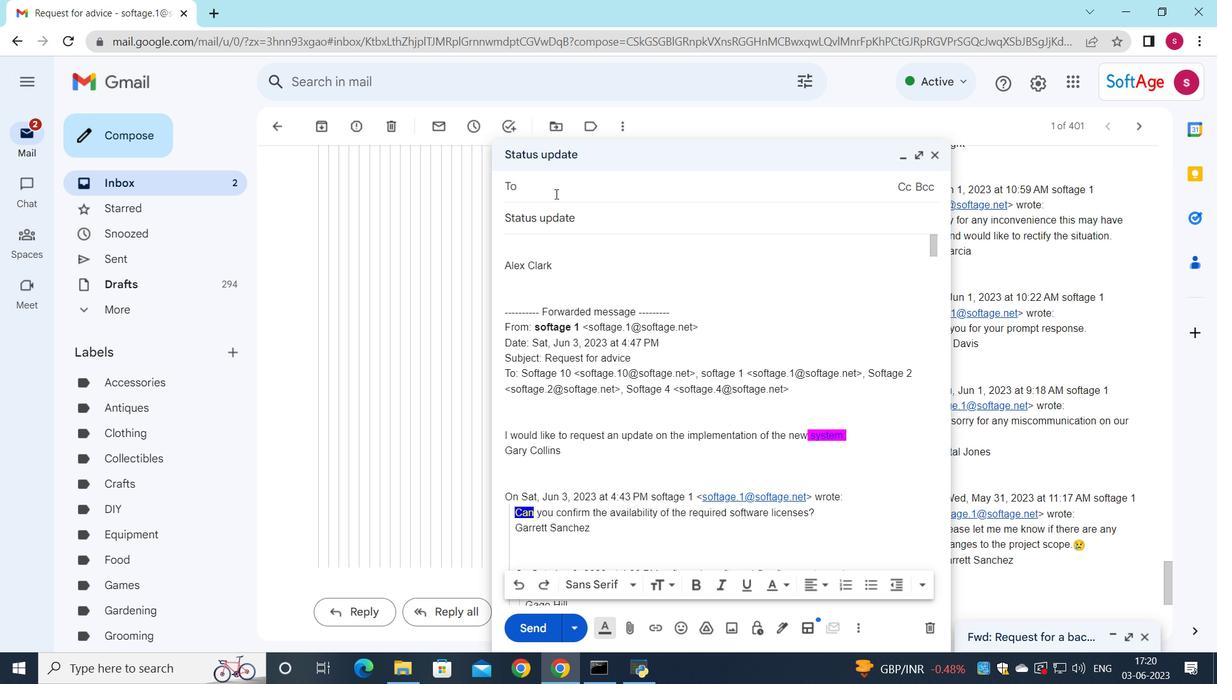 
Action: Mouse moved to (609, 423)
Screenshot: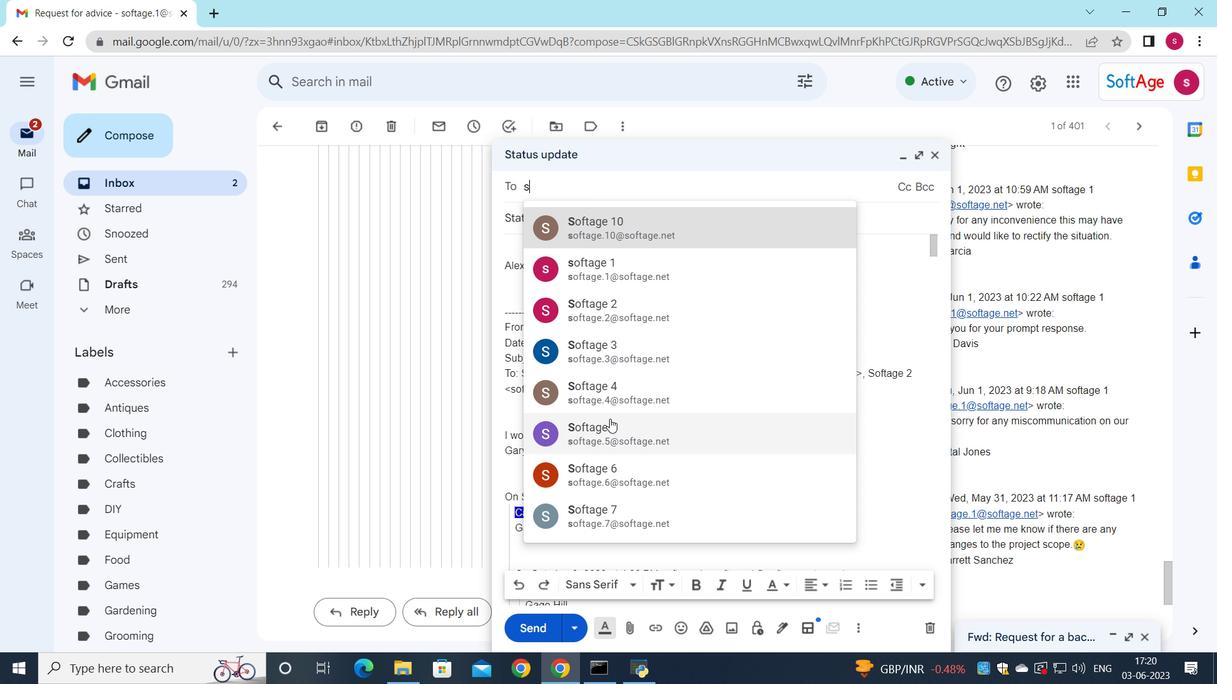
Action: Mouse pressed left at (609, 423)
Screenshot: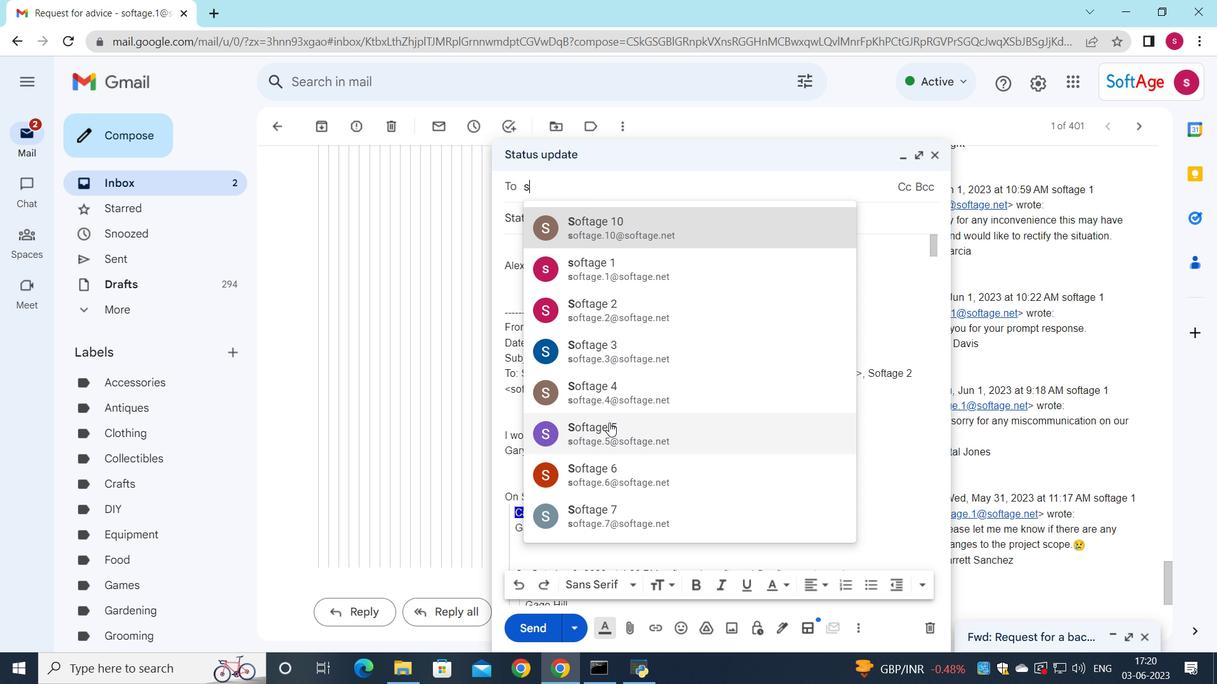 
Action: Mouse moved to (545, 259)
Screenshot: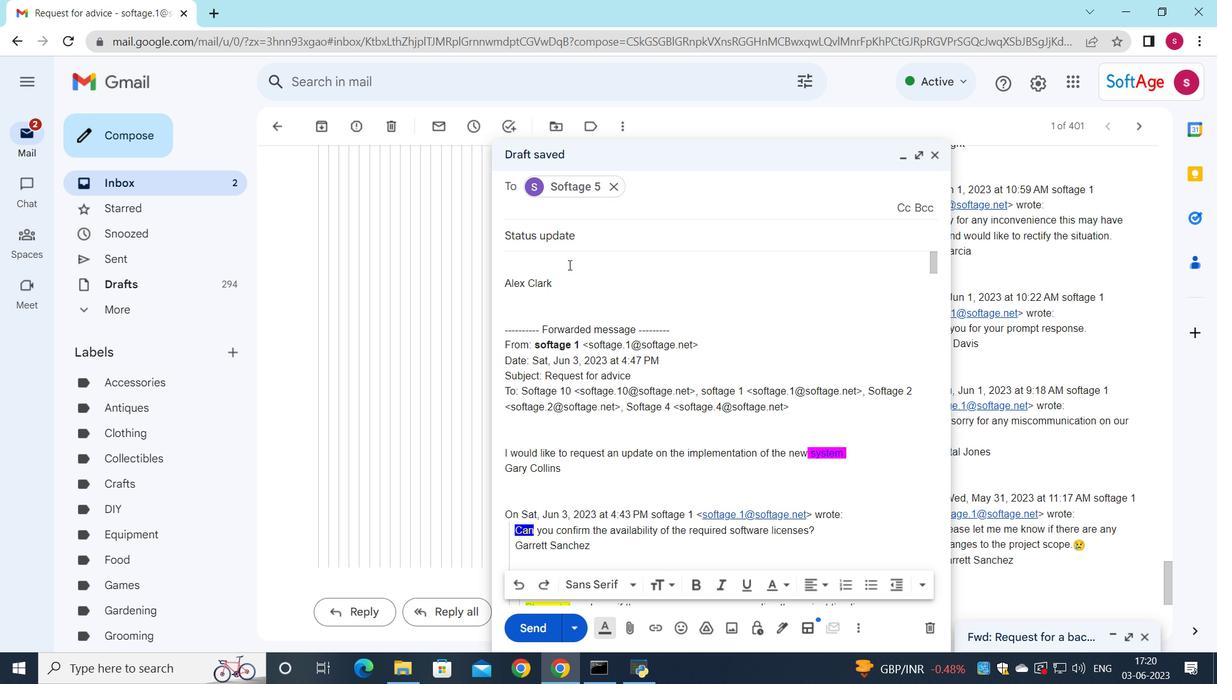 
Action: Mouse pressed left at (545, 259)
Screenshot: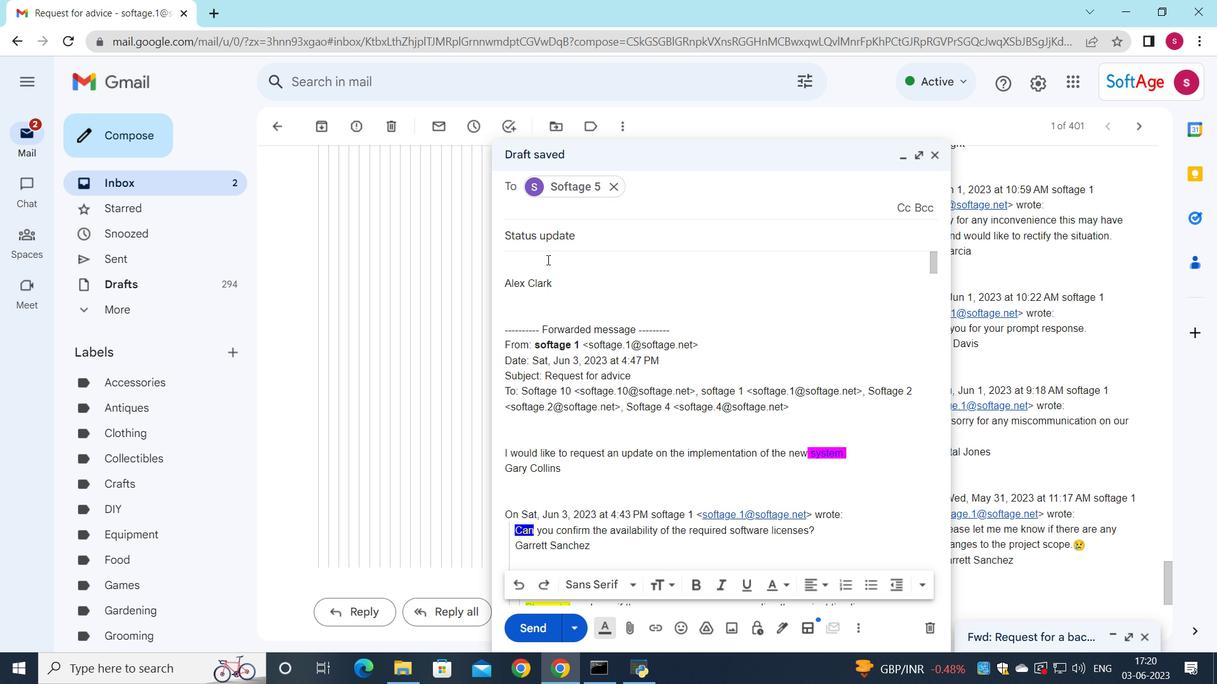 
Action: Key pressed <Key.shift>Could<Key.space>you<Key.space>please<Key.space>provide<Key.space>feedback<Key.space>on<Key.space>the<Key.space>latest<Key.space>version<Key.space>of<Key.space>the<Key.space>project<Key.space>report<Key.shift_r><Key.shift_r><Key.shift_r><Key.shift_r><Key.shift_r><Key.shift_r><Key.shift_r><Key.shift_r><Key.shift_r><Key.shift_r><Key.shift_r><Key.shift_r><Key.shift_r><Key.shift_r><Key.shift_r><Key.shift_r><Key.shift_r><Key.shift_r><Key.shift_r><Key.shift_r><Key.shift_r><Key.shift_r><Key.shift_r><Key.shift_r><Key.shift_r><Key.shift_r><Key.shift_r><Key.shift_r><Key.shift_r><Key.shift_r><Key.shift_r><Key.shift_r><Key.shift_r><Key.shift_r><Key.shift_r>?
Screenshot: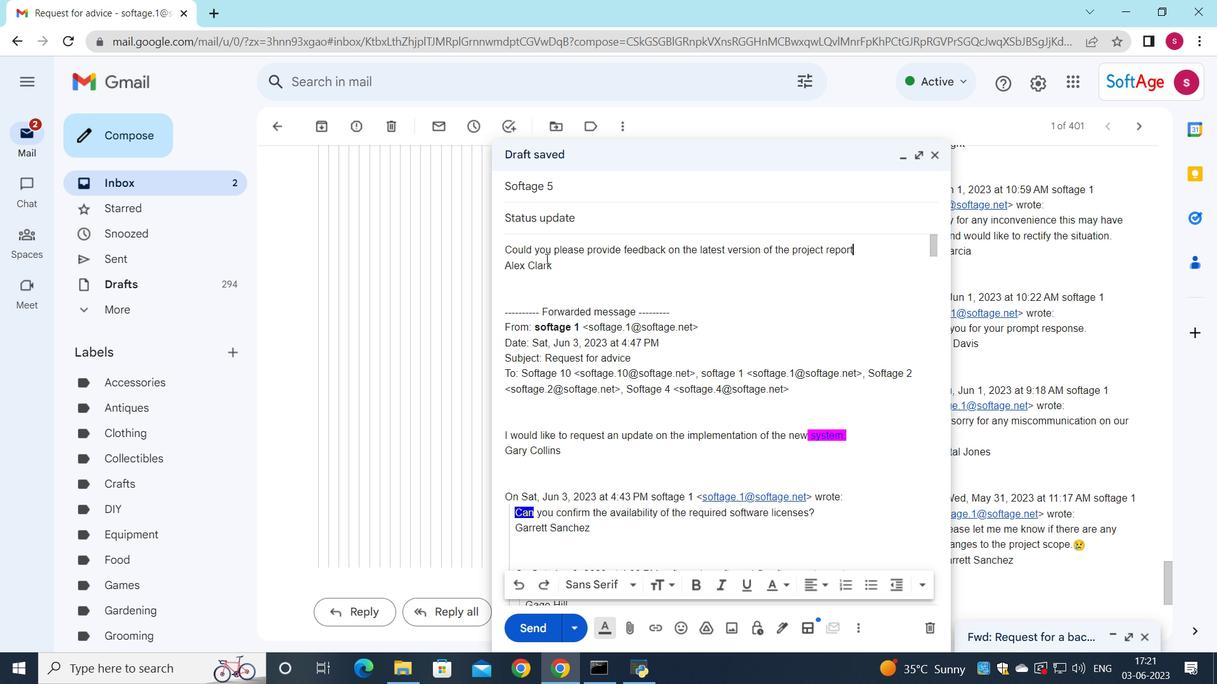 
Action: Mouse moved to (862, 250)
Screenshot: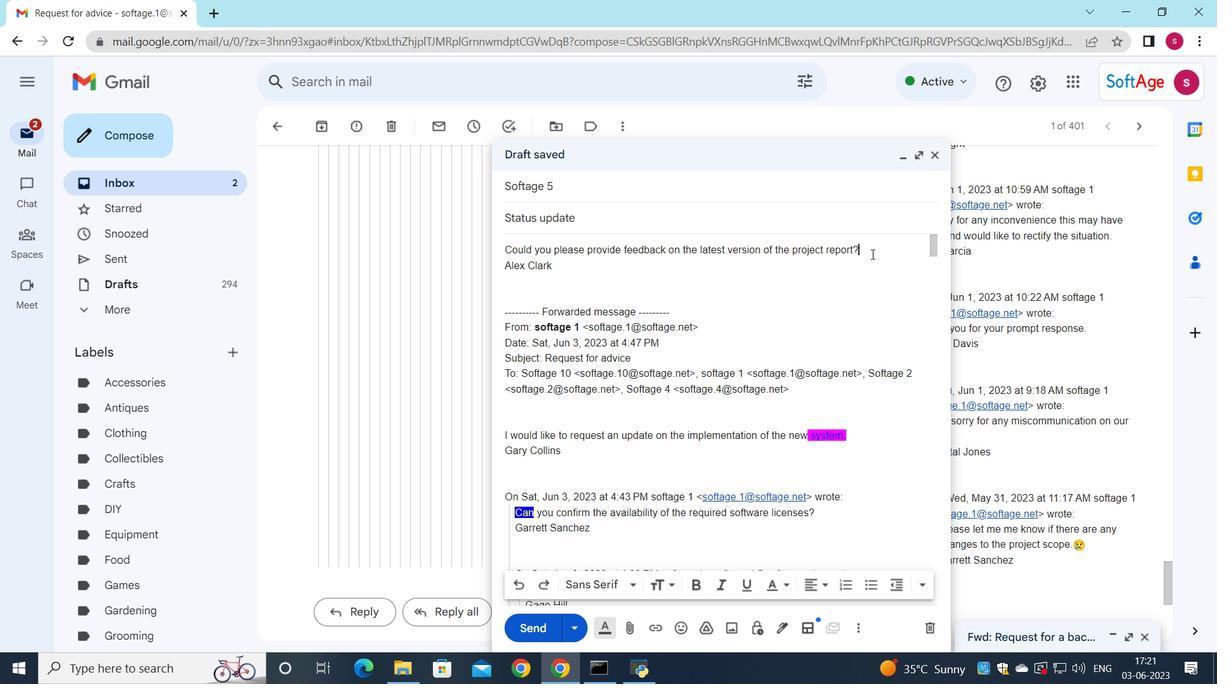 
Action: Mouse pressed left at (862, 250)
Screenshot: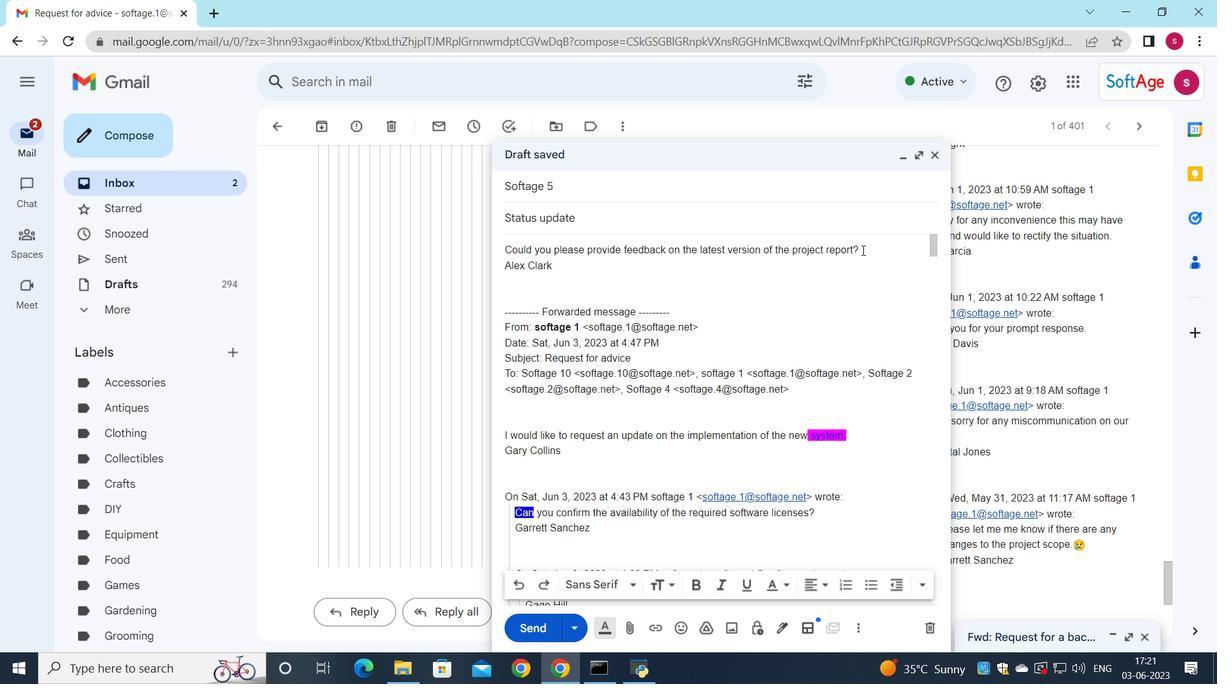 
Action: Mouse moved to (639, 585)
Screenshot: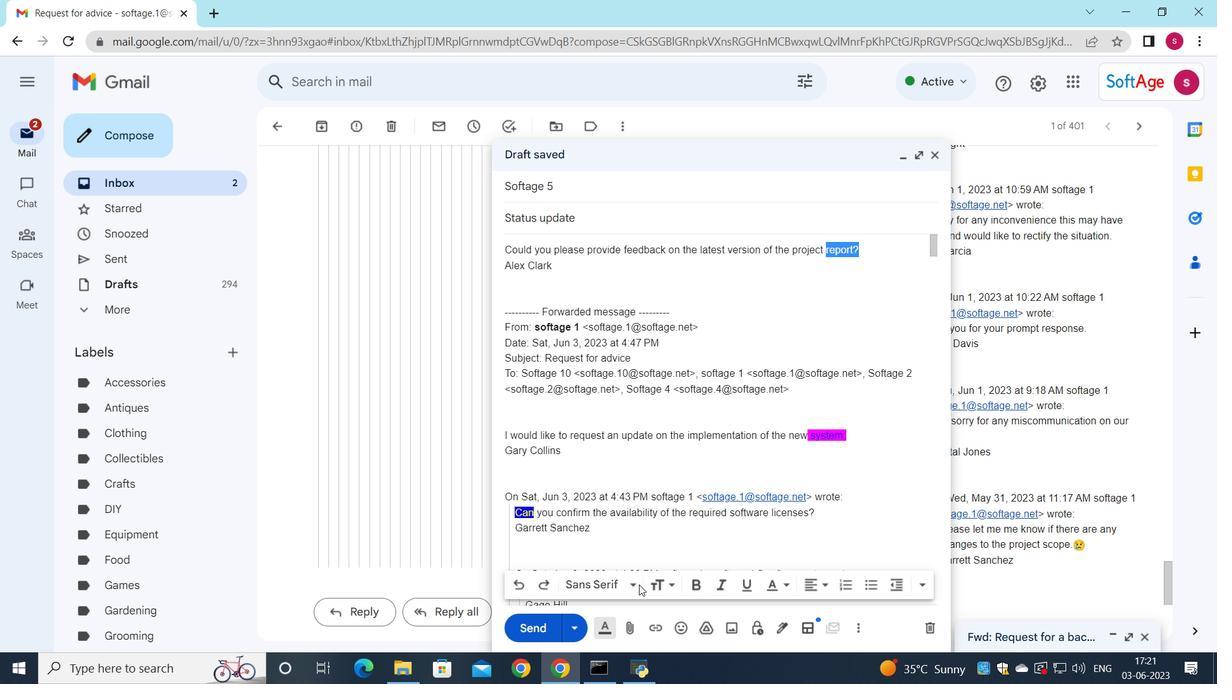 
Action: Mouse pressed left at (639, 585)
Screenshot: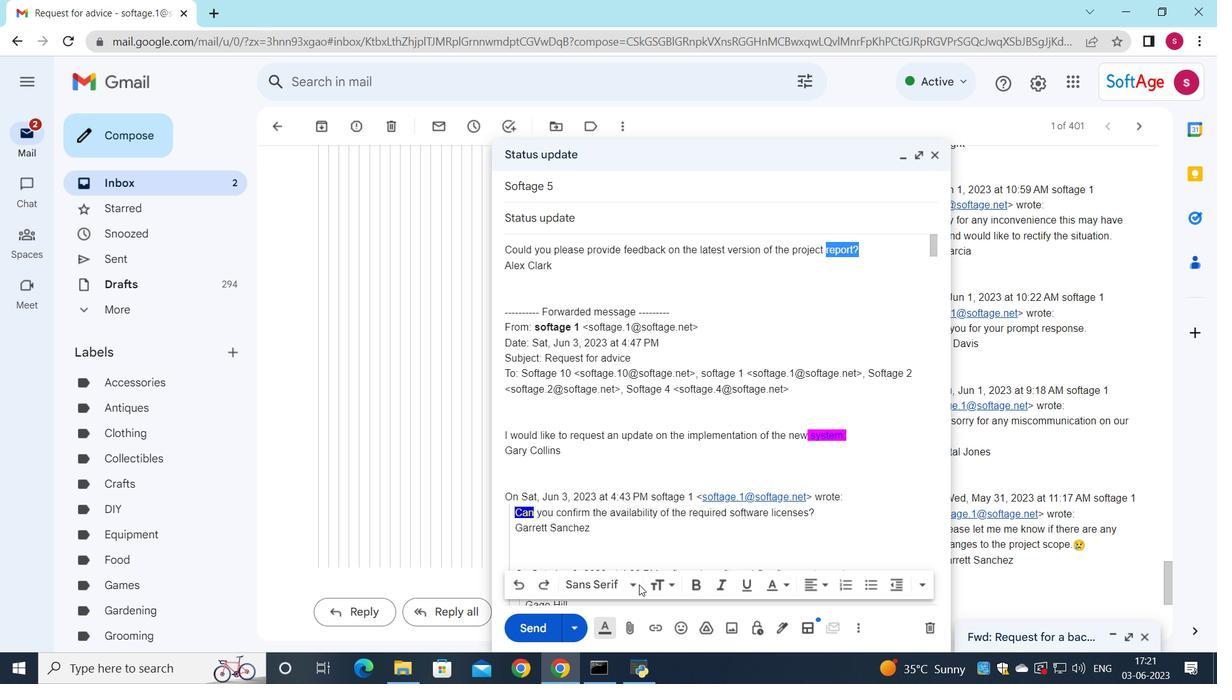 
Action: Mouse moved to (658, 549)
Screenshot: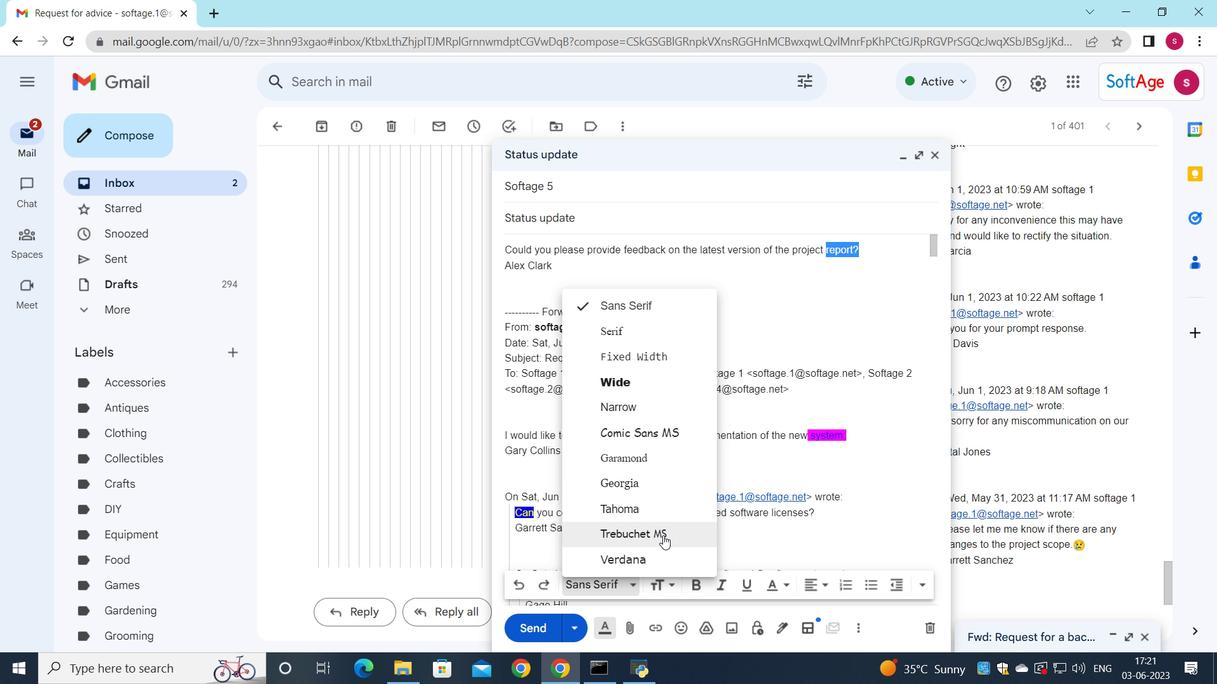 
Action: Mouse pressed left at (658, 549)
Screenshot: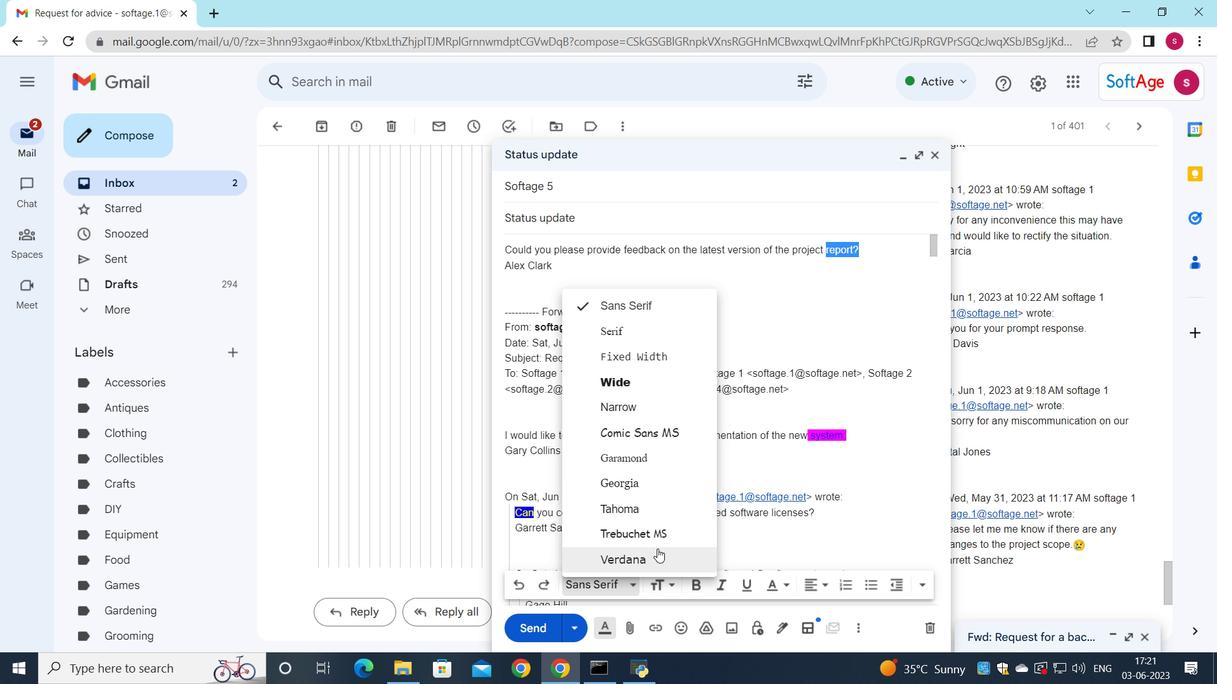 
Action: Mouse moved to (693, 593)
Screenshot: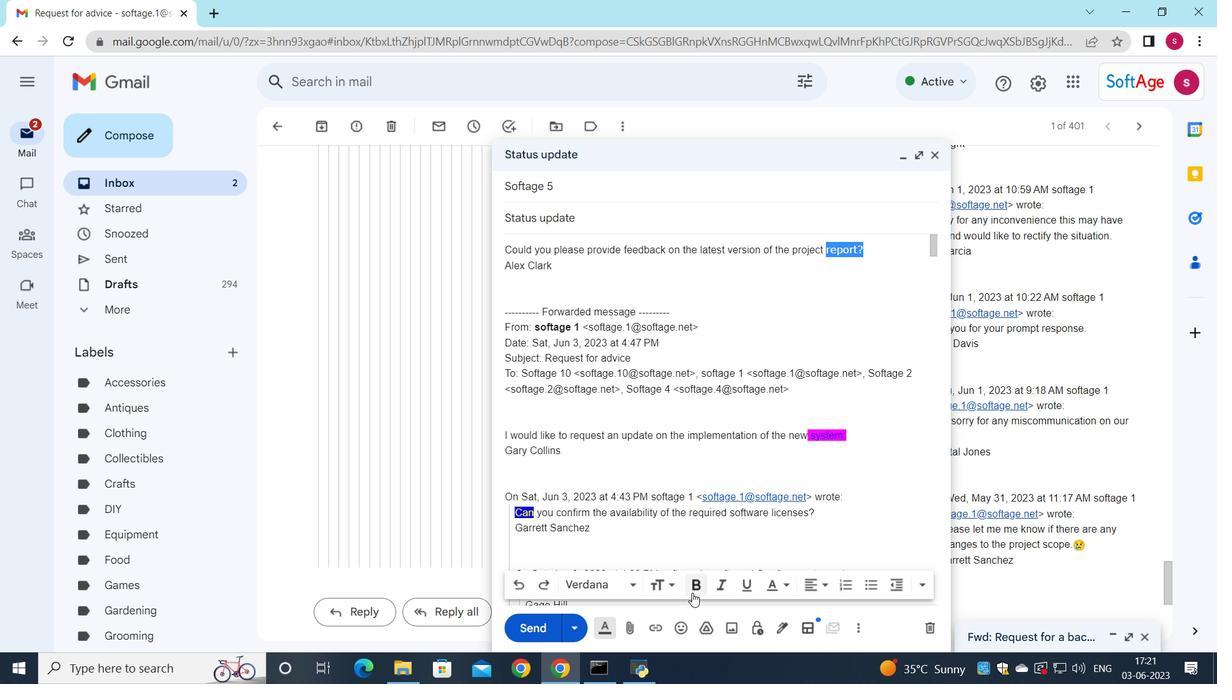 
Action: Mouse pressed left at (693, 593)
Screenshot: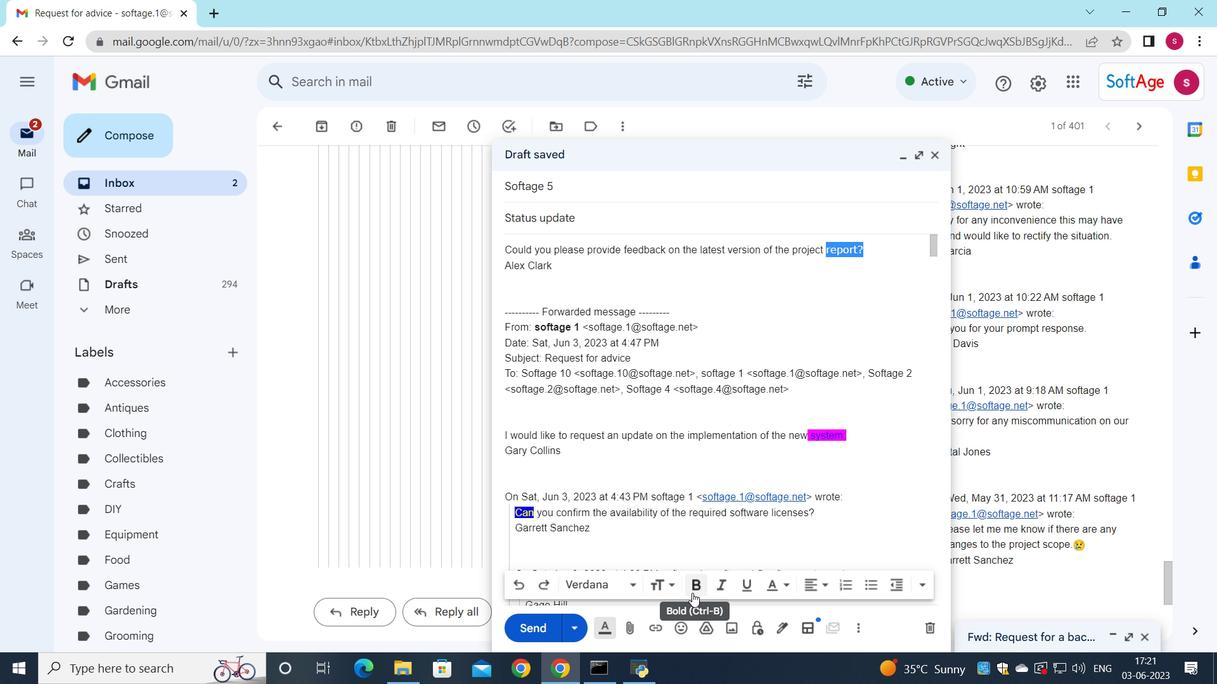 
Action: Mouse moved to (723, 584)
Screenshot: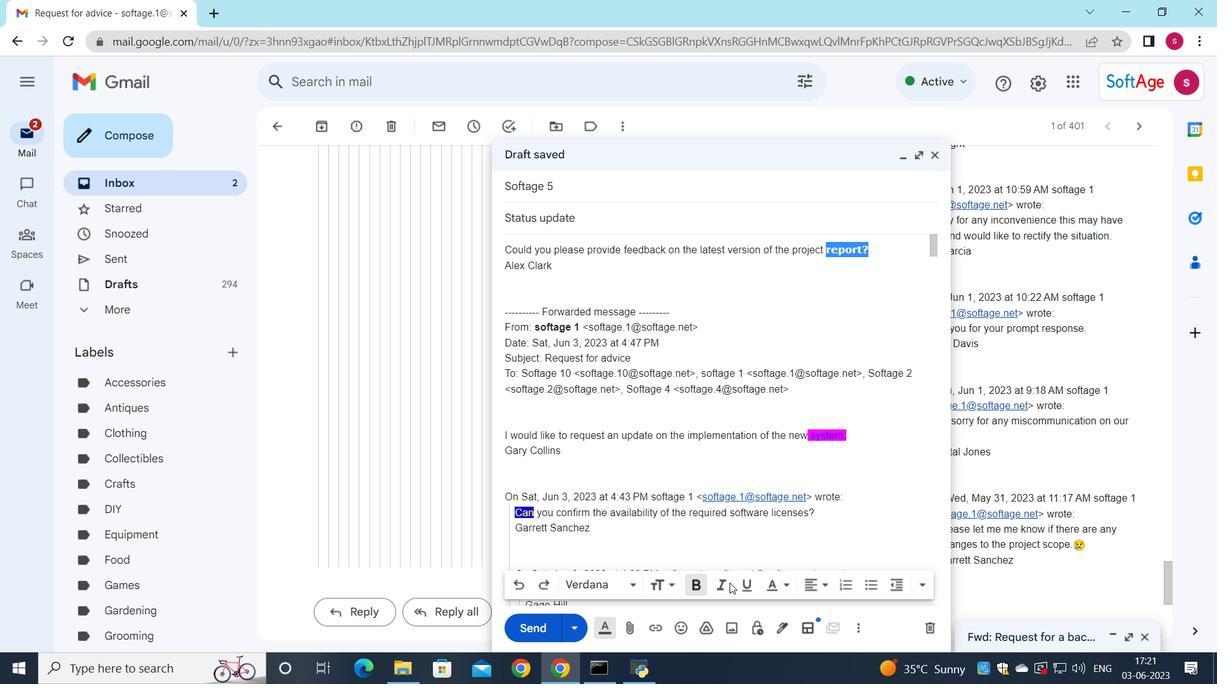 
Action: Mouse pressed left at (723, 584)
Screenshot: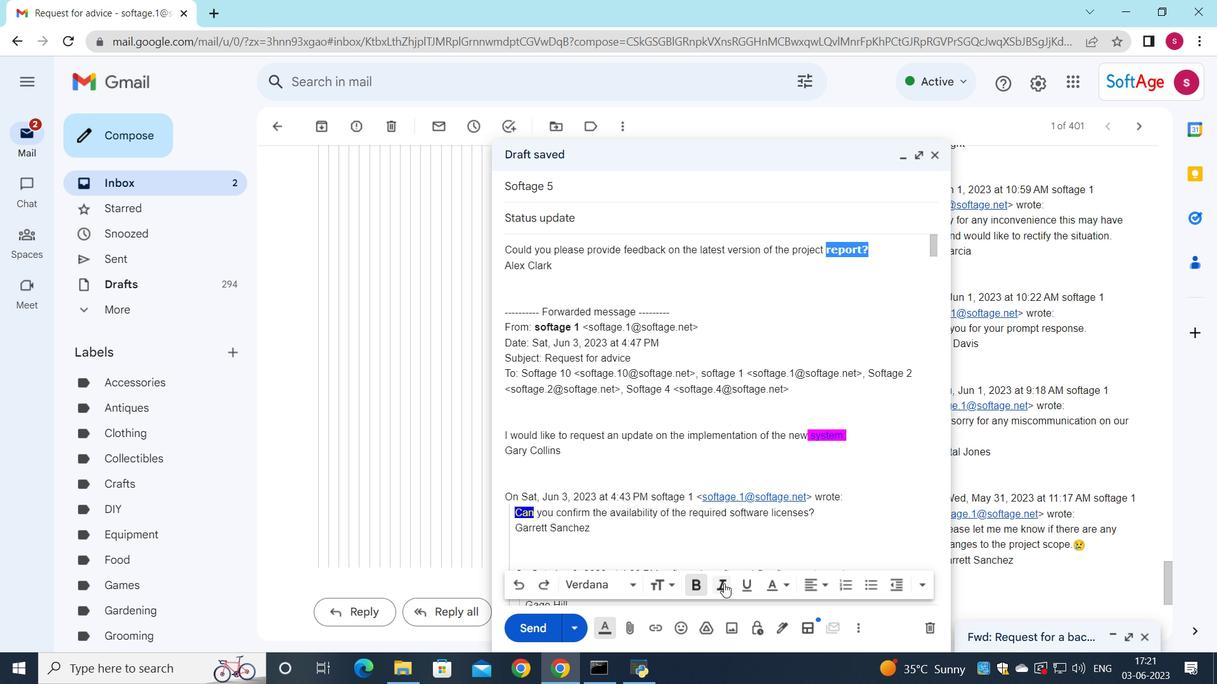 
Action: Mouse moved to (532, 627)
Screenshot: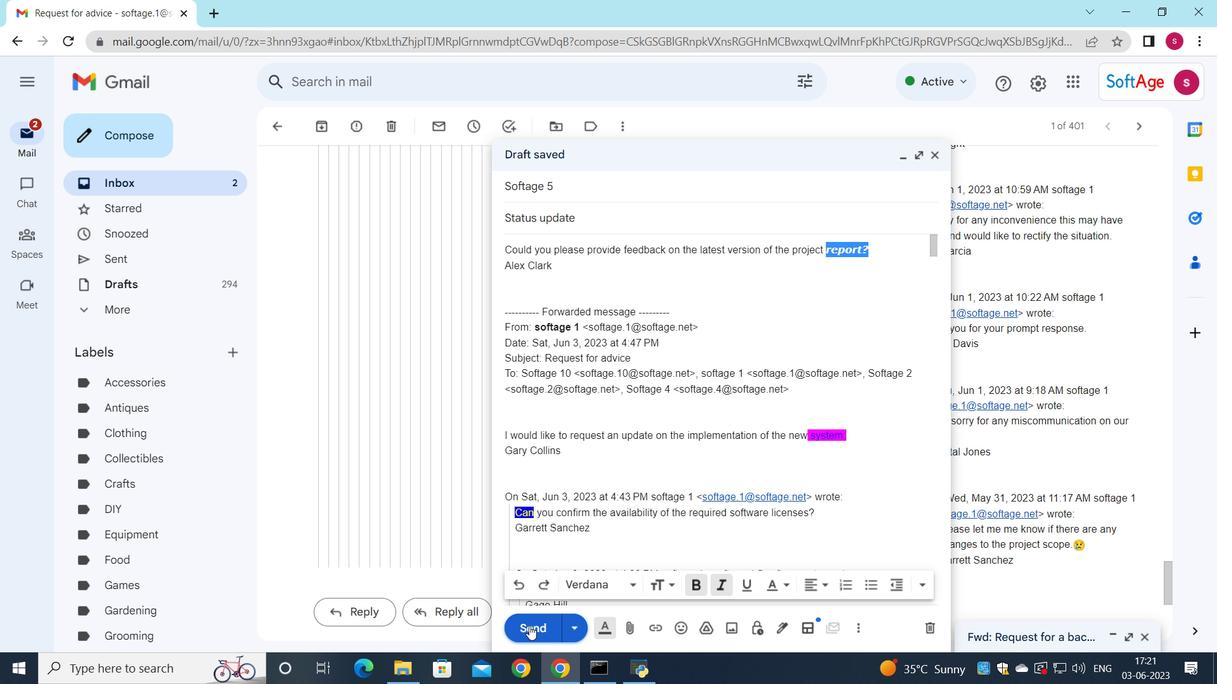 
Action: Mouse pressed left at (532, 627)
Screenshot: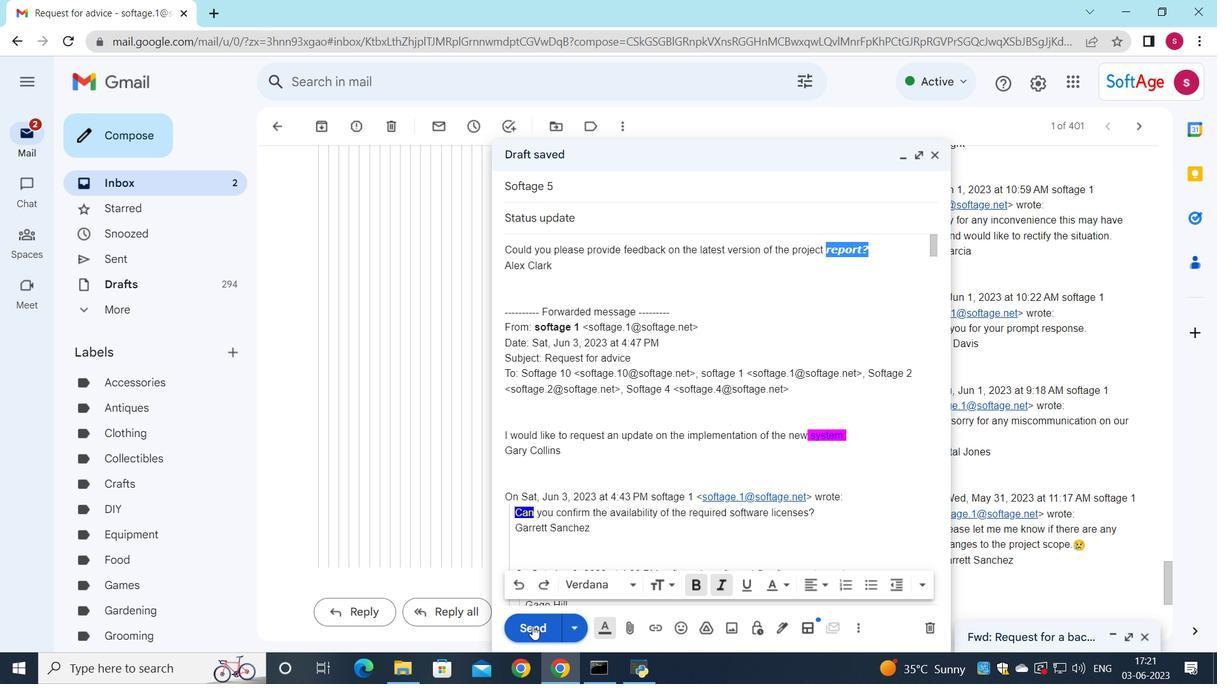 
Action: Mouse moved to (531, 626)
Screenshot: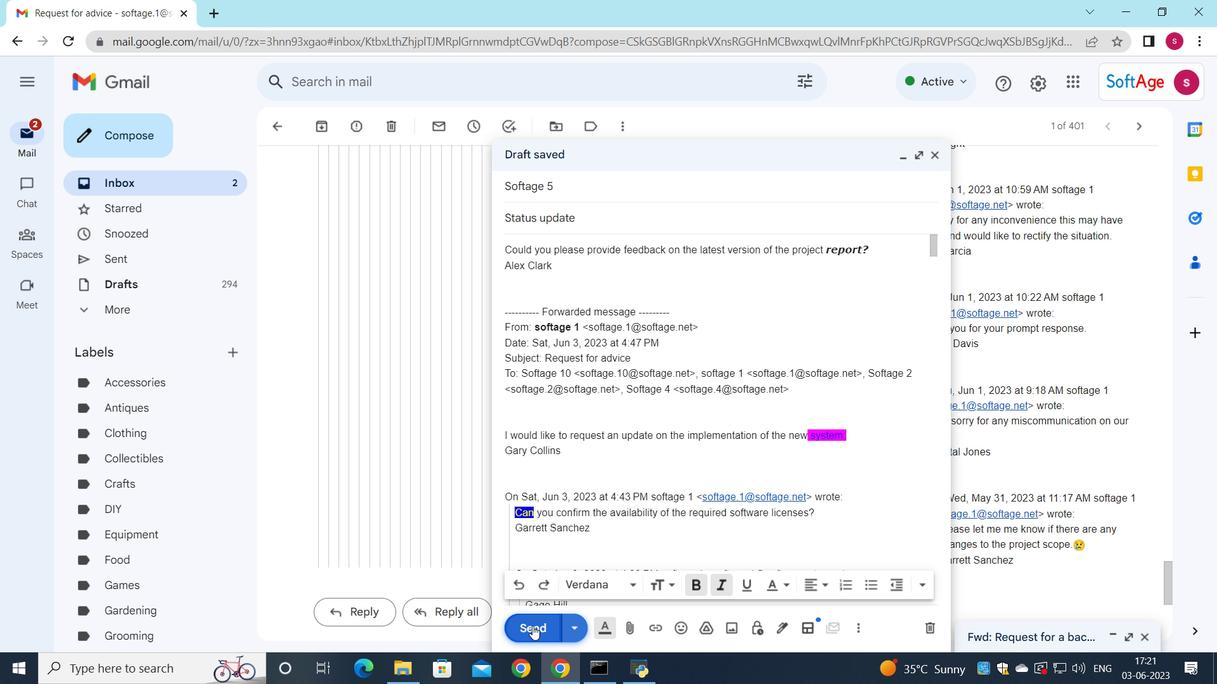 
